 Task: Search one way flight ticket for 4 adults, 2 children, 2 infants in seat and 1 infant on lap in premium economy from Miami: Miami International Airport to Jacksonville: Albert J. Ellis Airport on 5-3-2023. Choice of flights is Royal air maroc. Number of bags: 1 carry on bag. Price is upto 89000. Outbound departure time preference is 5:30.
Action: Mouse moved to (386, 153)
Screenshot: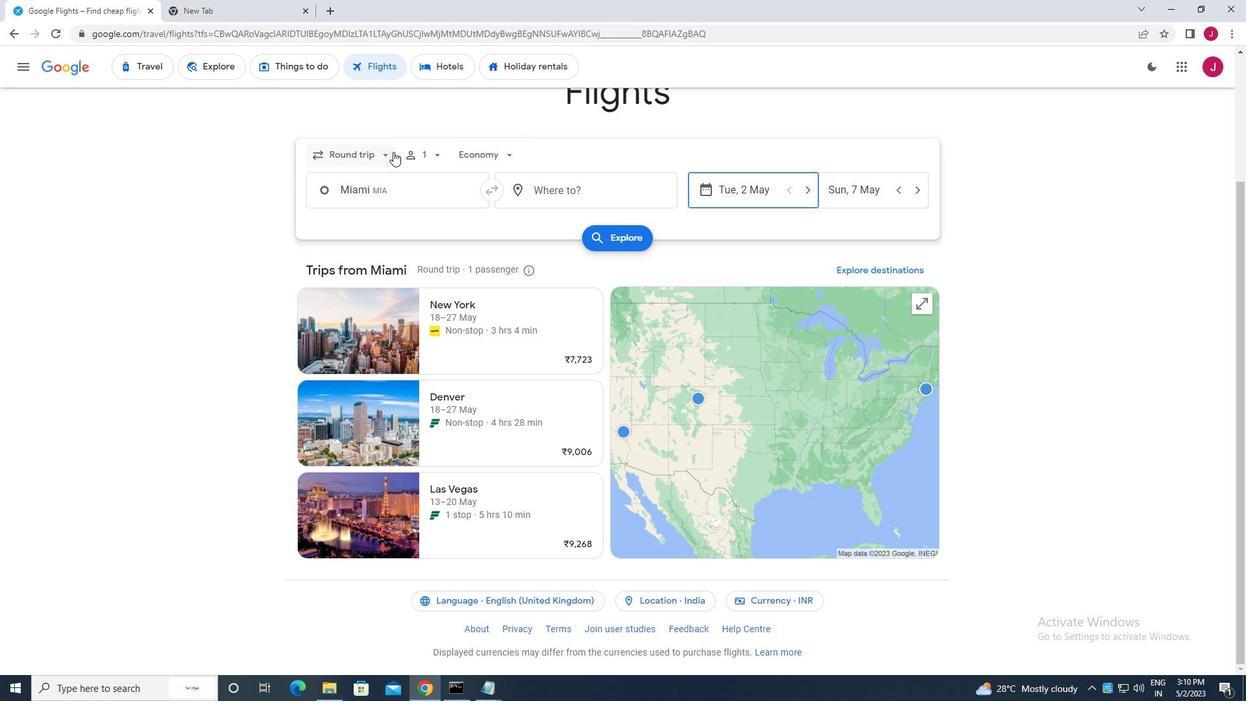 
Action: Mouse pressed left at (386, 153)
Screenshot: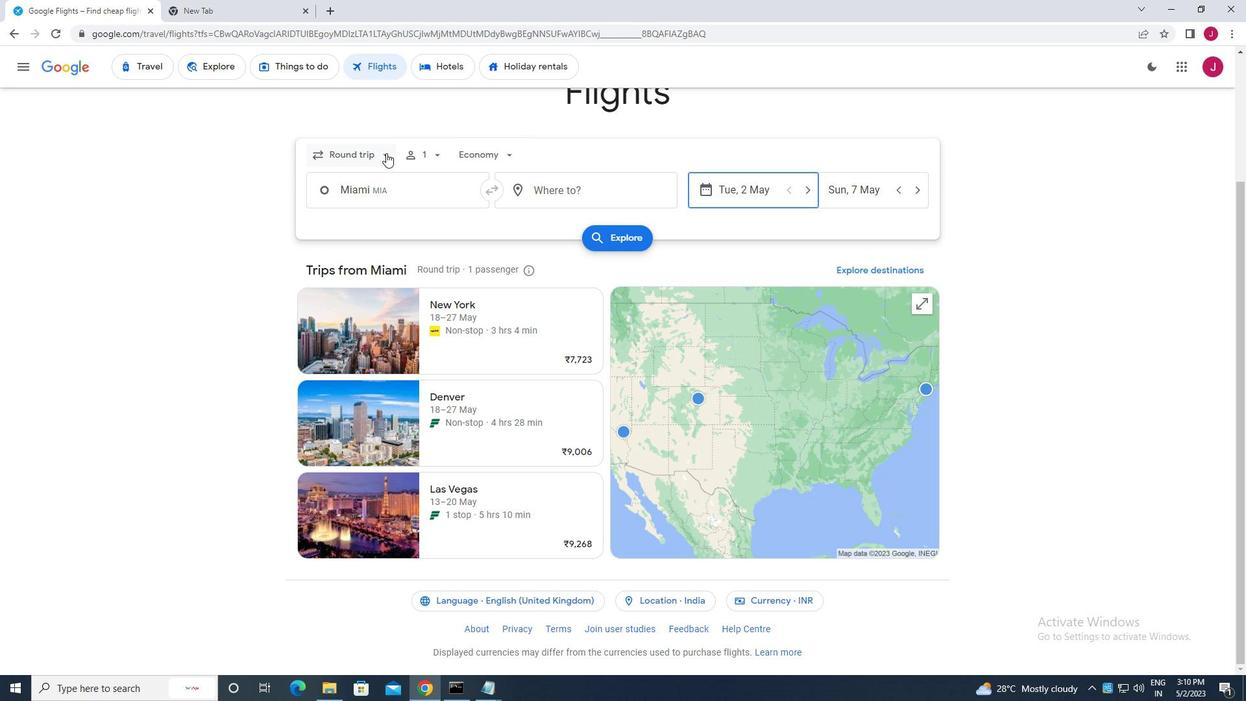 
Action: Mouse moved to (378, 214)
Screenshot: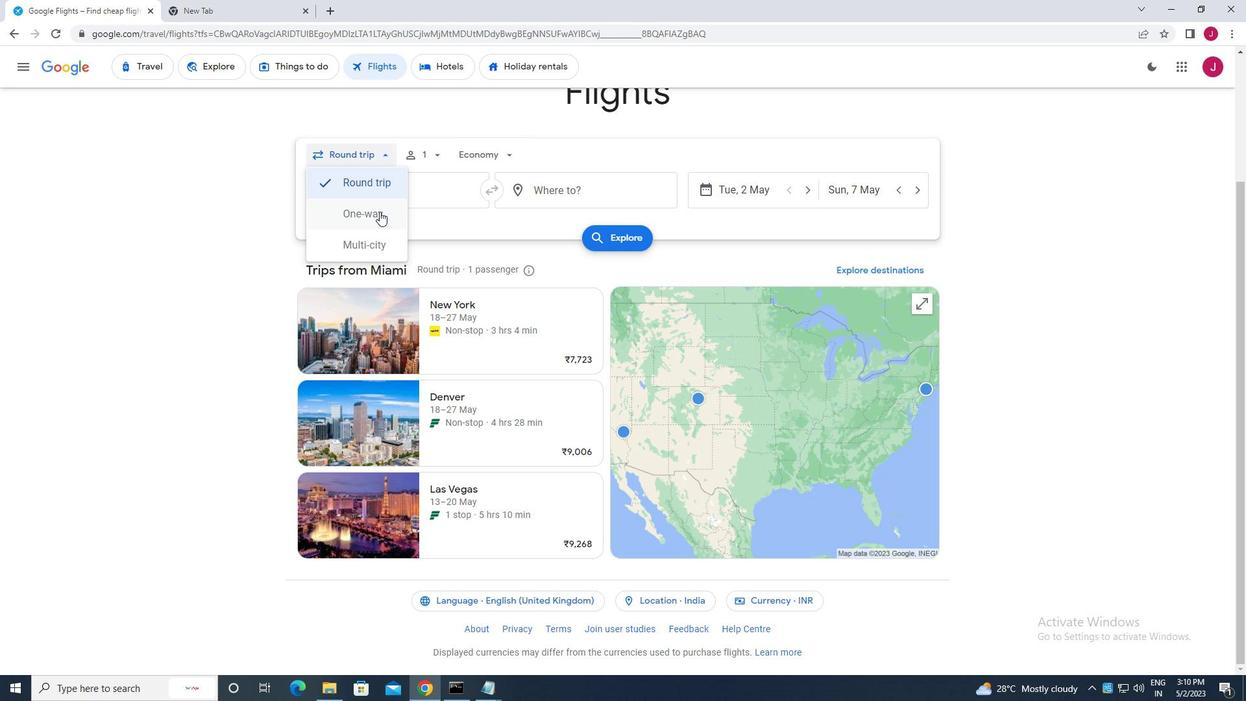 
Action: Mouse pressed left at (378, 214)
Screenshot: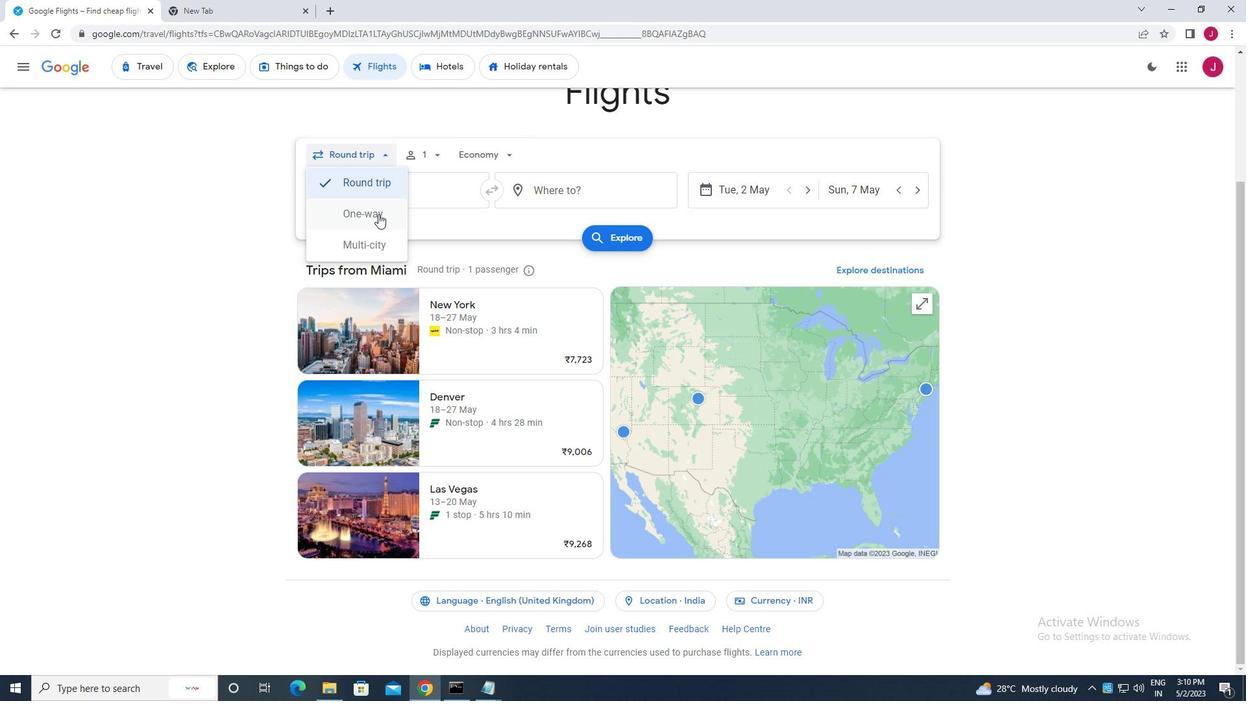 
Action: Mouse moved to (433, 155)
Screenshot: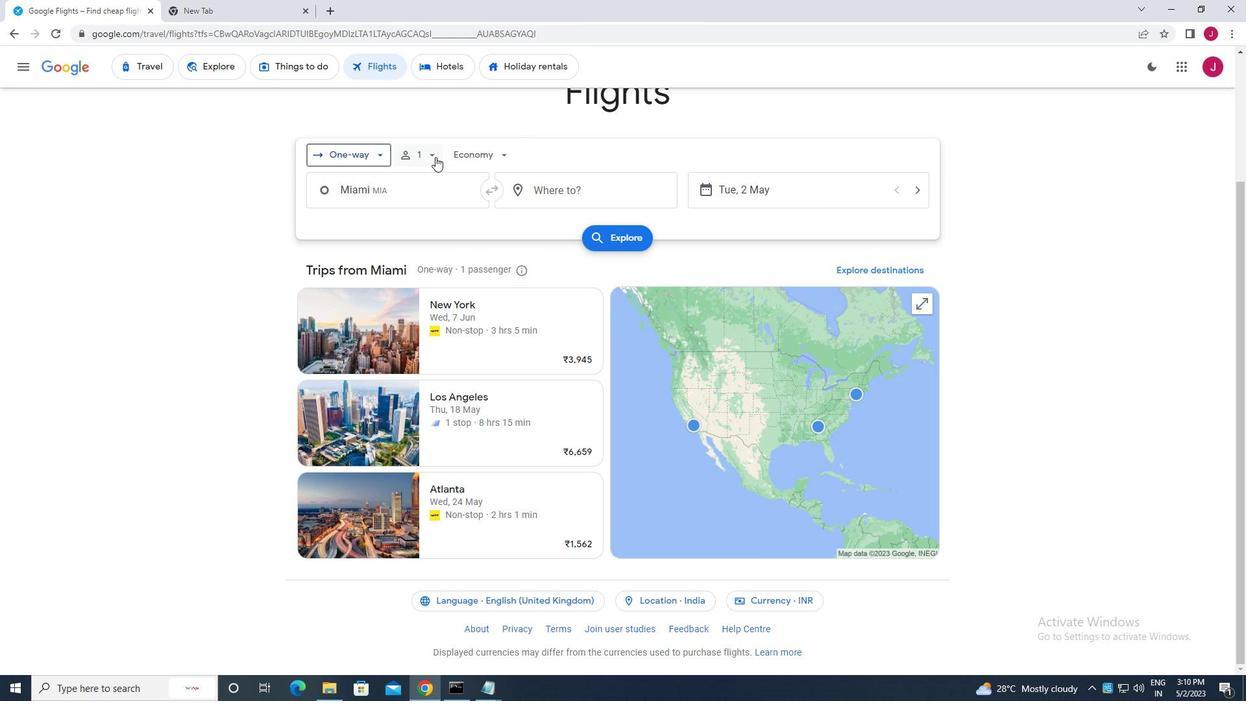
Action: Mouse pressed left at (433, 155)
Screenshot: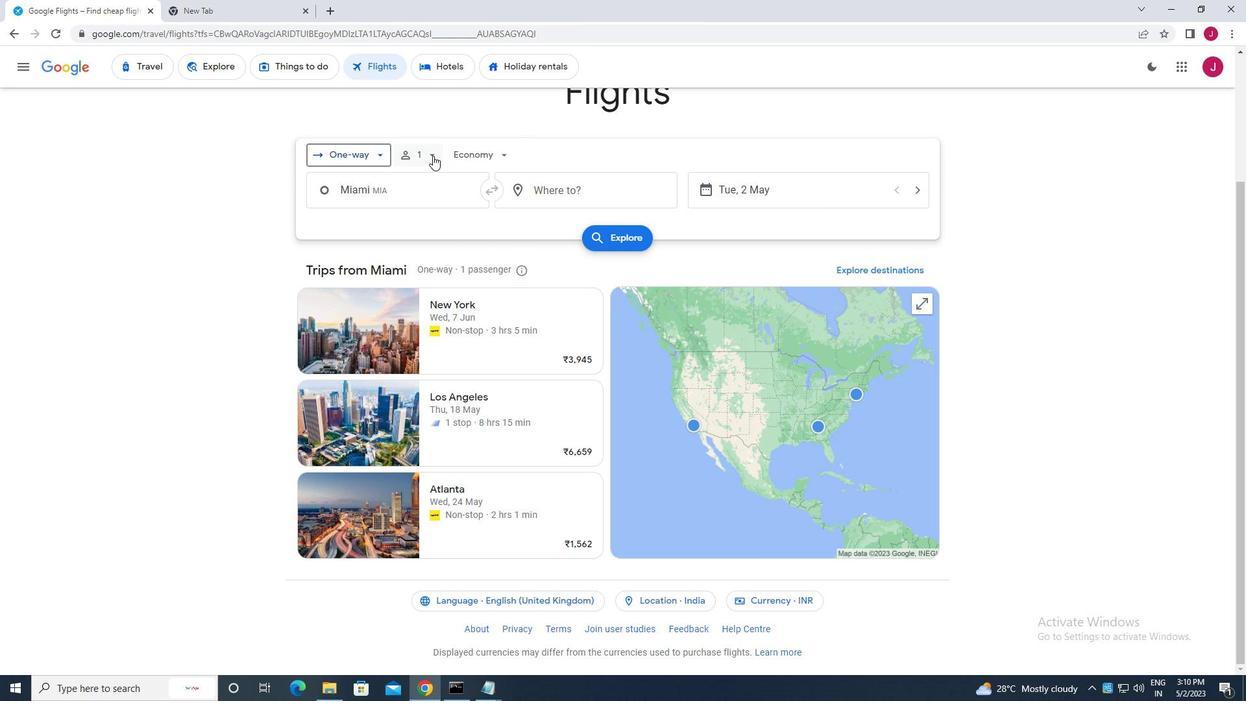 
Action: Mouse moved to (528, 184)
Screenshot: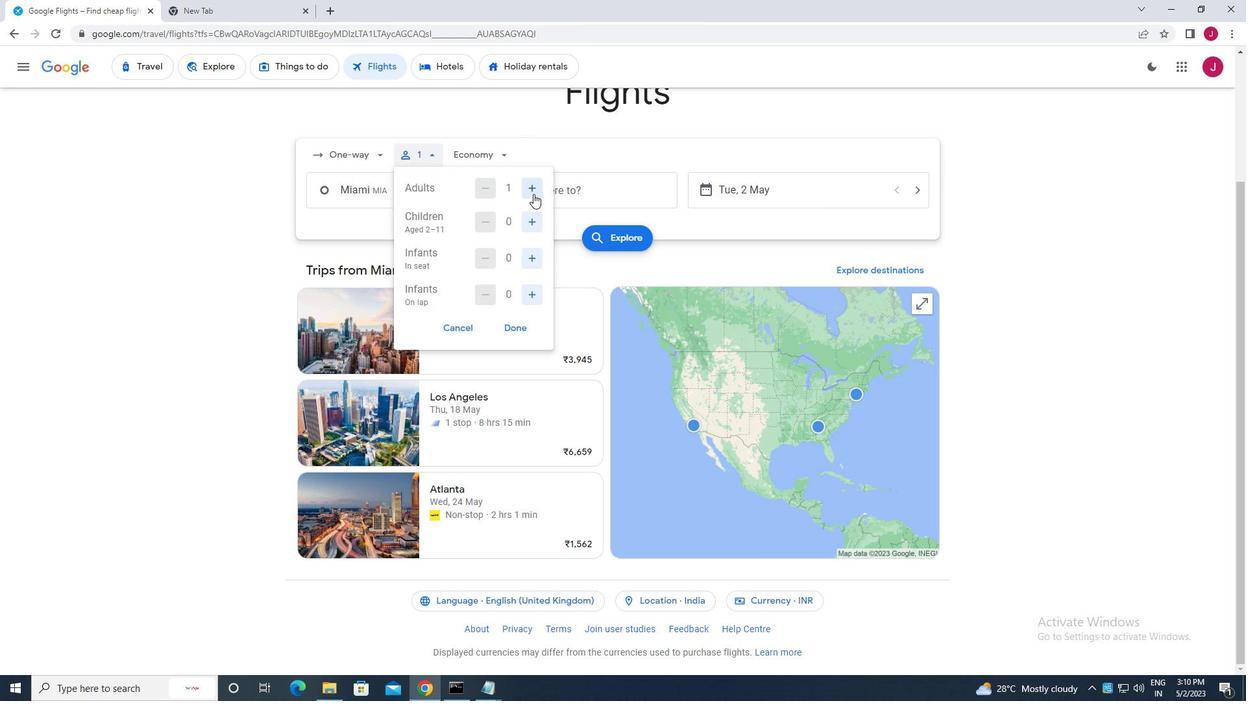 
Action: Mouse pressed left at (528, 184)
Screenshot: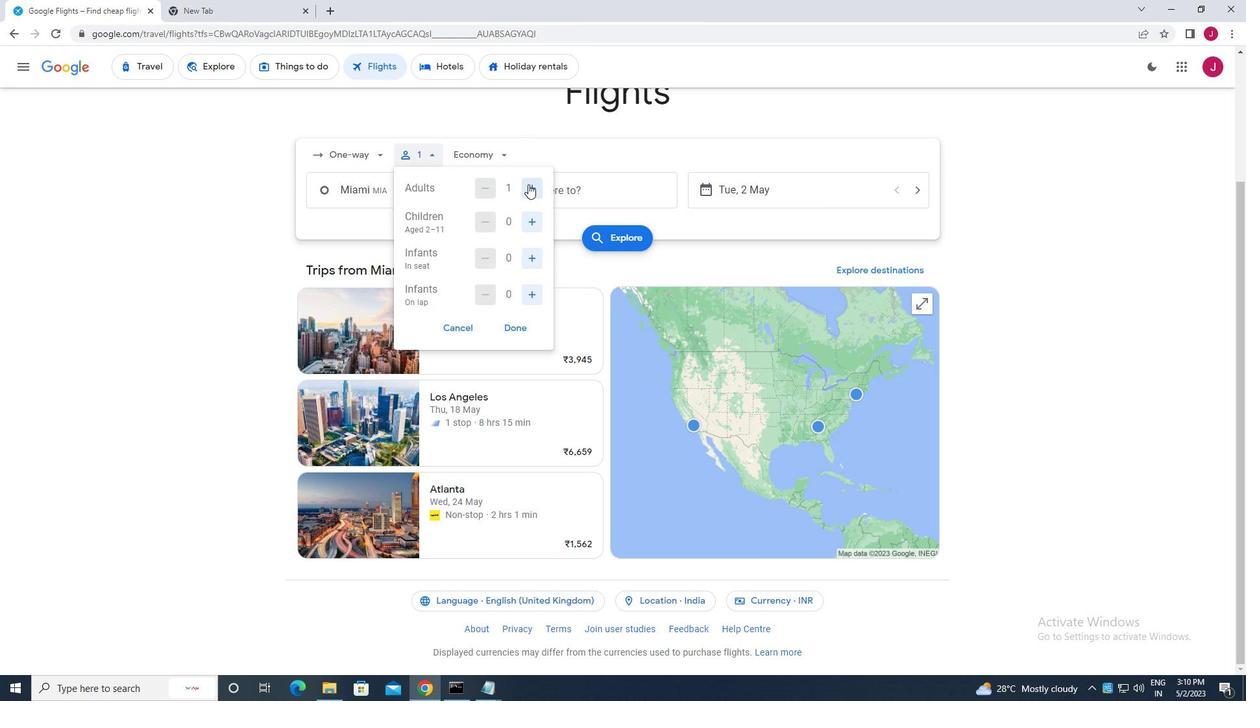 
Action: Mouse pressed left at (528, 184)
Screenshot: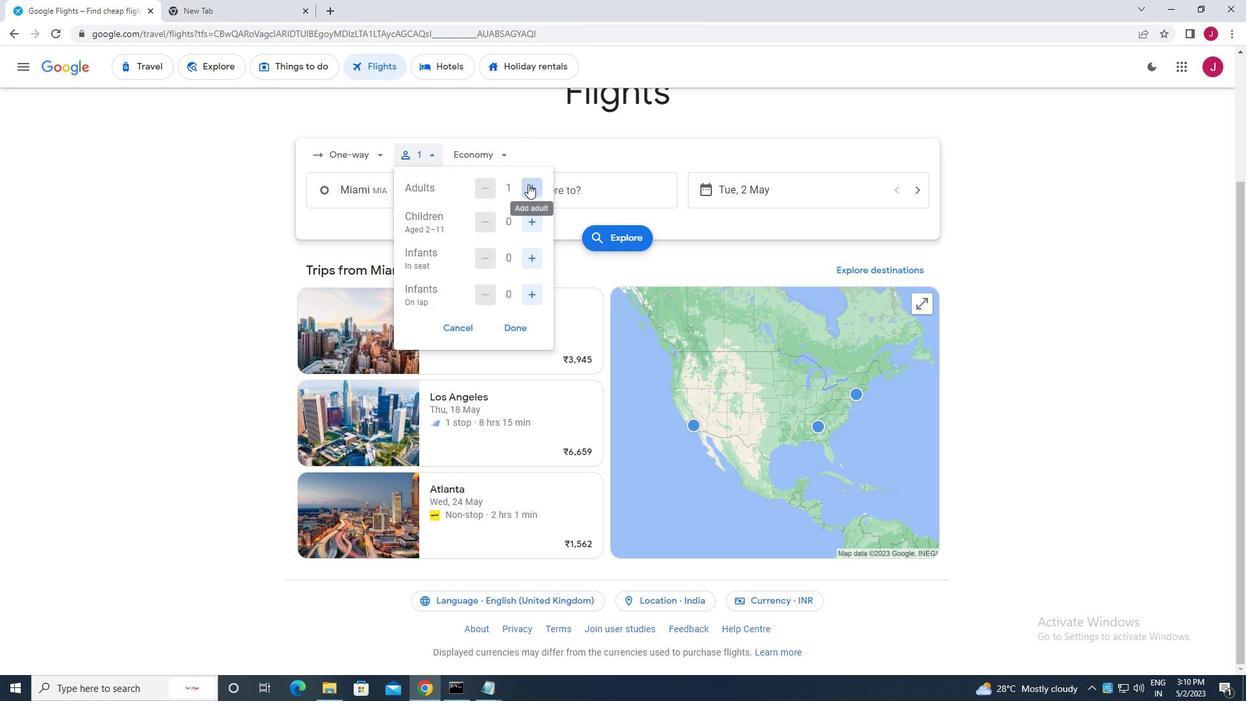 
Action: Mouse pressed left at (528, 184)
Screenshot: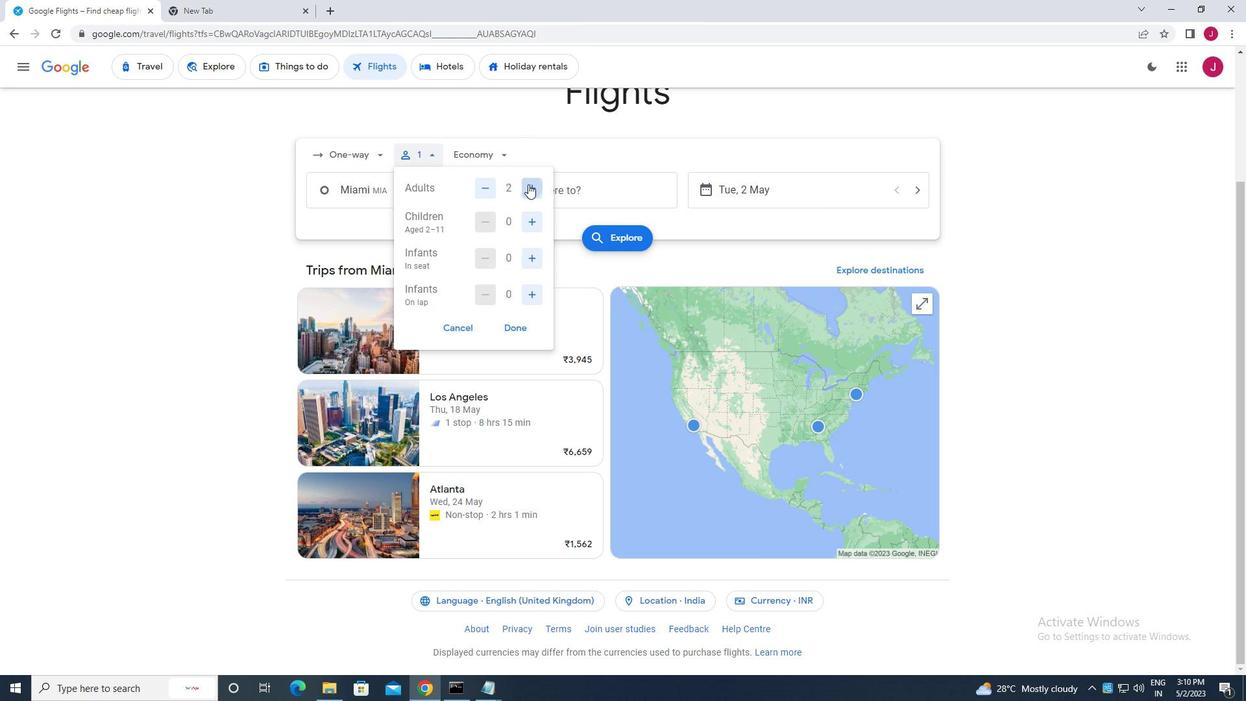 
Action: Mouse moved to (533, 220)
Screenshot: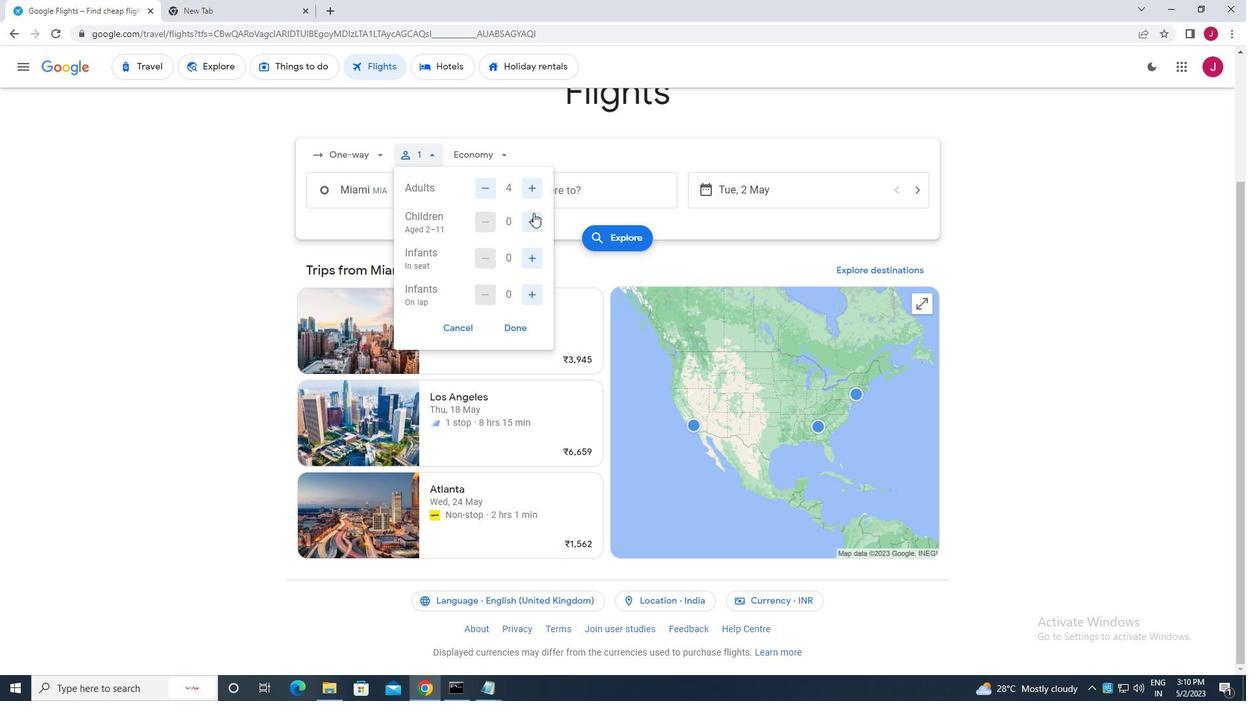 
Action: Mouse pressed left at (533, 220)
Screenshot: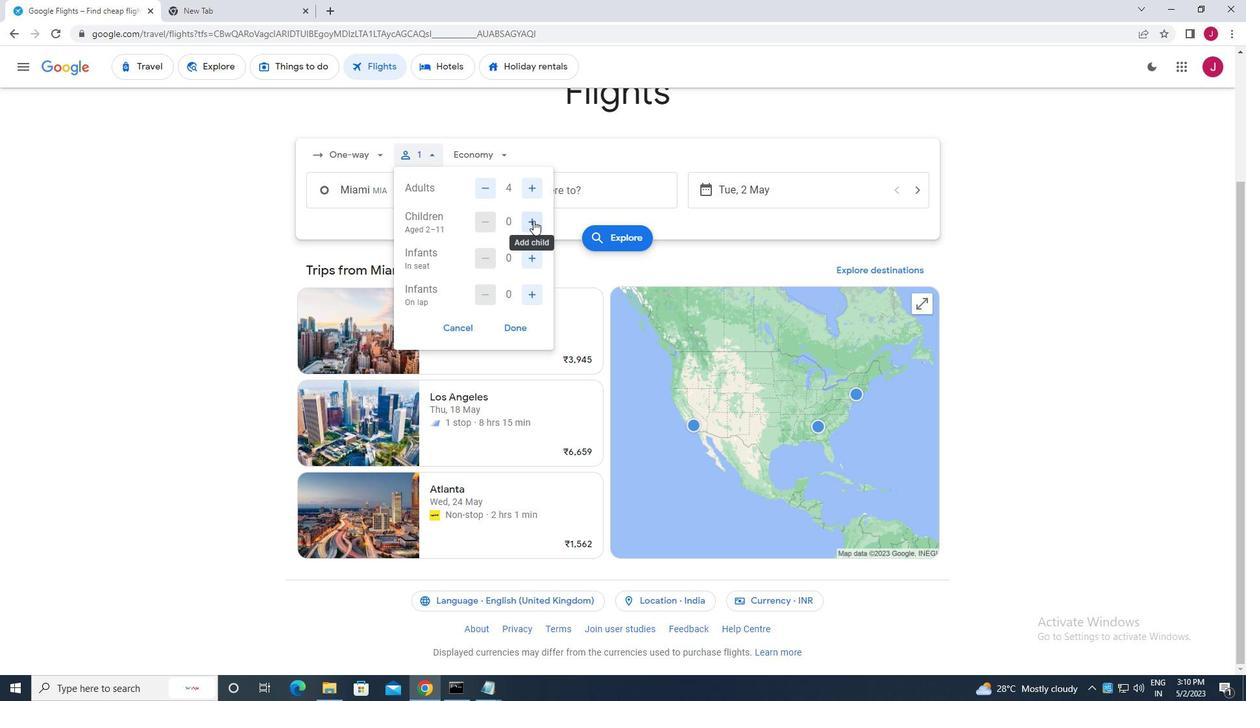 
Action: Mouse pressed left at (533, 220)
Screenshot: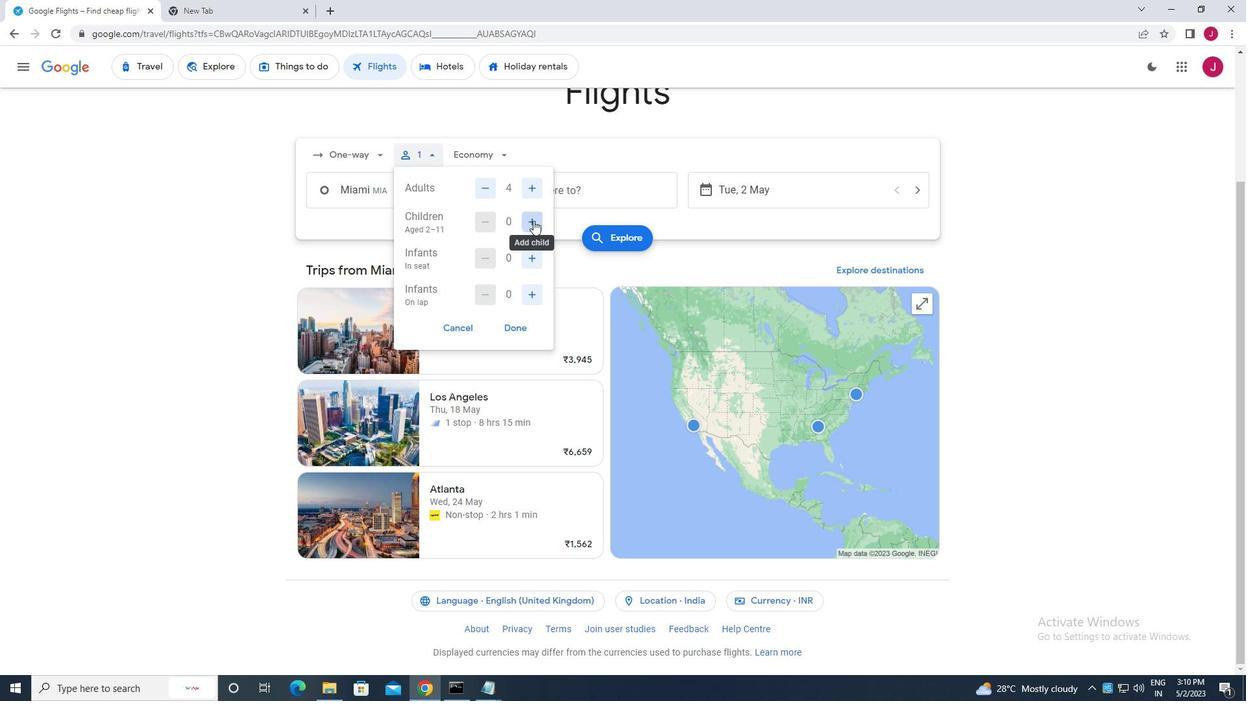 
Action: Mouse moved to (534, 260)
Screenshot: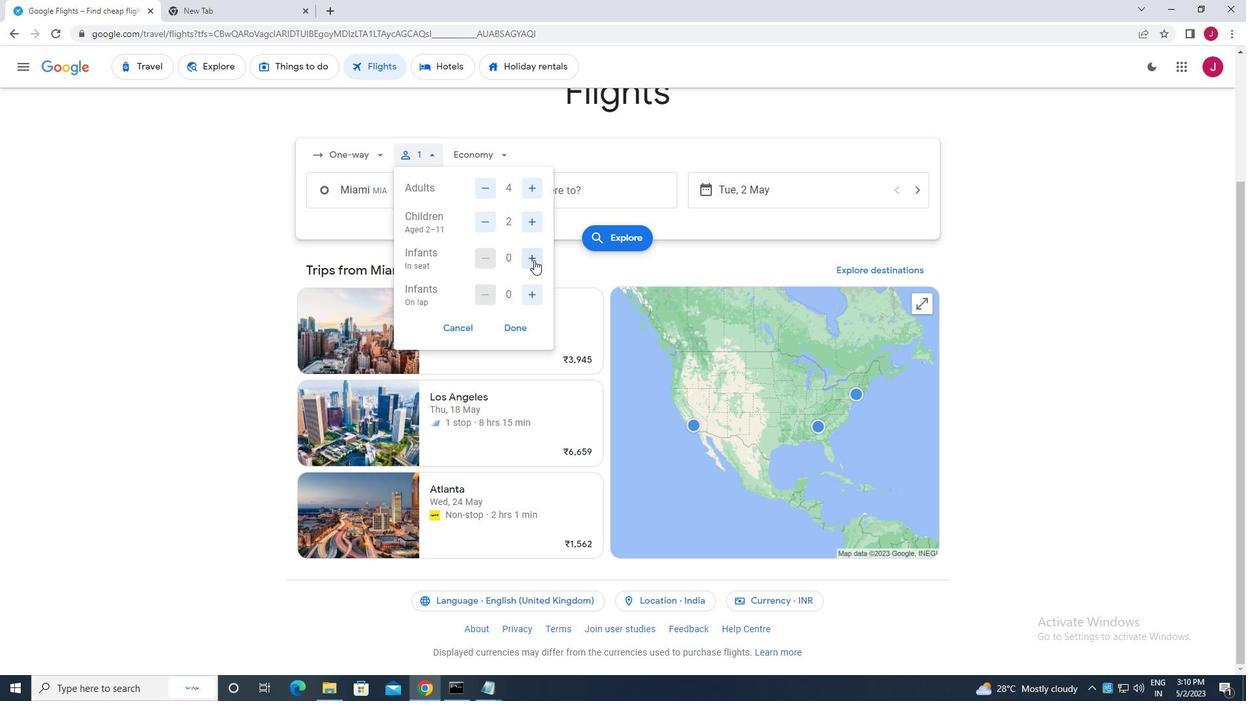 
Action: Mouse pressed left at (534, 260)
Screenshot: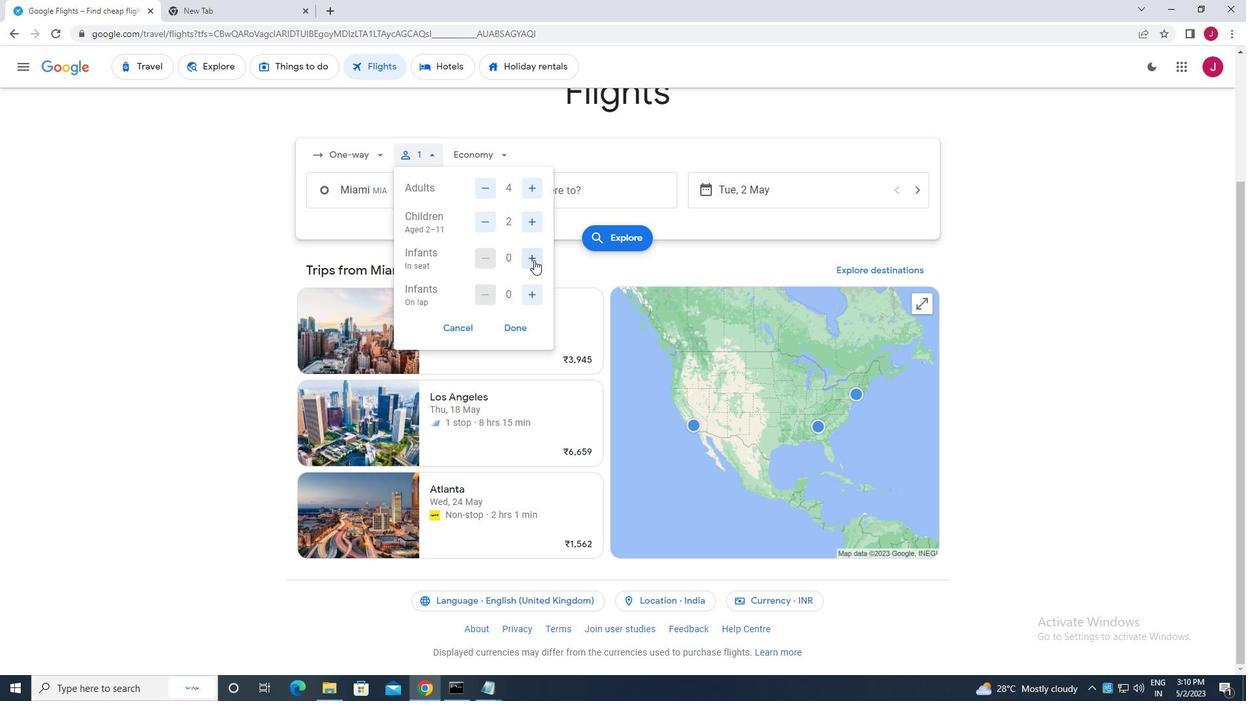 
Action: Mouse pressed left at (534, 260)
Screenshot: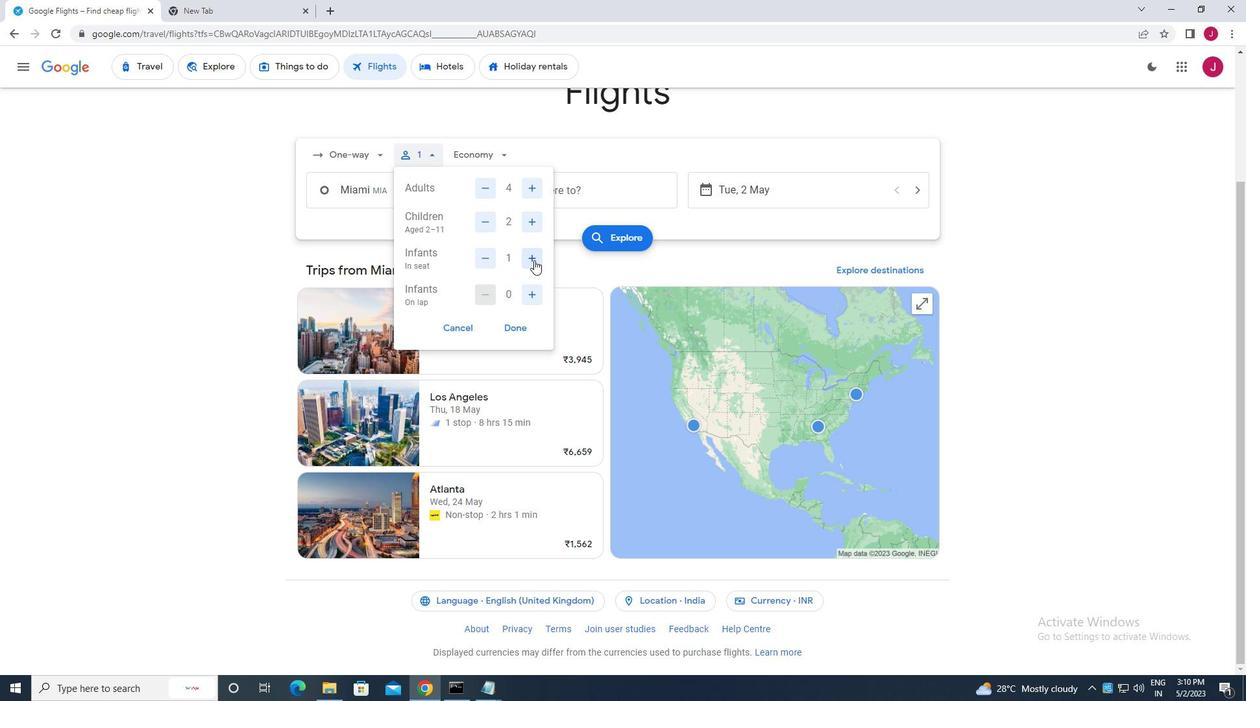 
Action: Mouse moved to (528, 295)
Screenshot: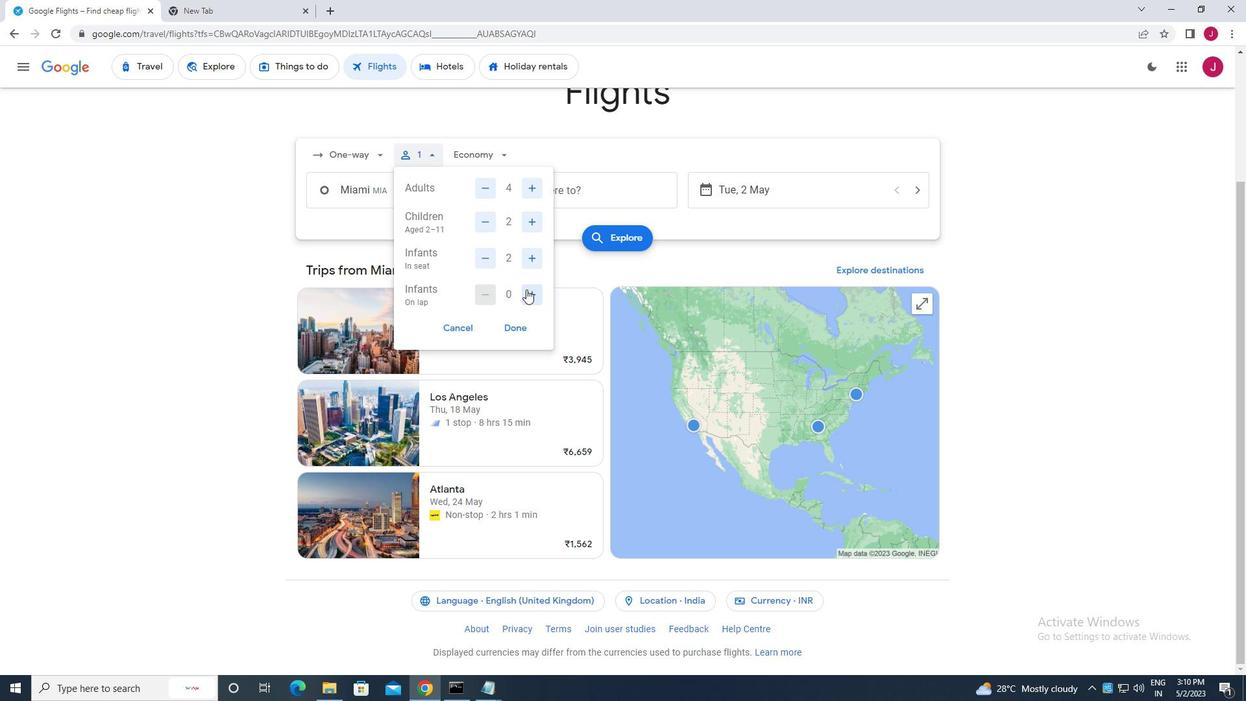 
Action: Mouse pressed left at (528, 295)
Screenshot: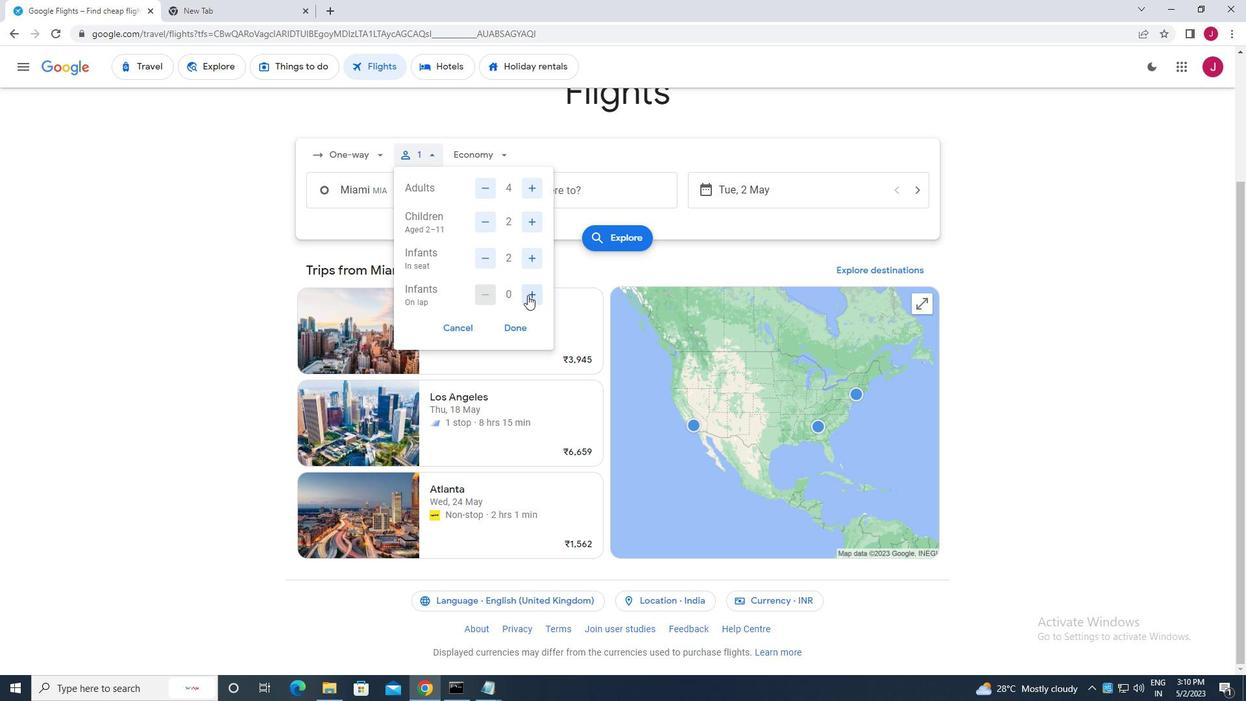 
Action: Mouse moved to (512, 327)
Screenshot: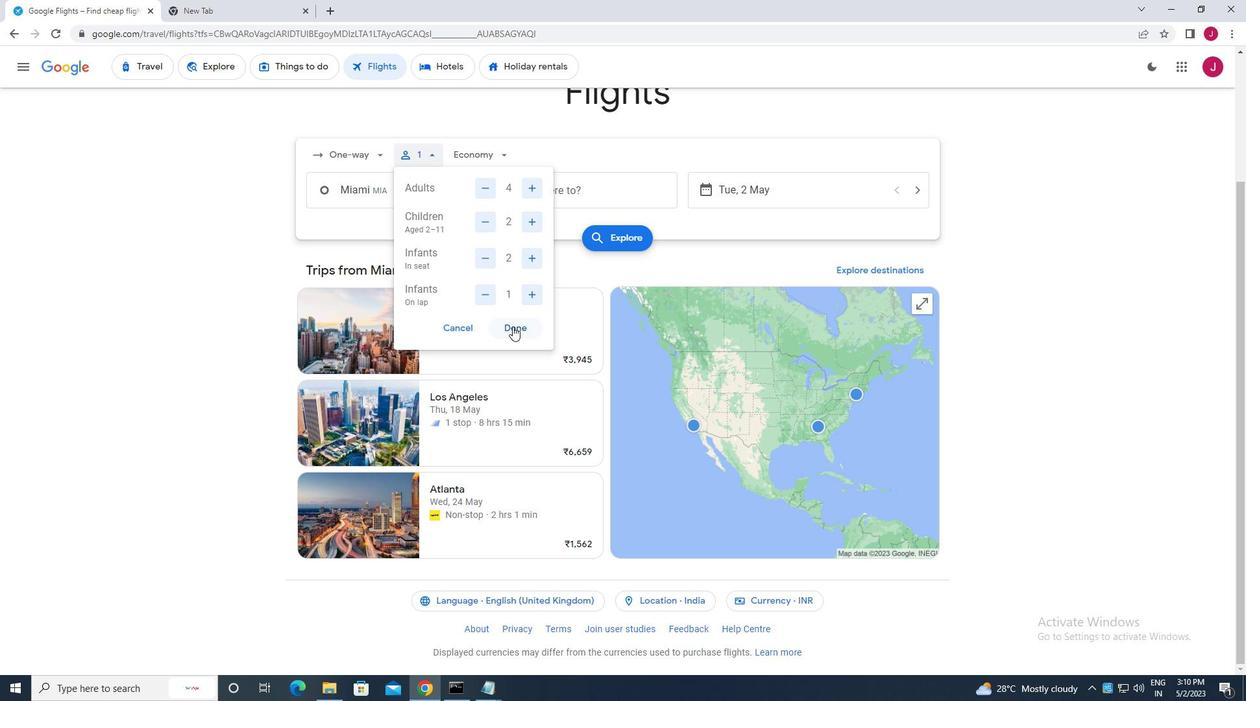 
Action: Mouse pressed left at (512, 327)
Screenshot: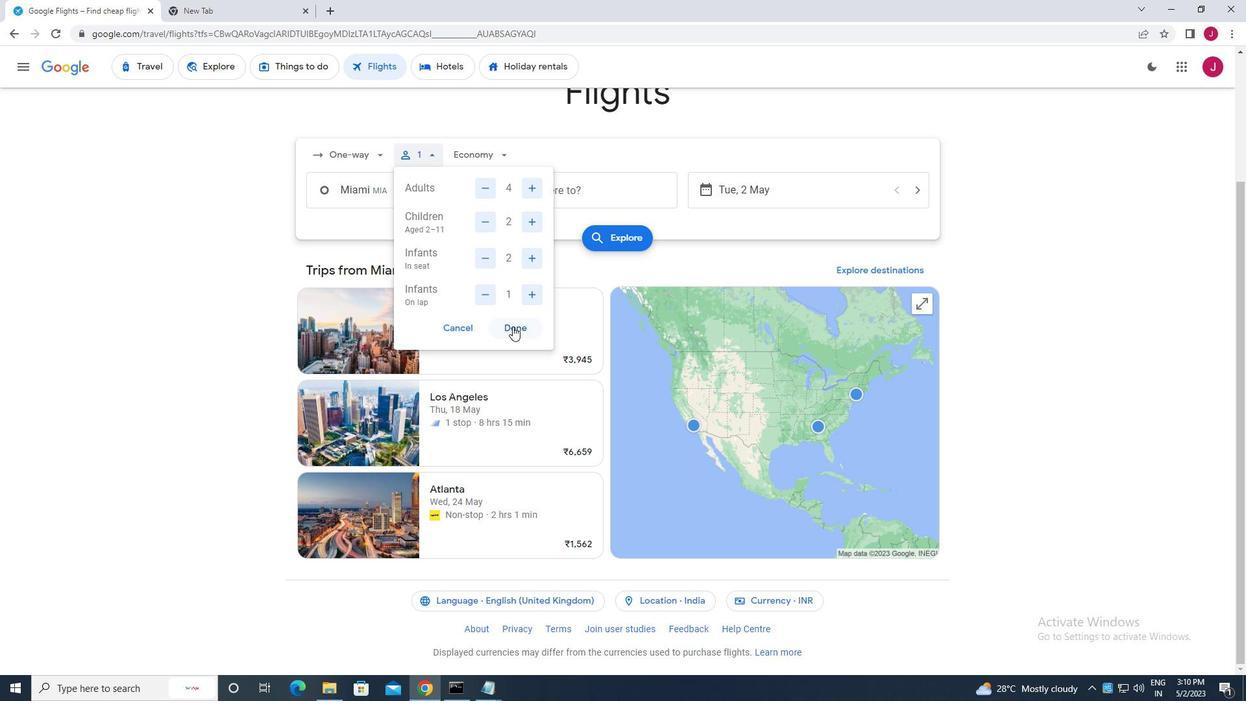 
Action: Mouse moved to (488, 157)
Screenshot: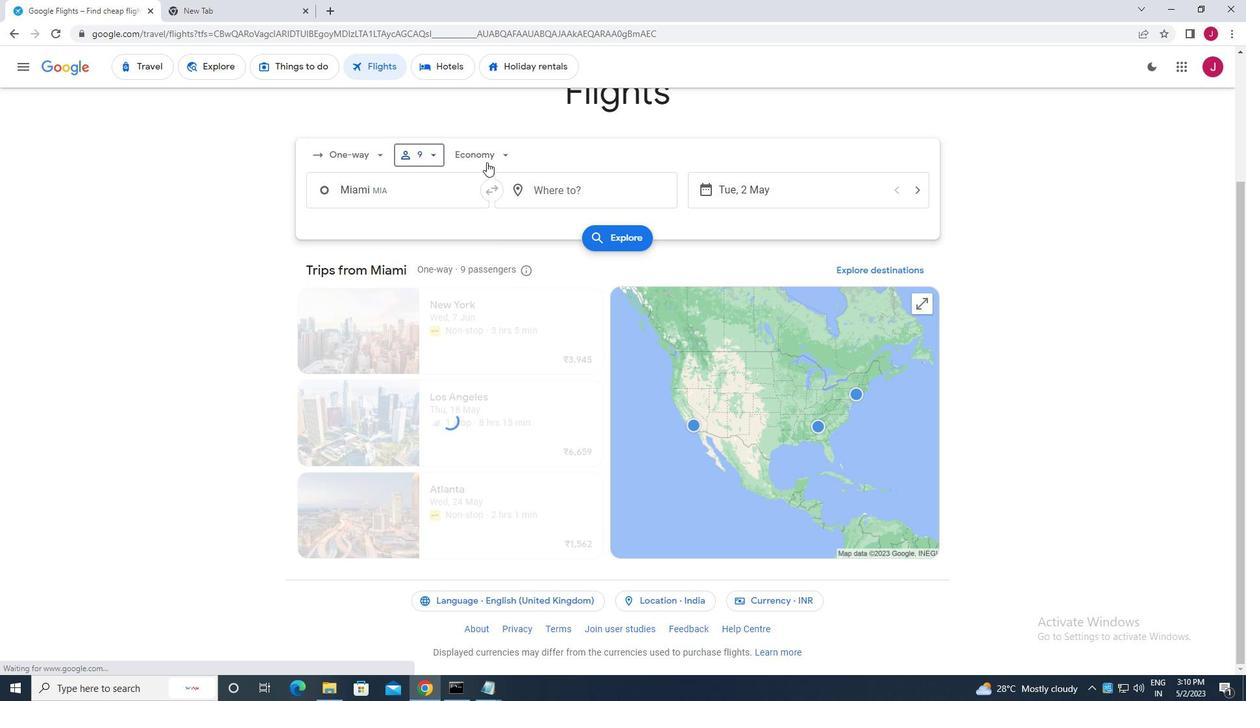 
Action: Mouse pressed left at (488, 157)
Screenshot: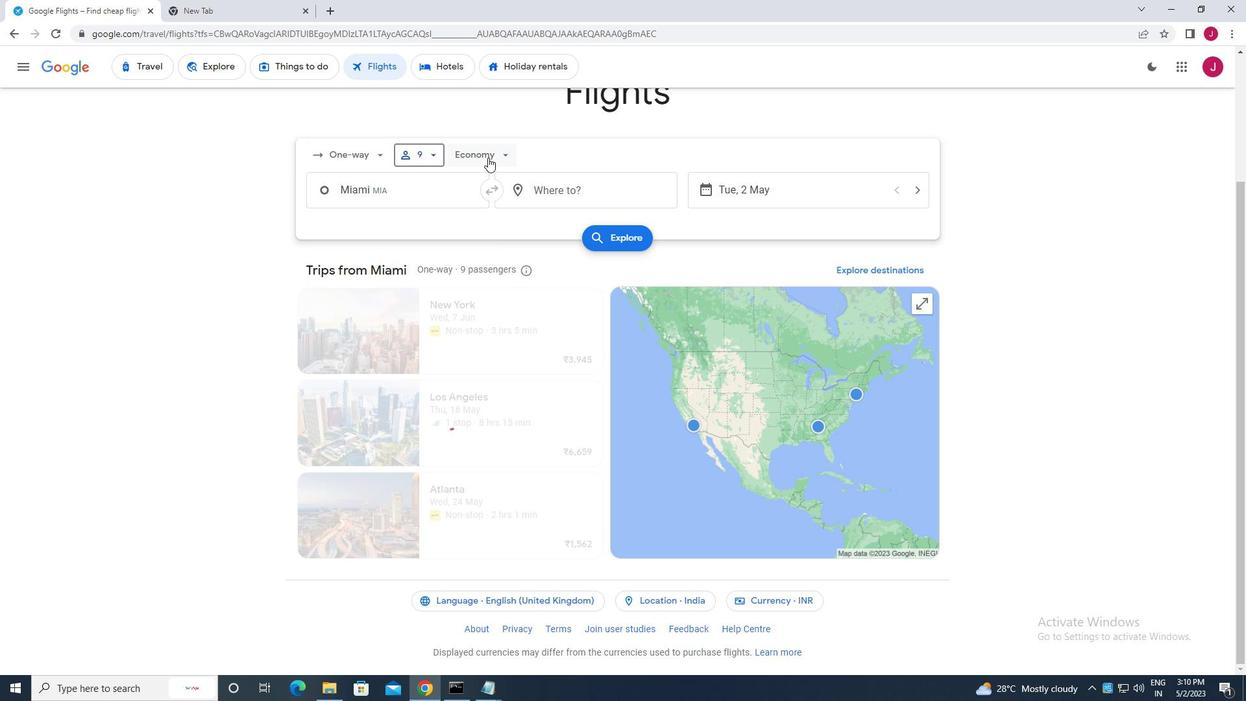 
Action: Mouse moved to (502, 218)
Screenshot: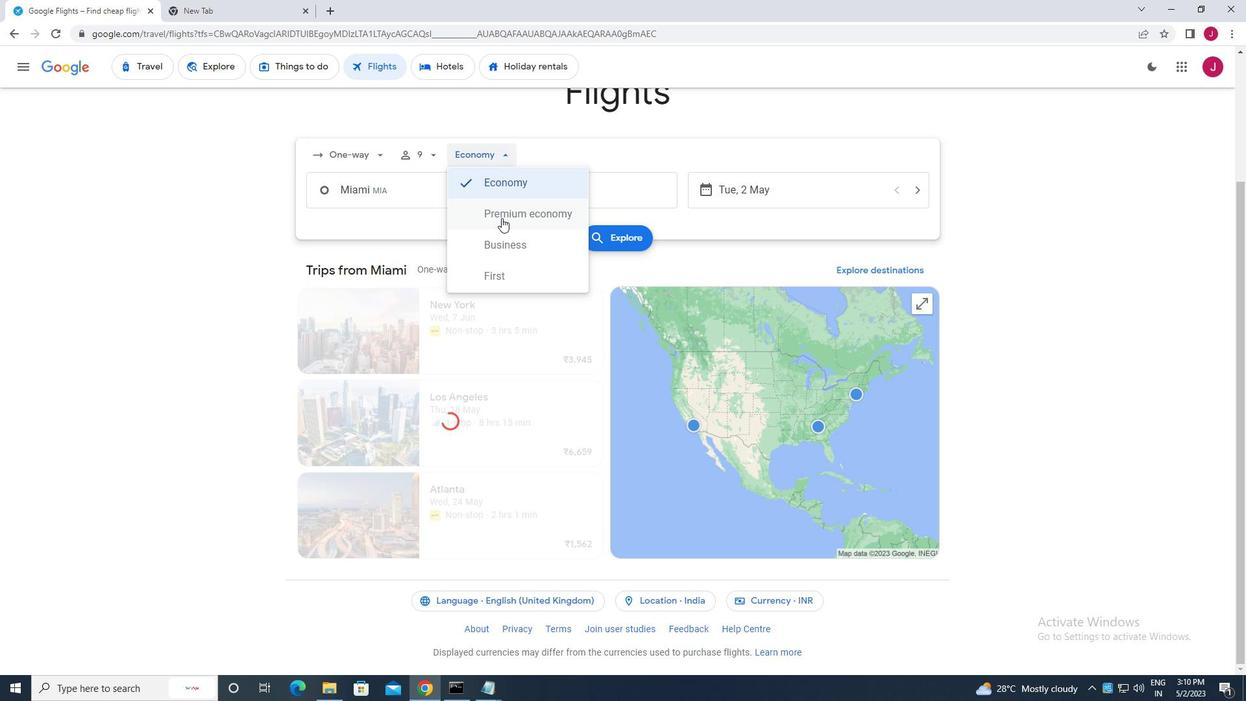 
Action: Mouse pressed left at (502, 218)
Screenshot: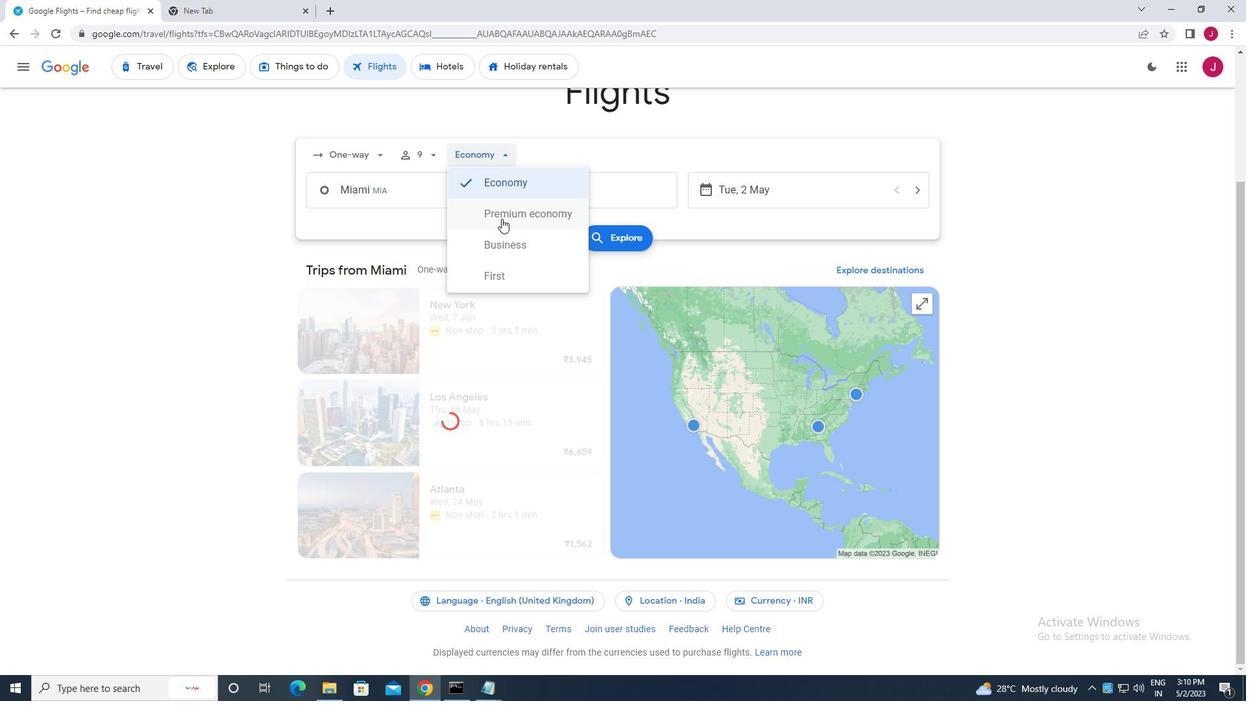 
Action: Mouse moved to (446, 193)
Screenshot: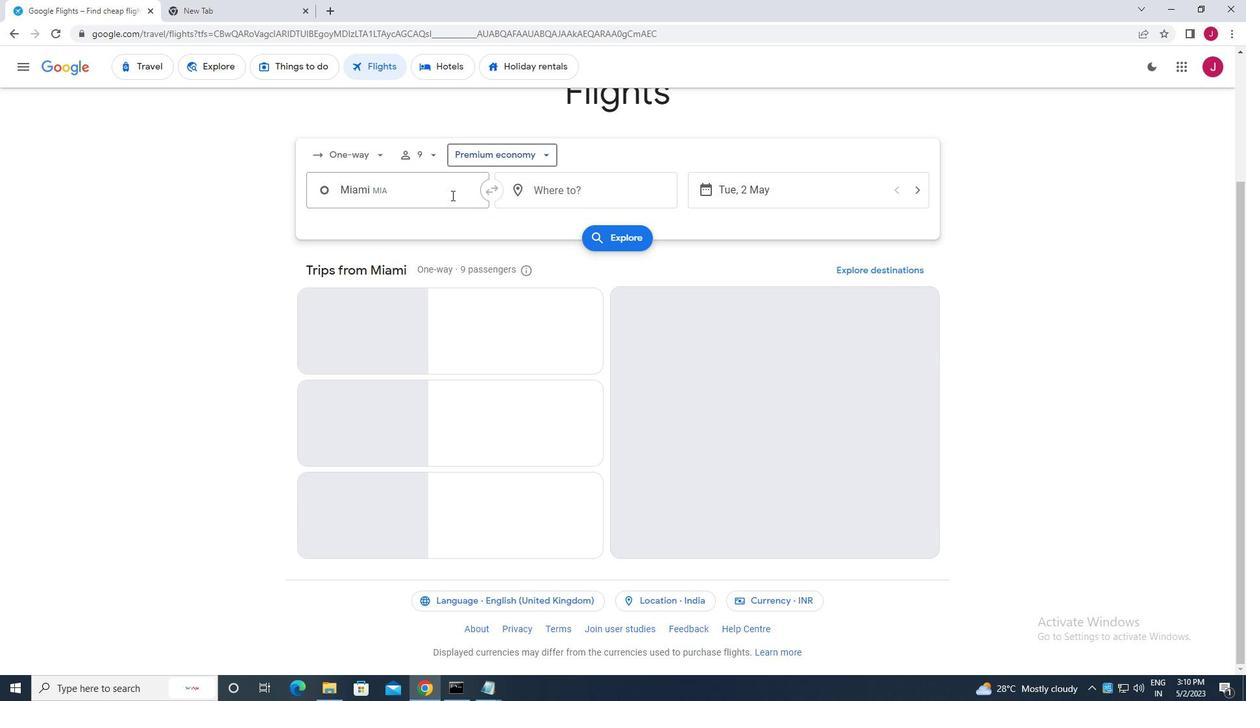 
Action: Mouse pressed left at (446, 193)
Screenshot: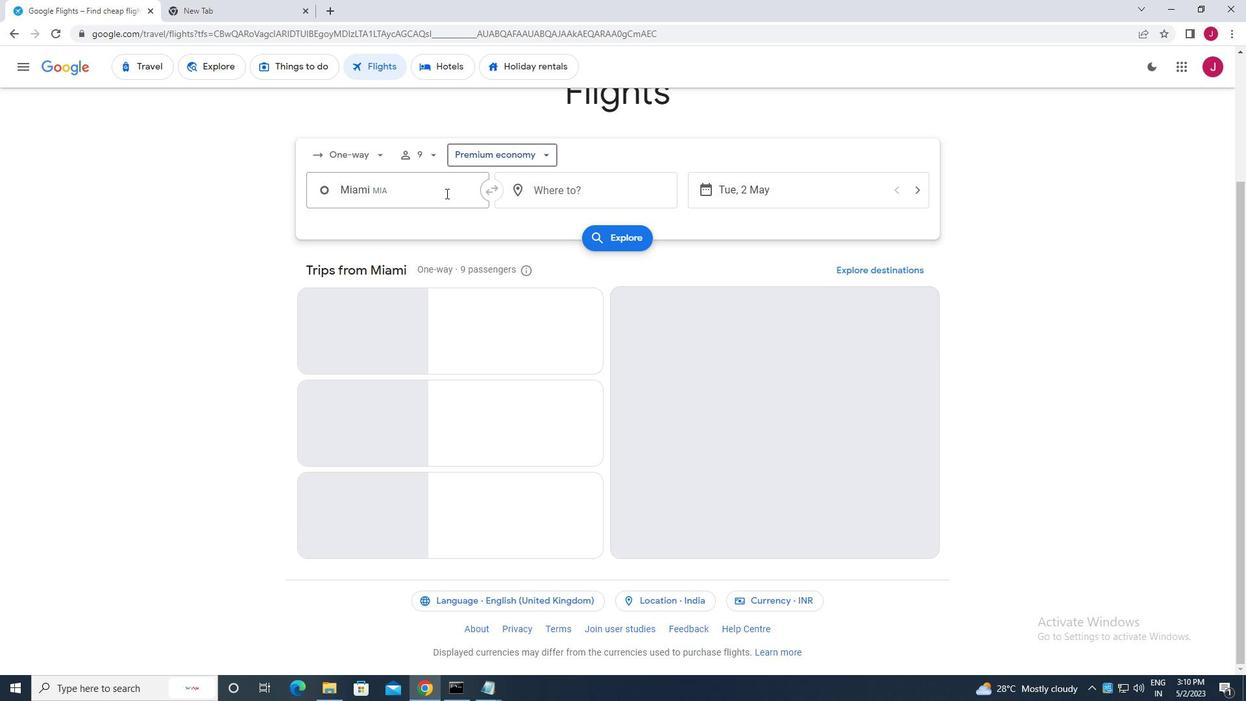 
Action: Key pressed miami
Screenshot: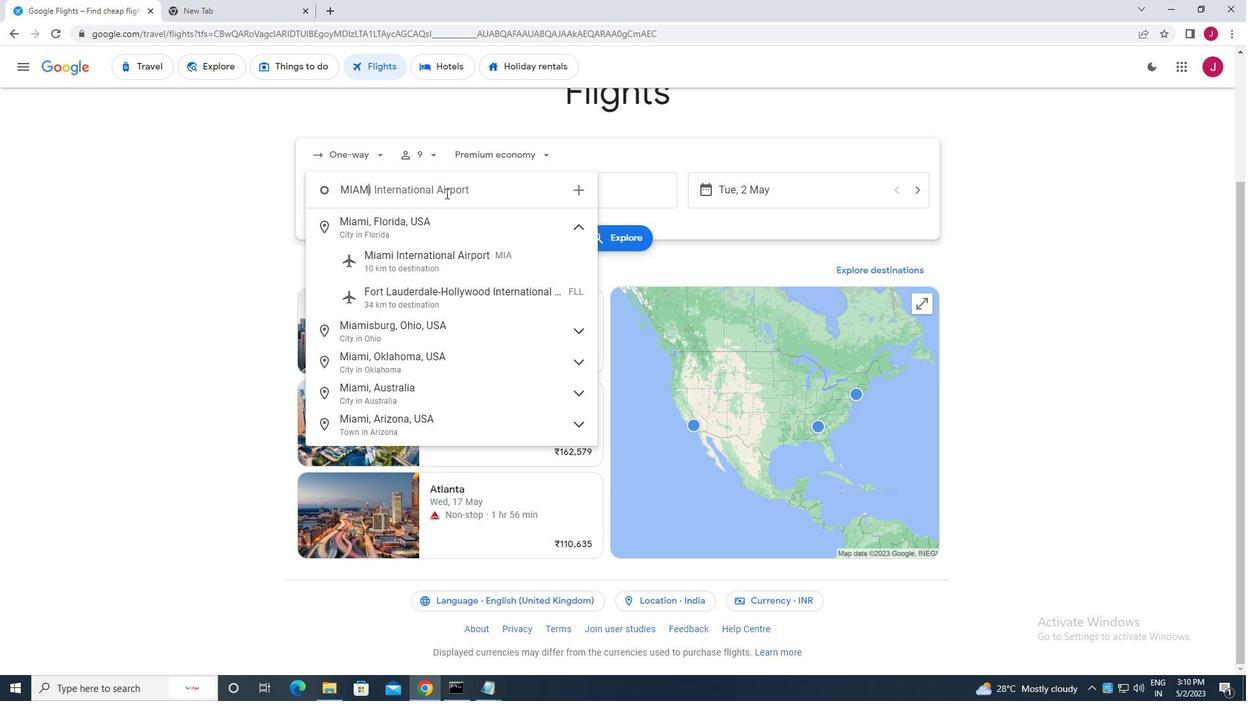 
Action: Mouse moved to (449, 262)
Screenshot: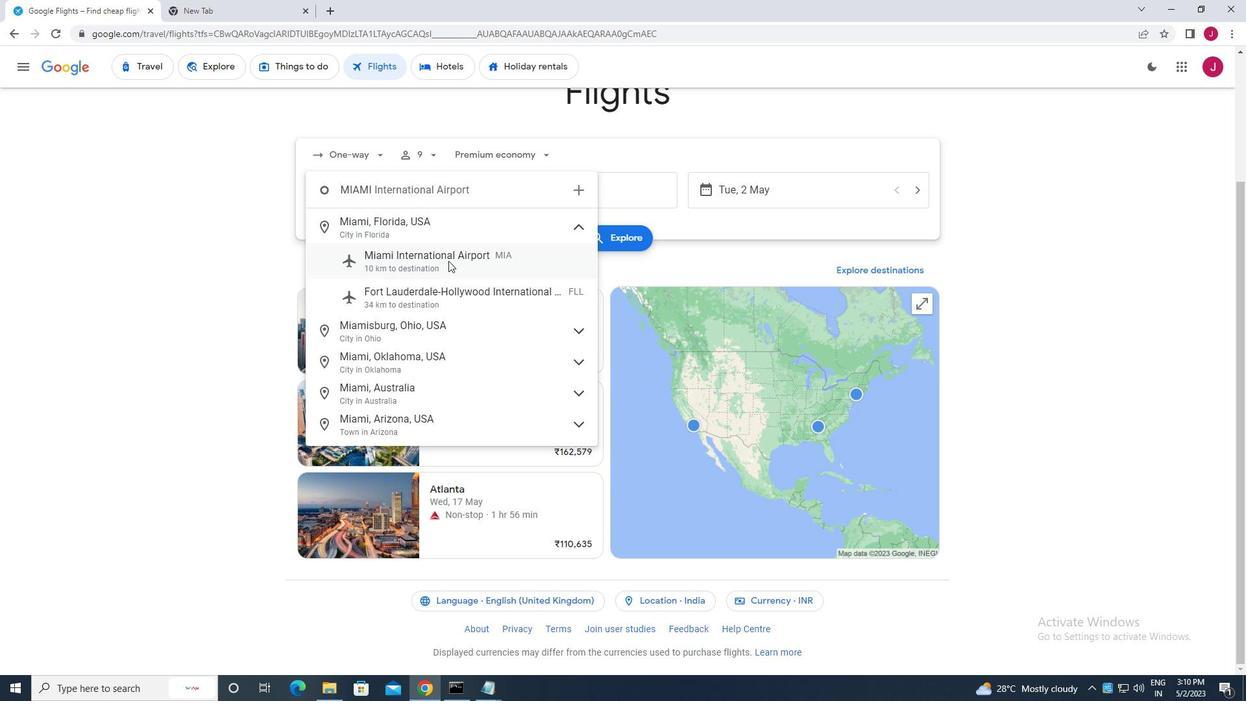 
Action: Mouse pressed left at (449, 262)
Screenshot: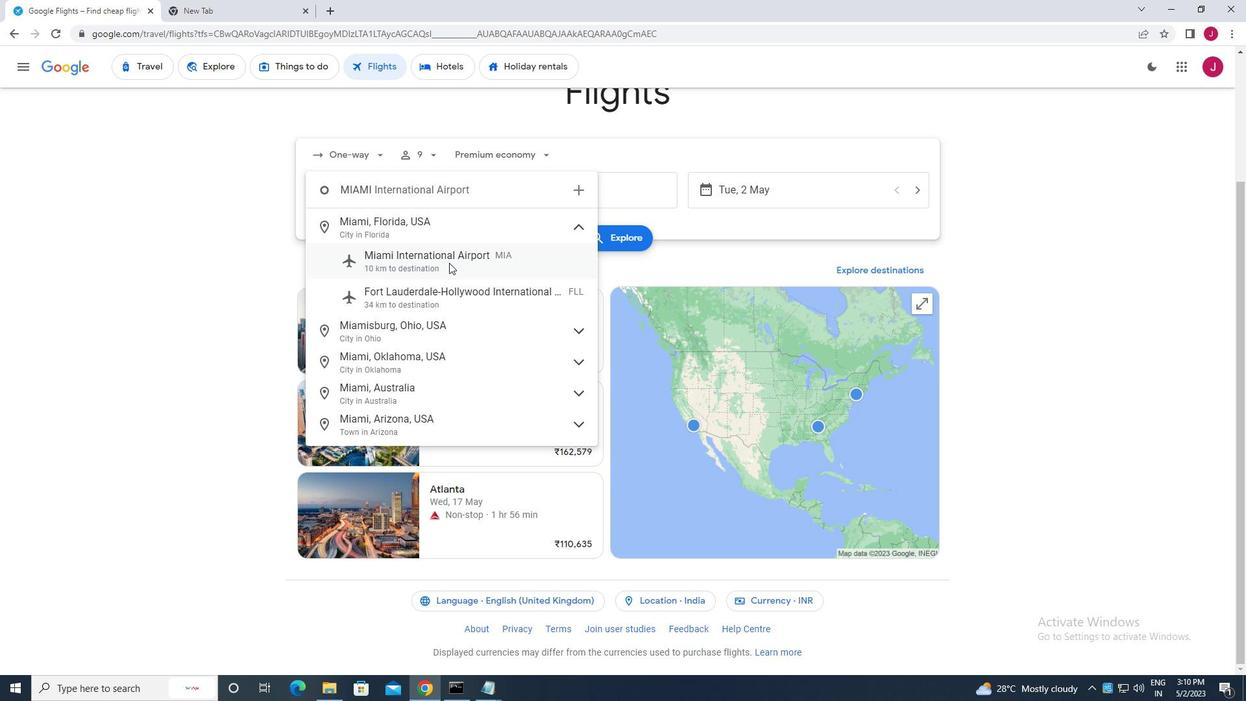 
Action: Mouse moved to (566, 192)
Screenshot: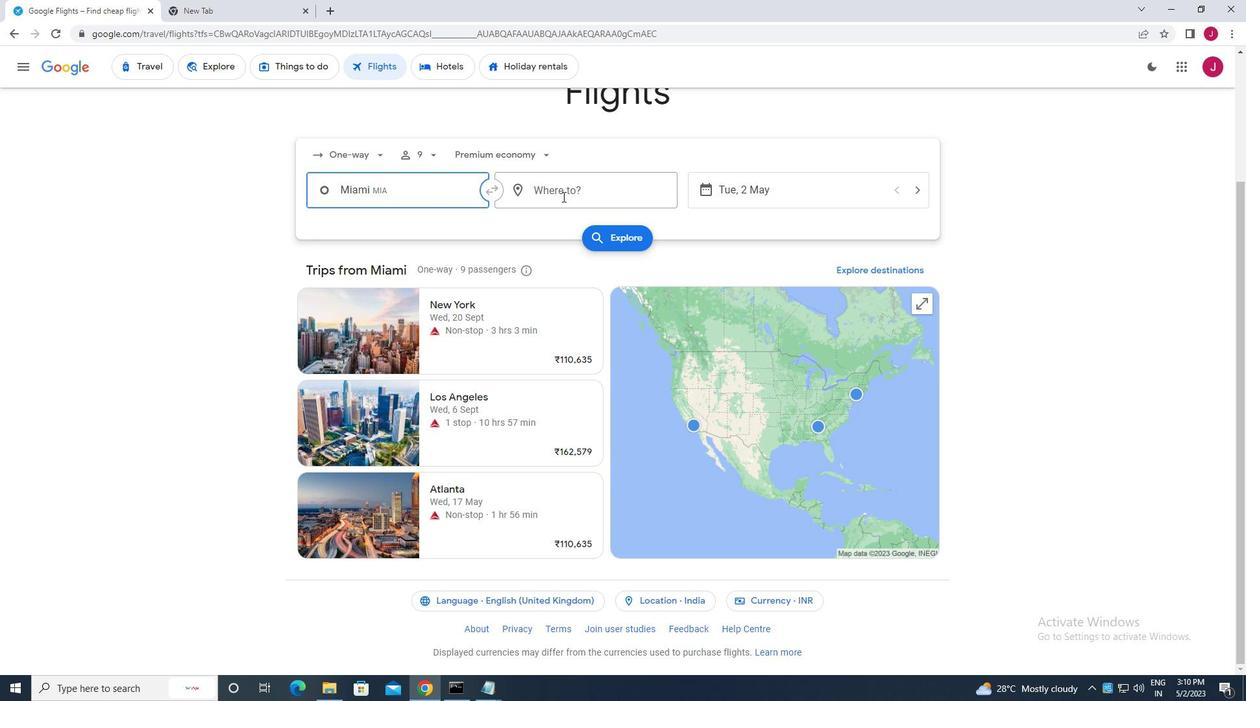 
Action: Mouse pressed left at (566, 192)
Screenshot: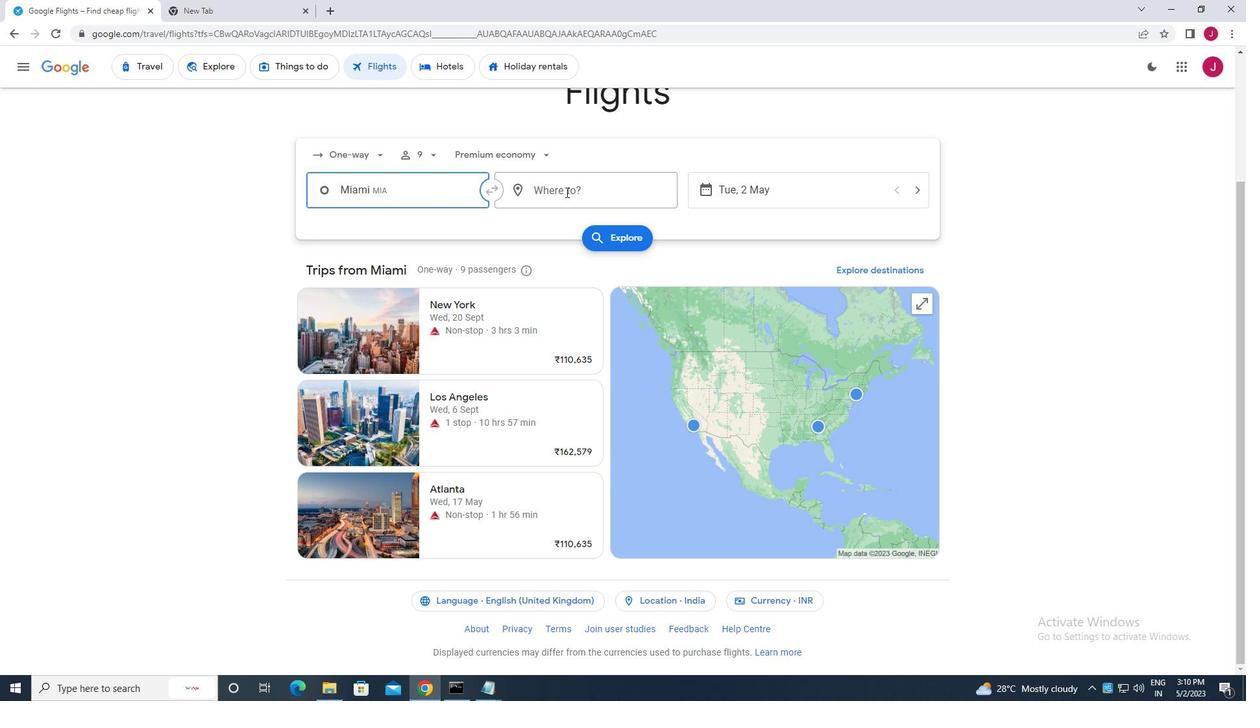 
Action: Key pressed albert<Key.space>
Screenshot: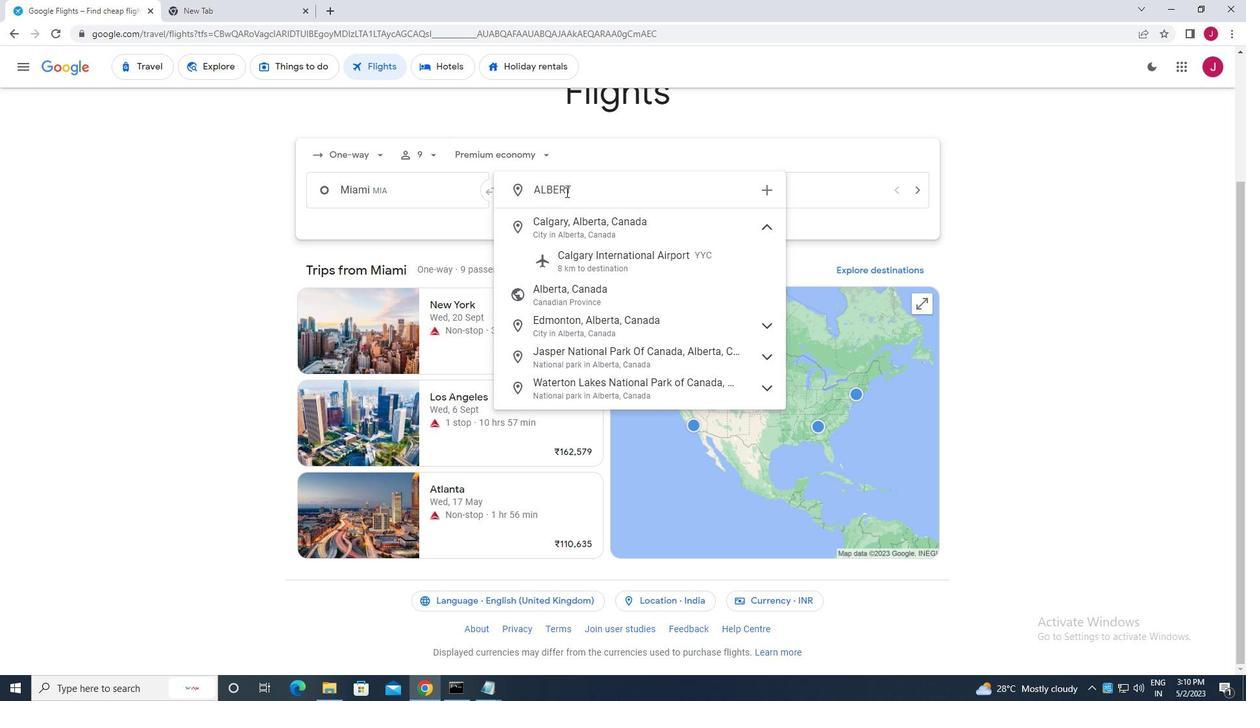 
Action: Mouse moved to (579, 226)
Screenshot: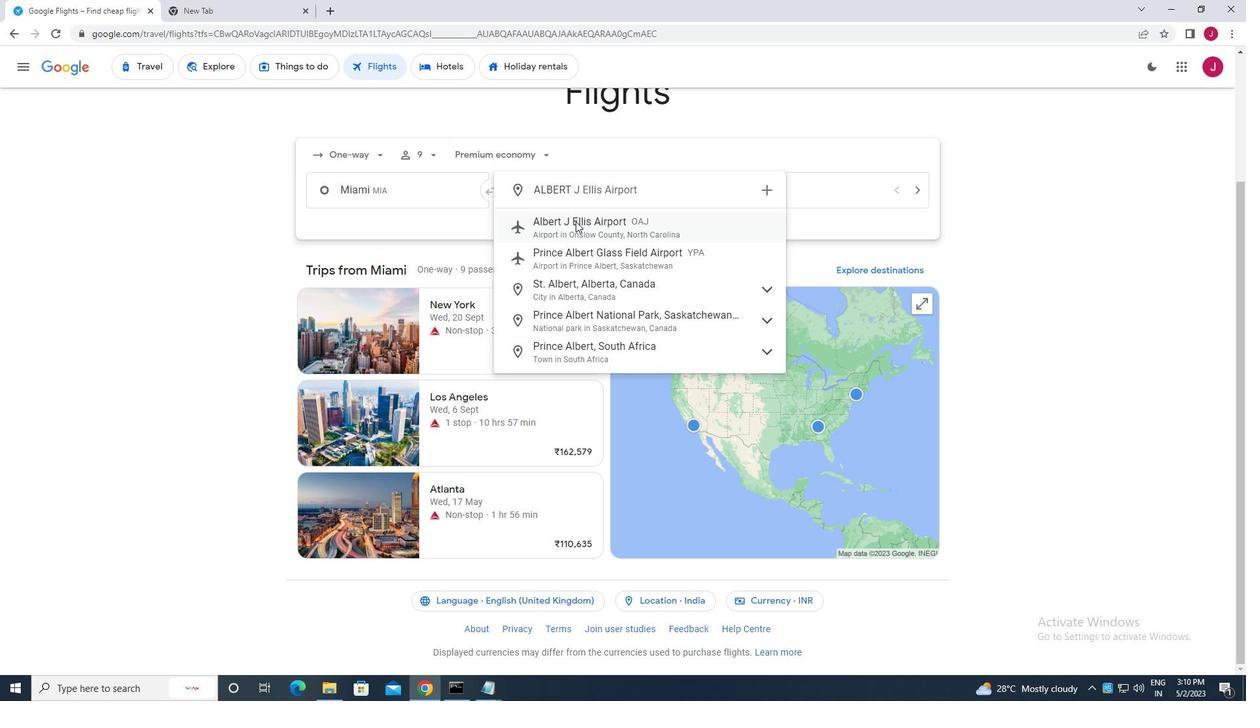 
Action: Mouse pressed left at (579, 226)
Screenshot: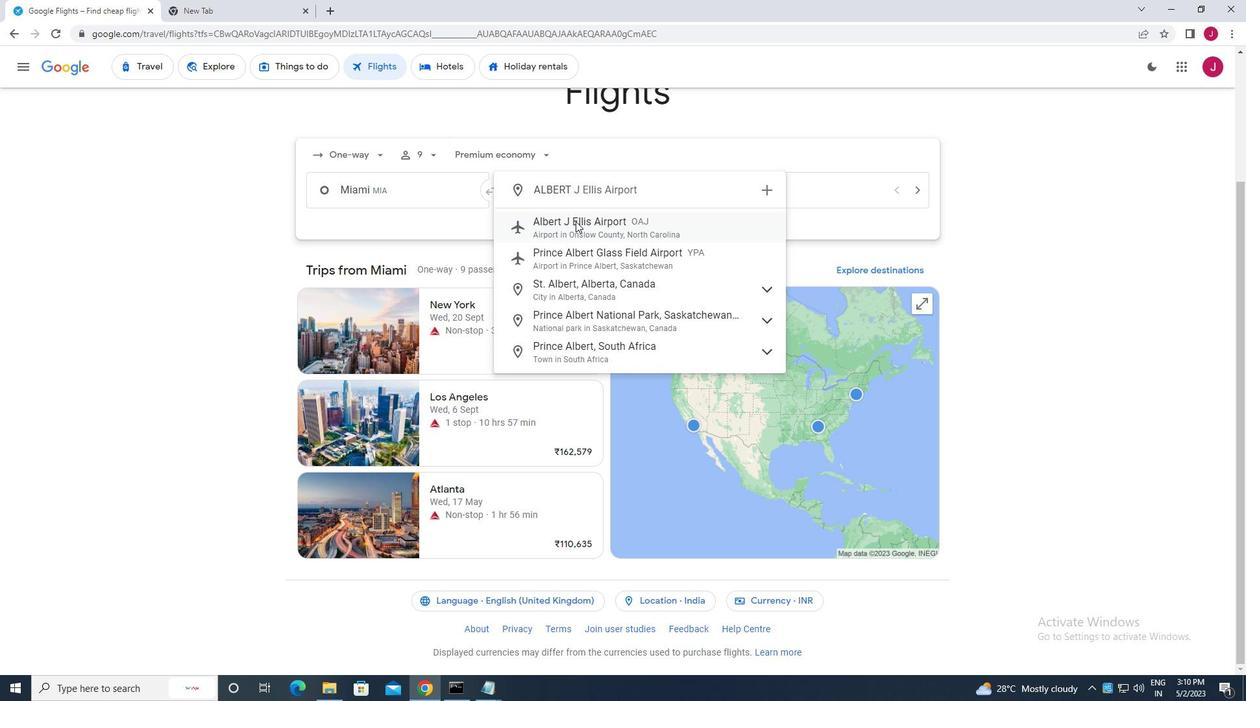 
Action: Mouse moved to (780, 190)
Screenshot: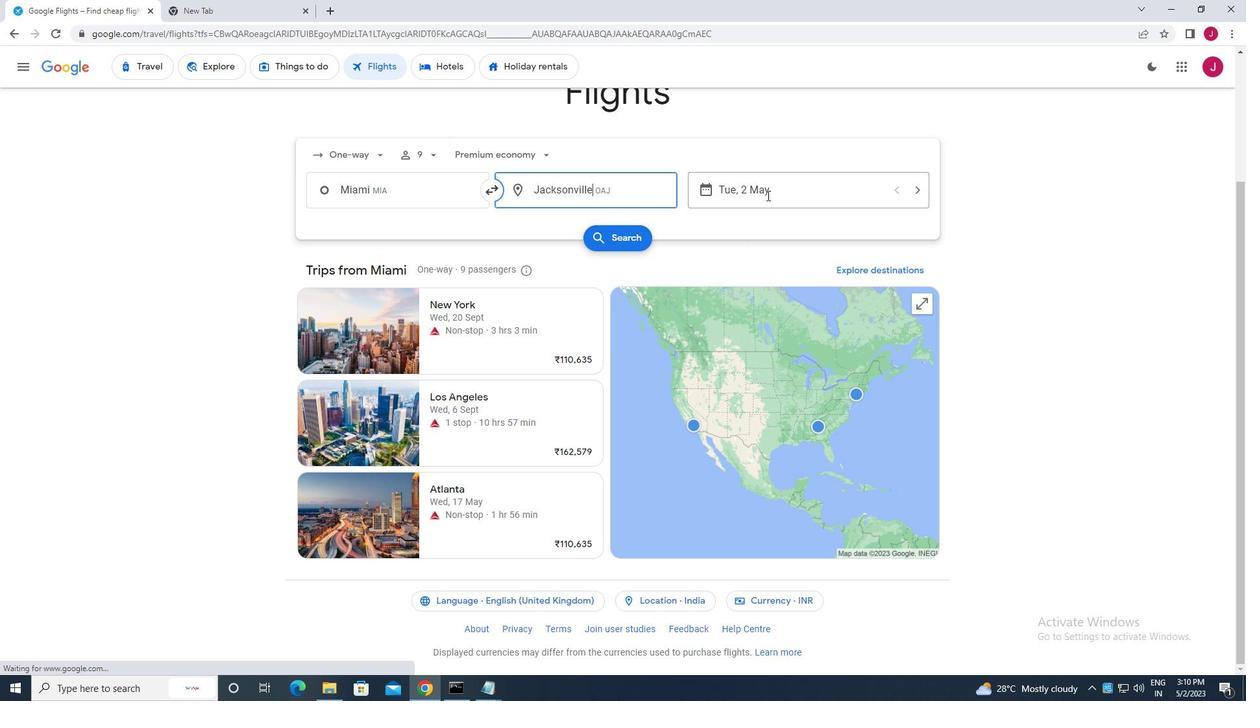 
Action: Mouse pressed left at (780, 190)
Screenshot: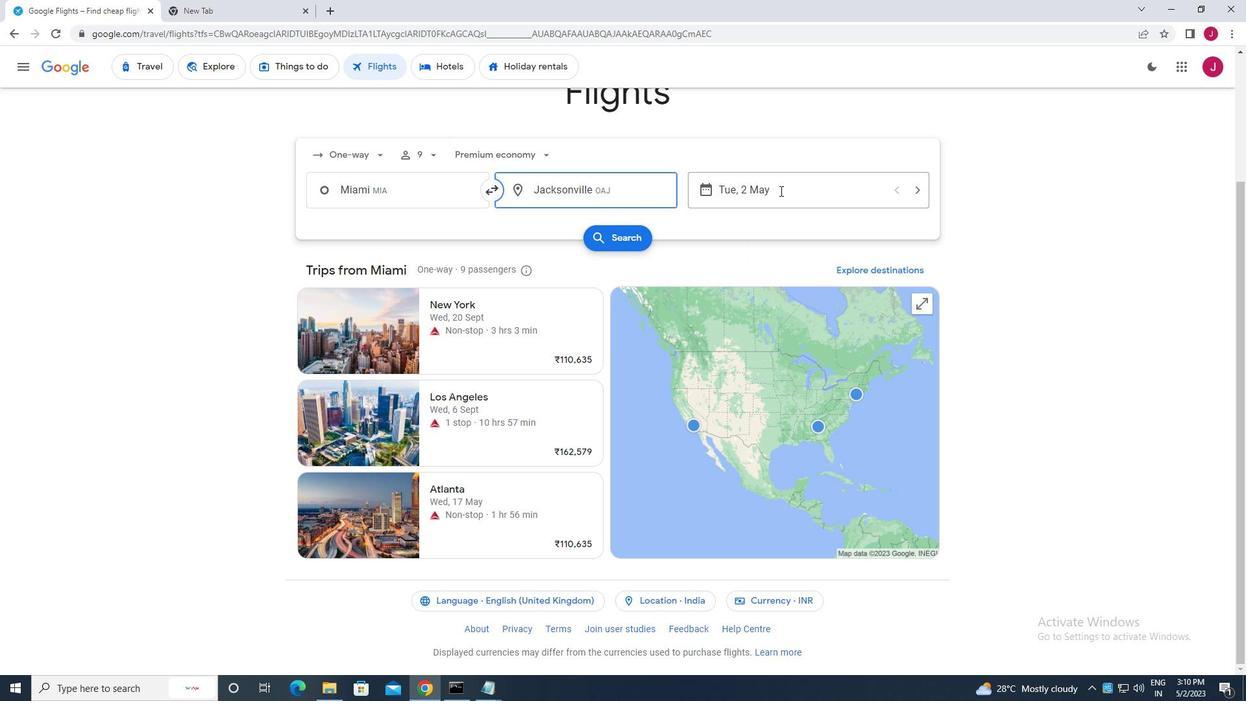 
Action: Mouse moved to (569, 293)
Screenshot: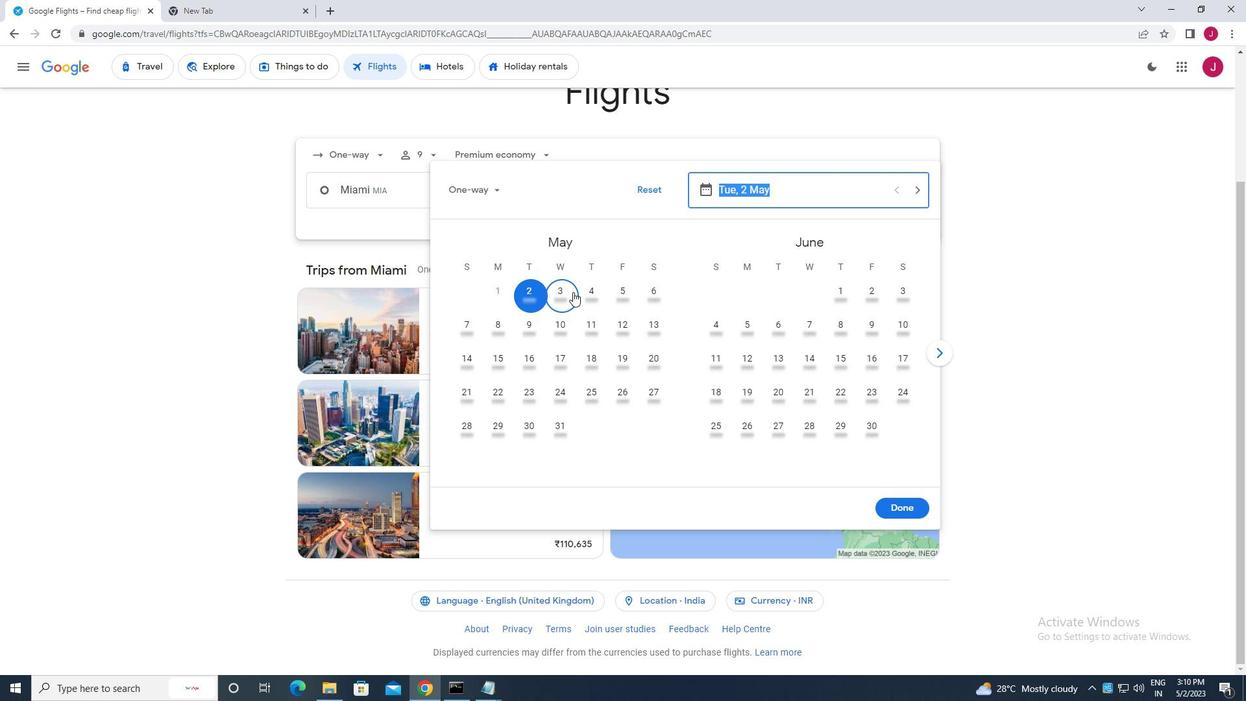 
Action: Mouse pressed left at (569, 293)
Screenshot: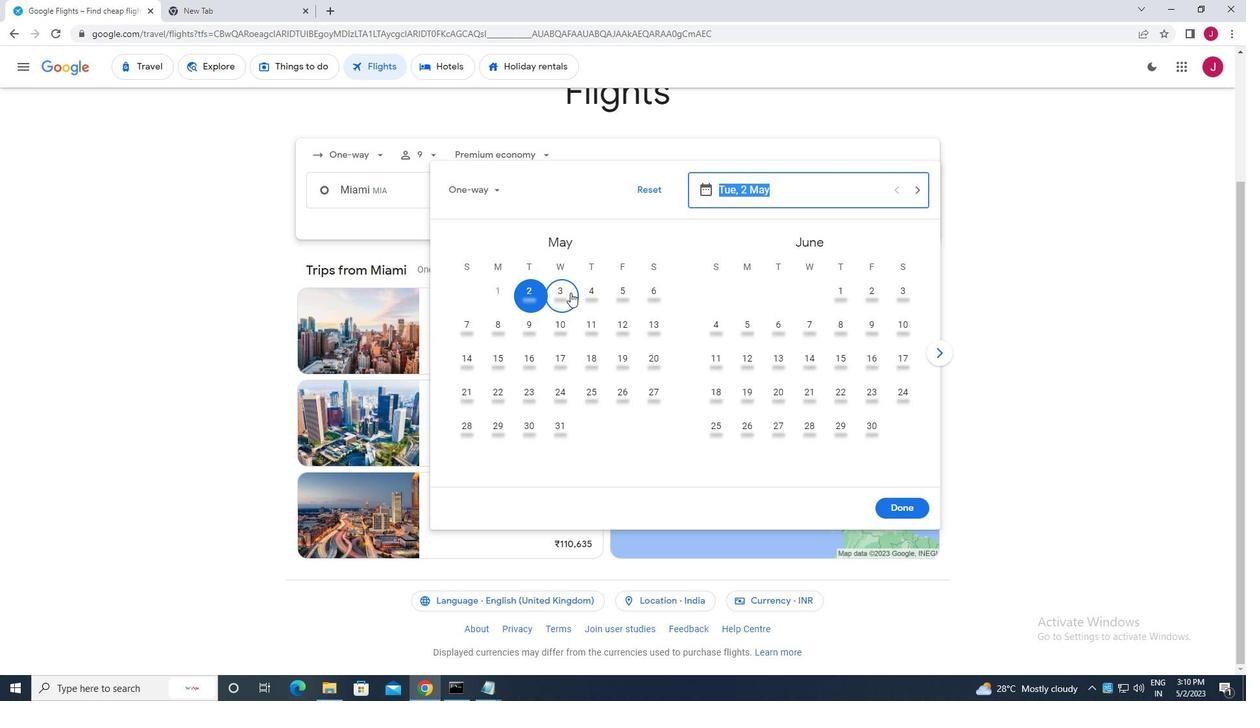 
Action: Mouse moved to (894, 503)
Screenshot: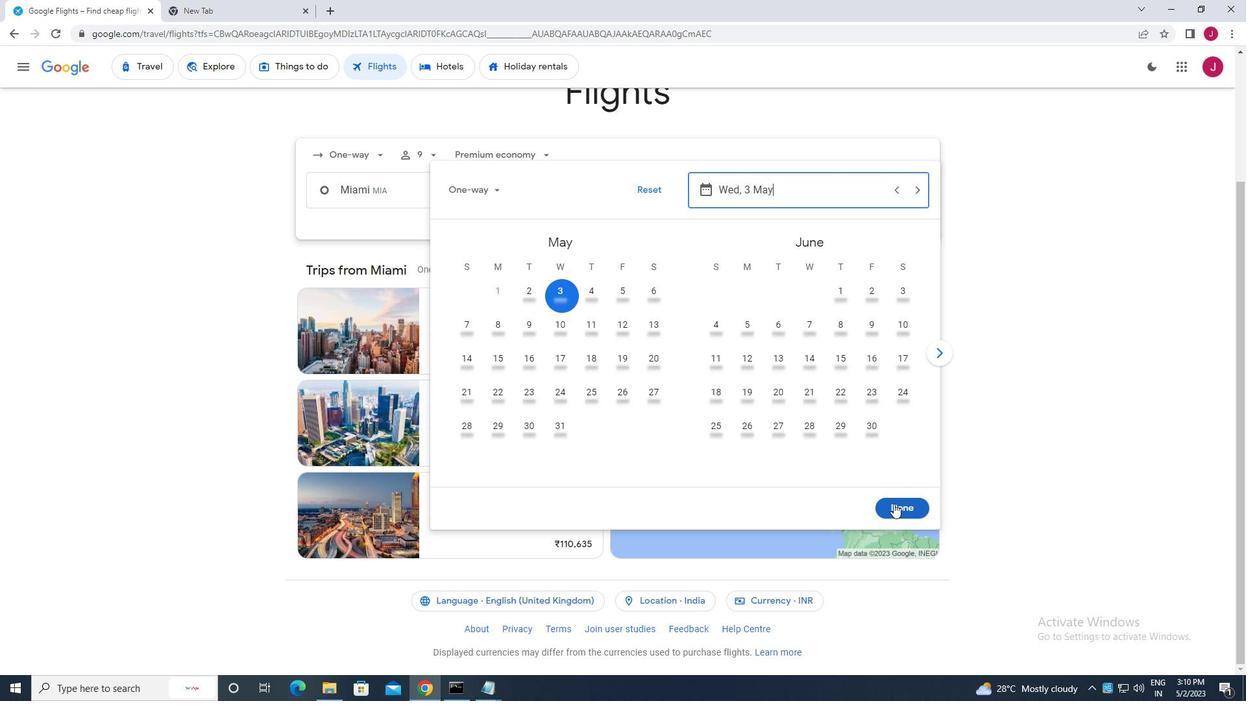 
Action: Mouse pressed left at (894, 503)
Screenshot: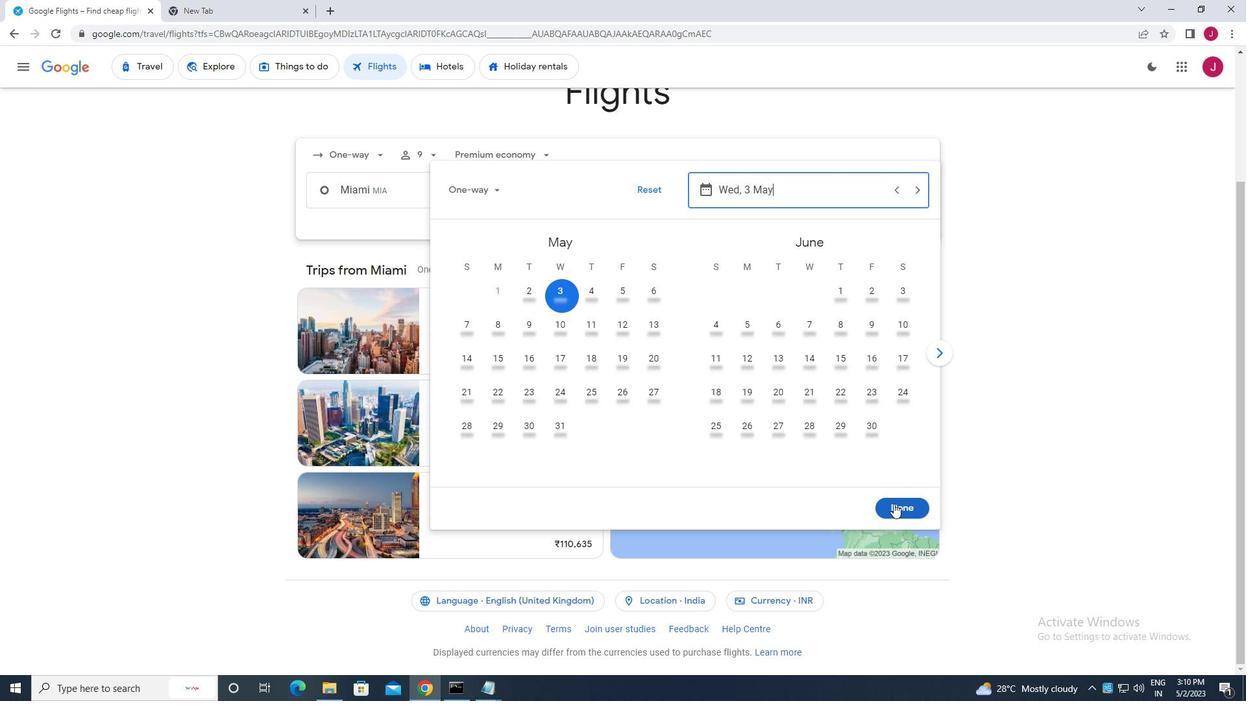 
Action: Mouse moved to (625, 235)
Screenshot: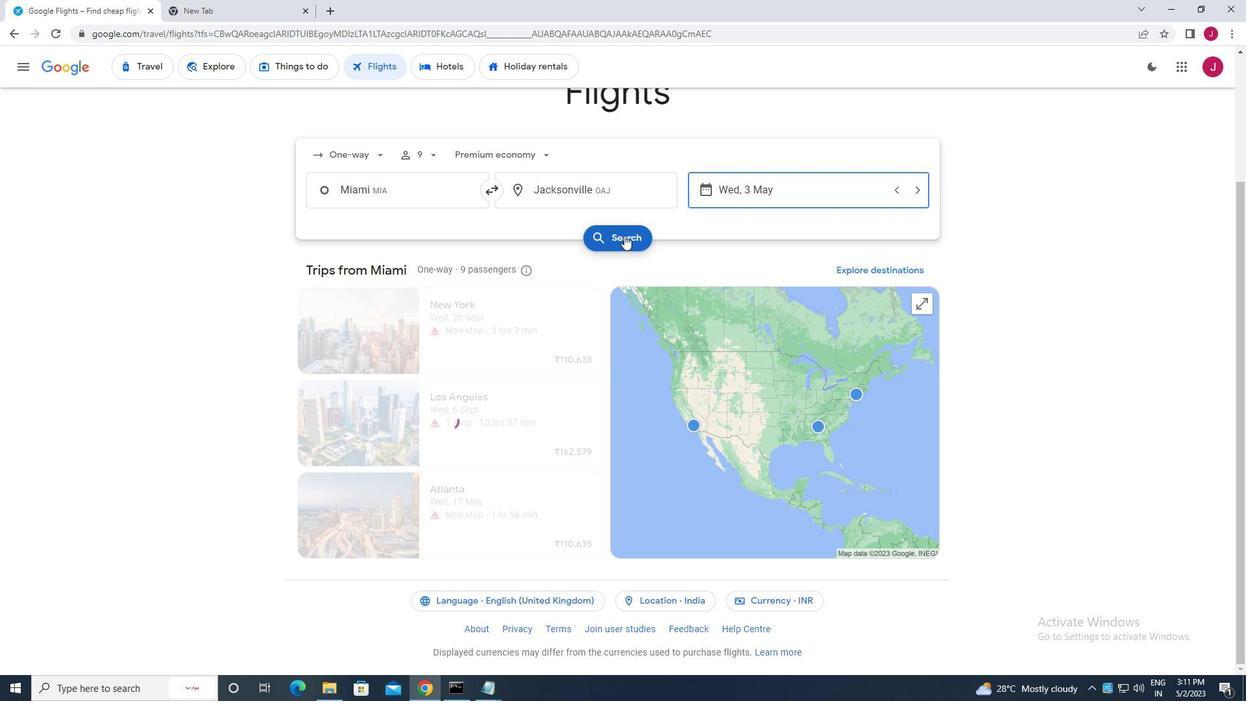 
Action: Mouse pressed left at (625, 235)
Screenshot: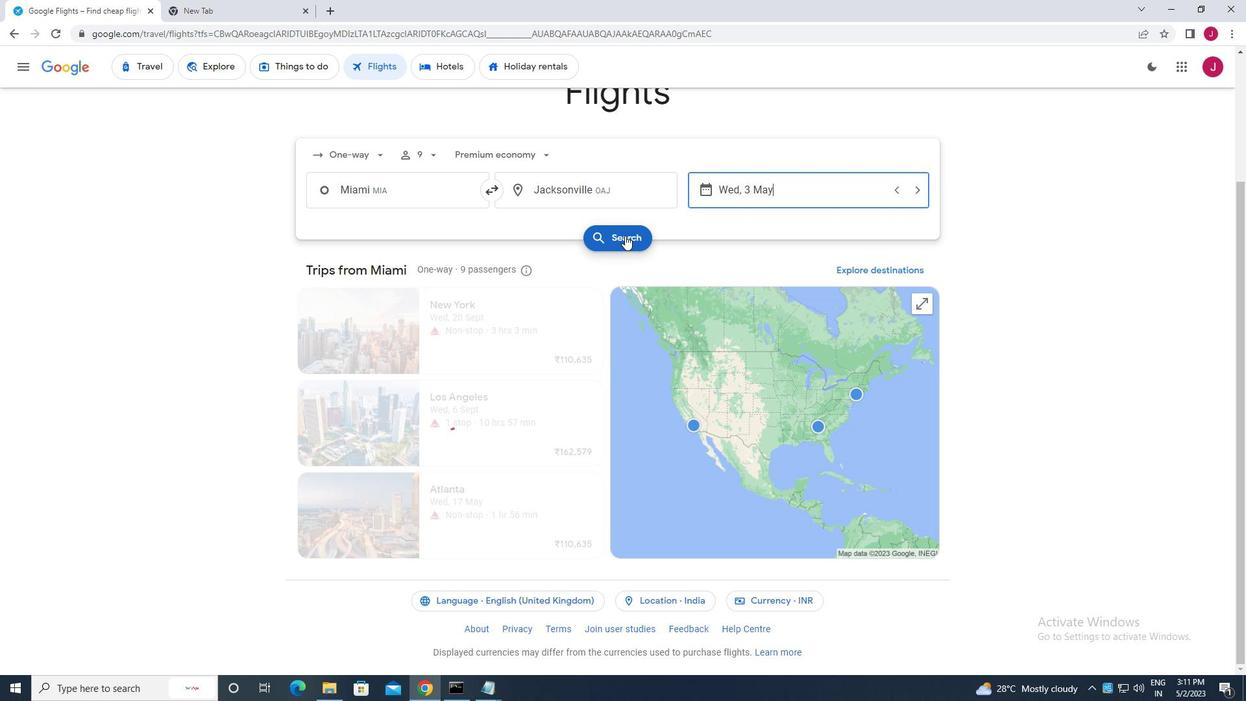 
Action: Mouse moved to (320, 183)
Screenshot: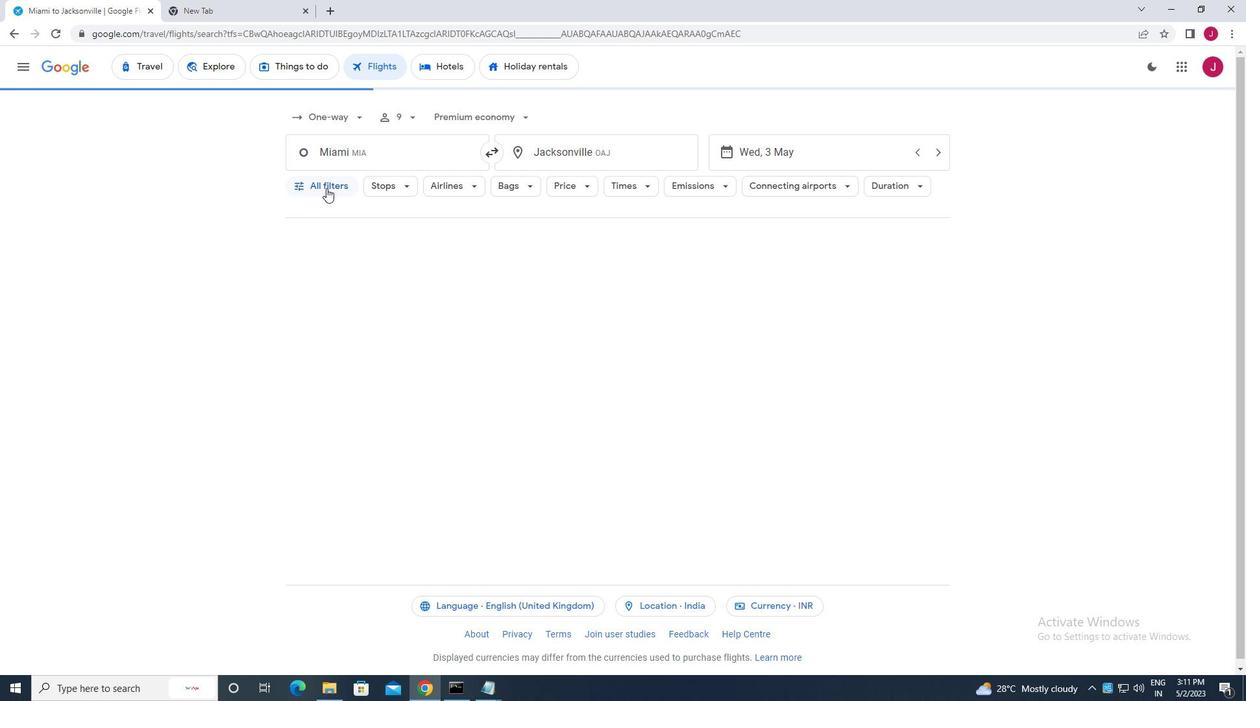 
Action: Mouse pressed left at (320, 183)
Screenshot: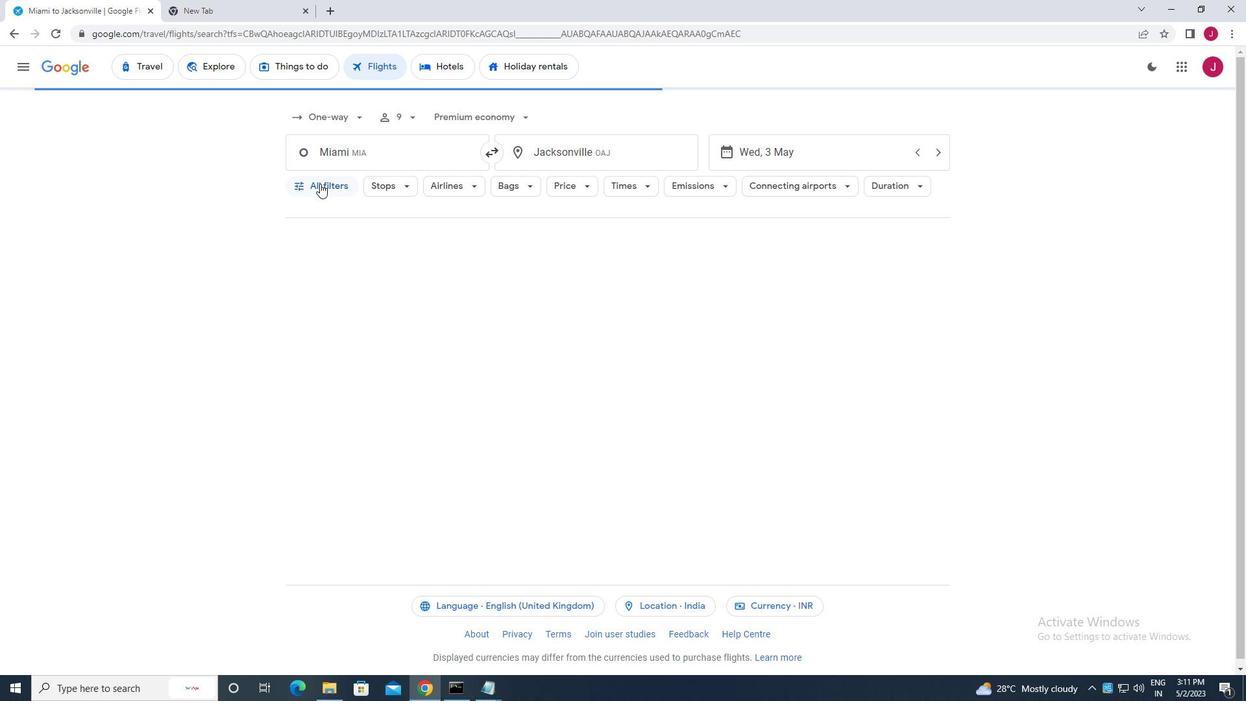 
Action: Mouse moved to (380, 237)
Screenshot: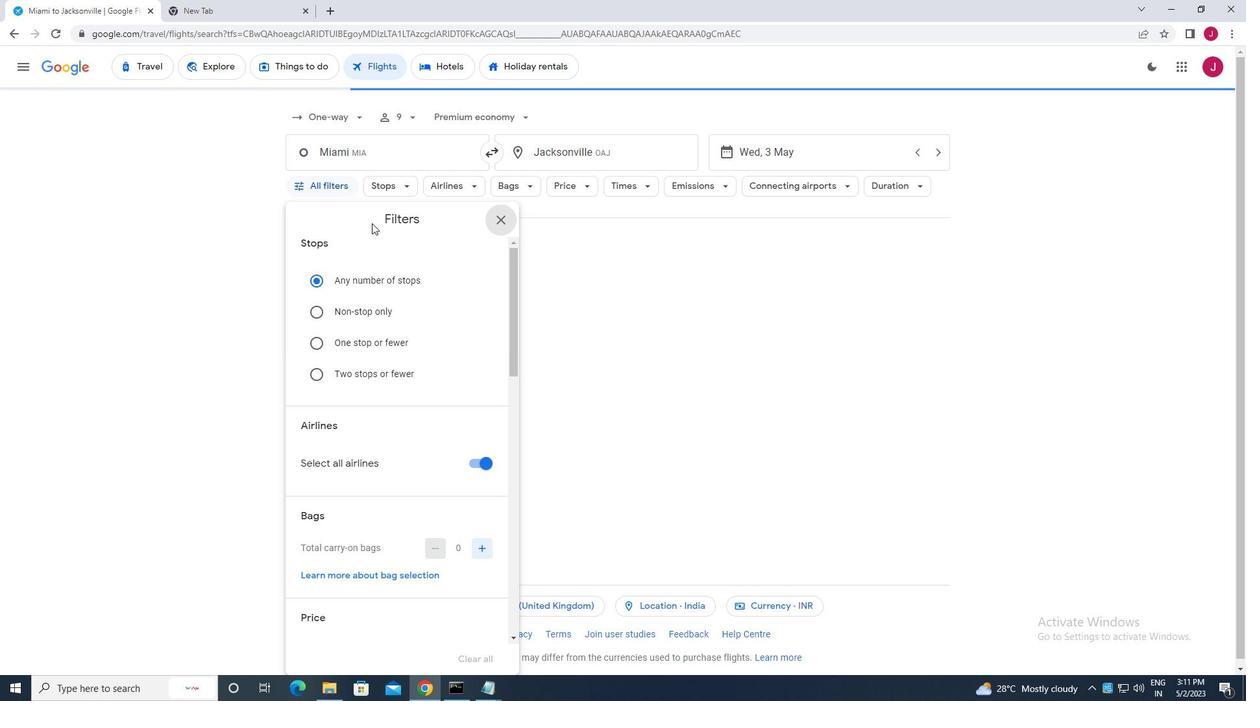
Action: Mouse scrolled (380, 236) with delta (0, 0)
Screenshot: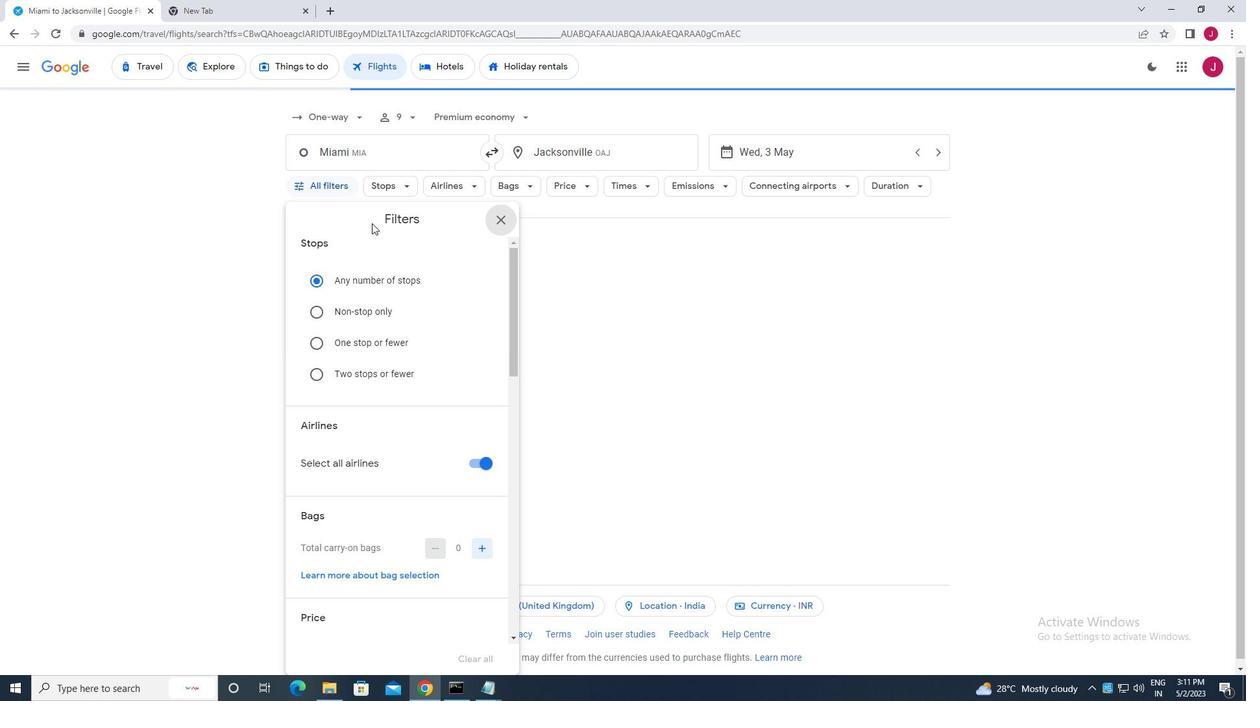 
Action: Mouse moved to (381, 240)
Screenshot: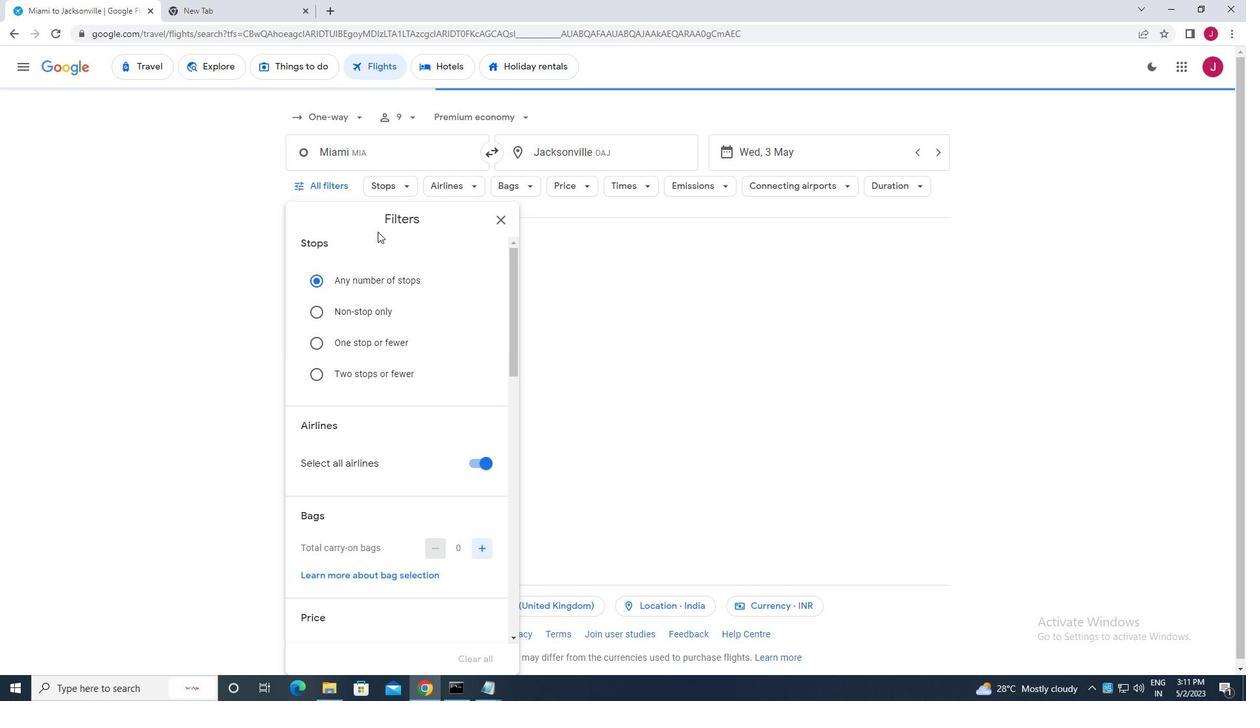 
Action: Mouse scrolled (381, 239) with delta (0, 0)
Screenshot: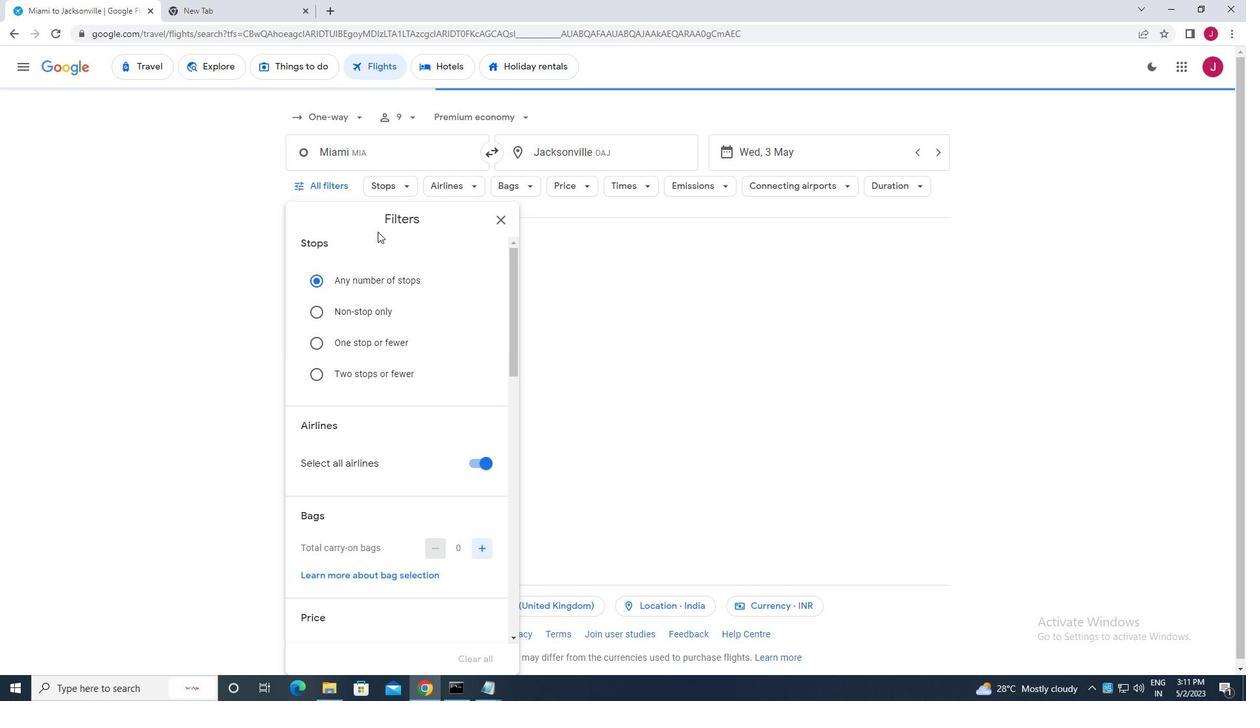 
Action: Mouse moved to (387, 252)
Screenshot: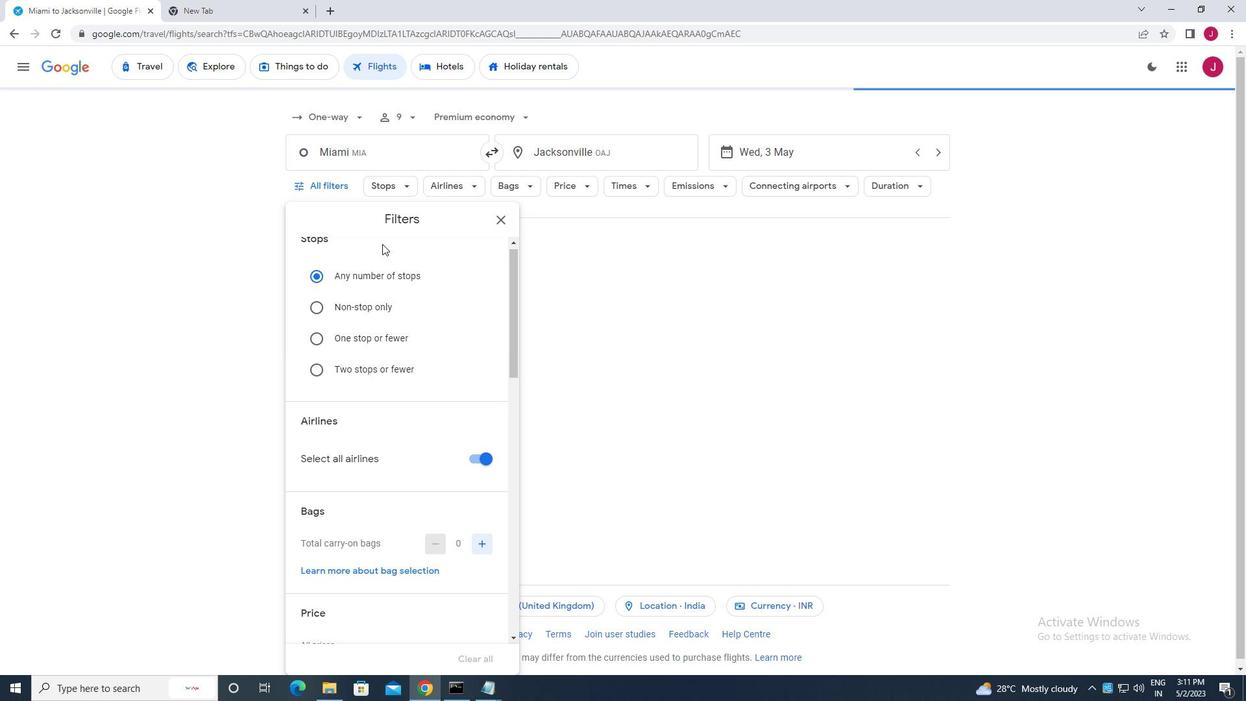 
Action: Mouse scrolled (387, 251) with delta (0, 0)
Screenshot: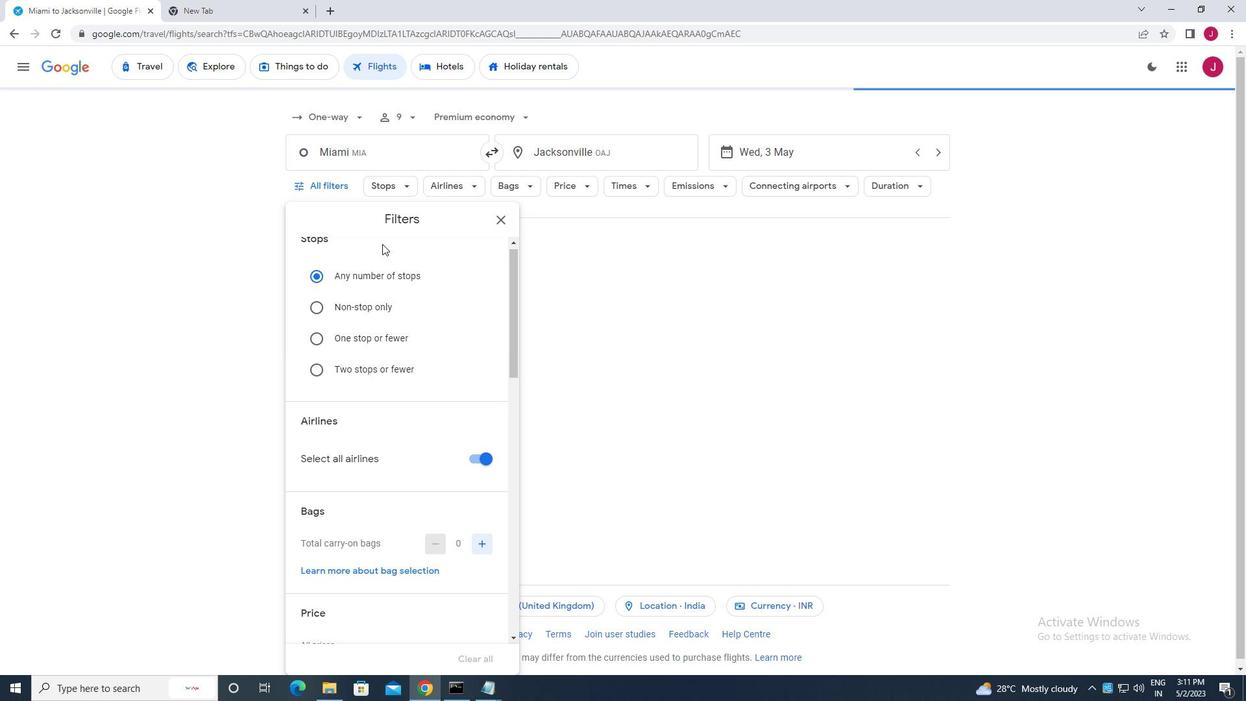 
Action: Mouse moved to (476, 267)
Screenshot: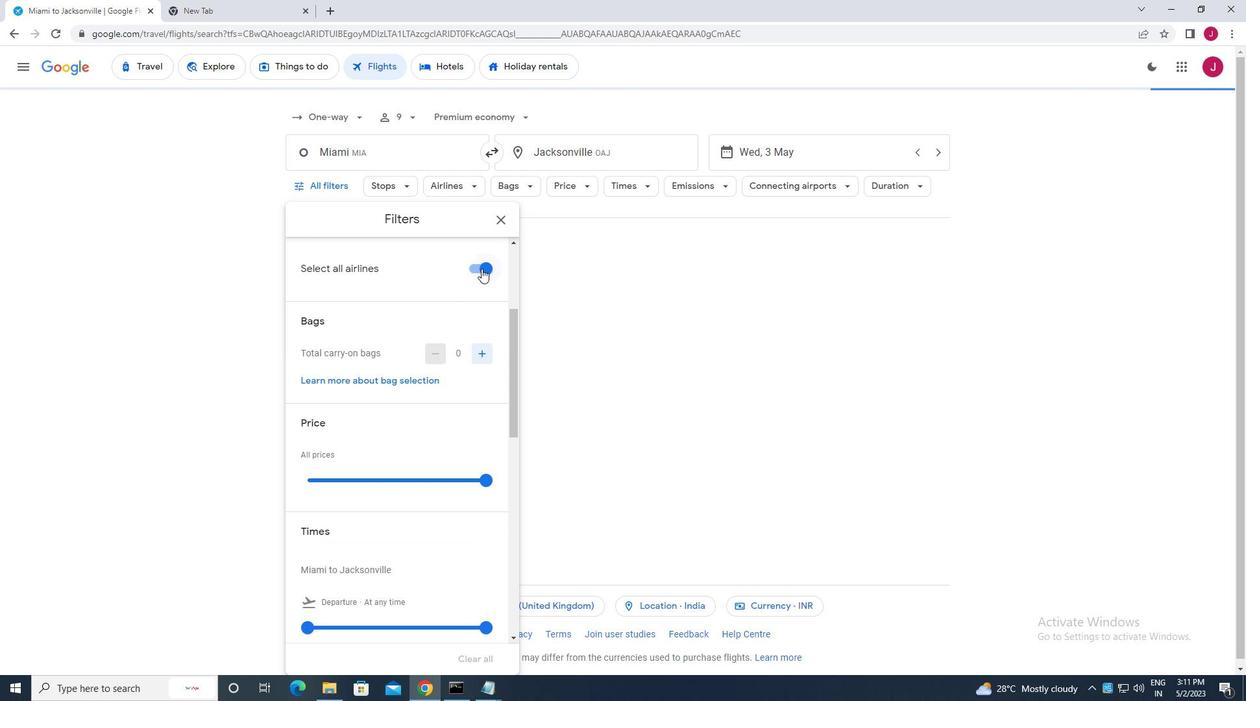 
Action: Mouse pressed left at (476, 267)
Screenshot: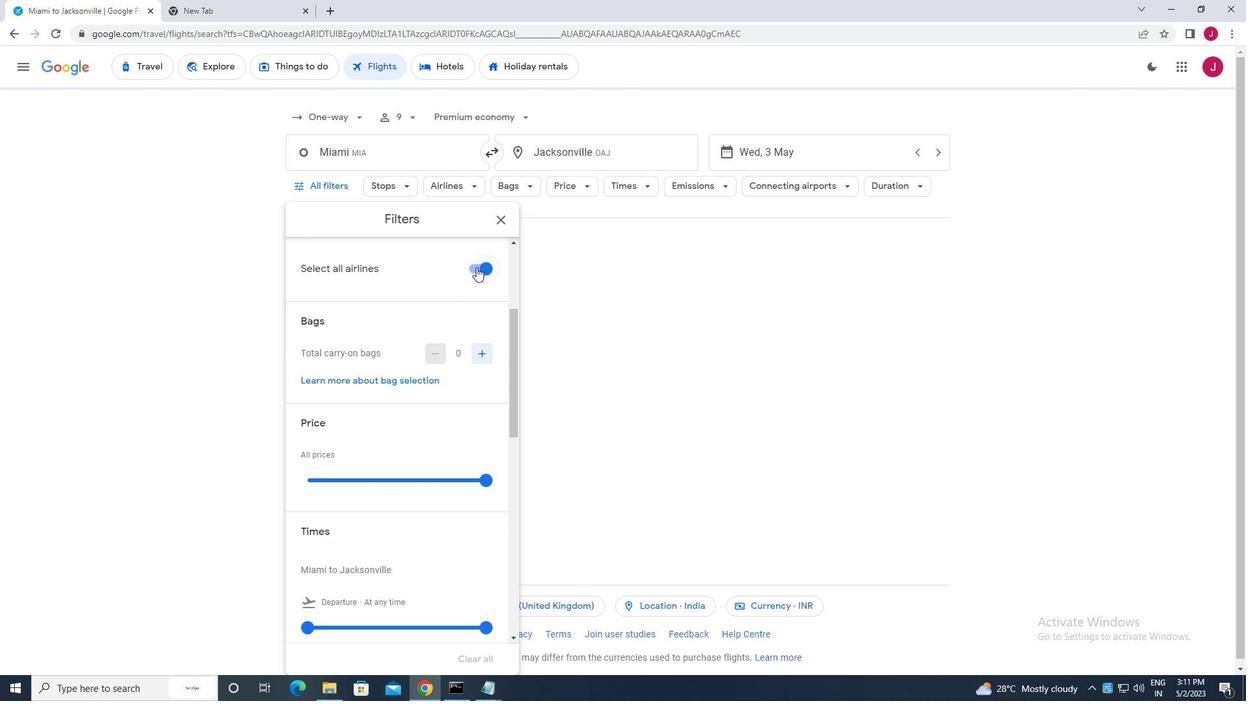 
Action: Mouse moved to (415, 350)
Screenshot: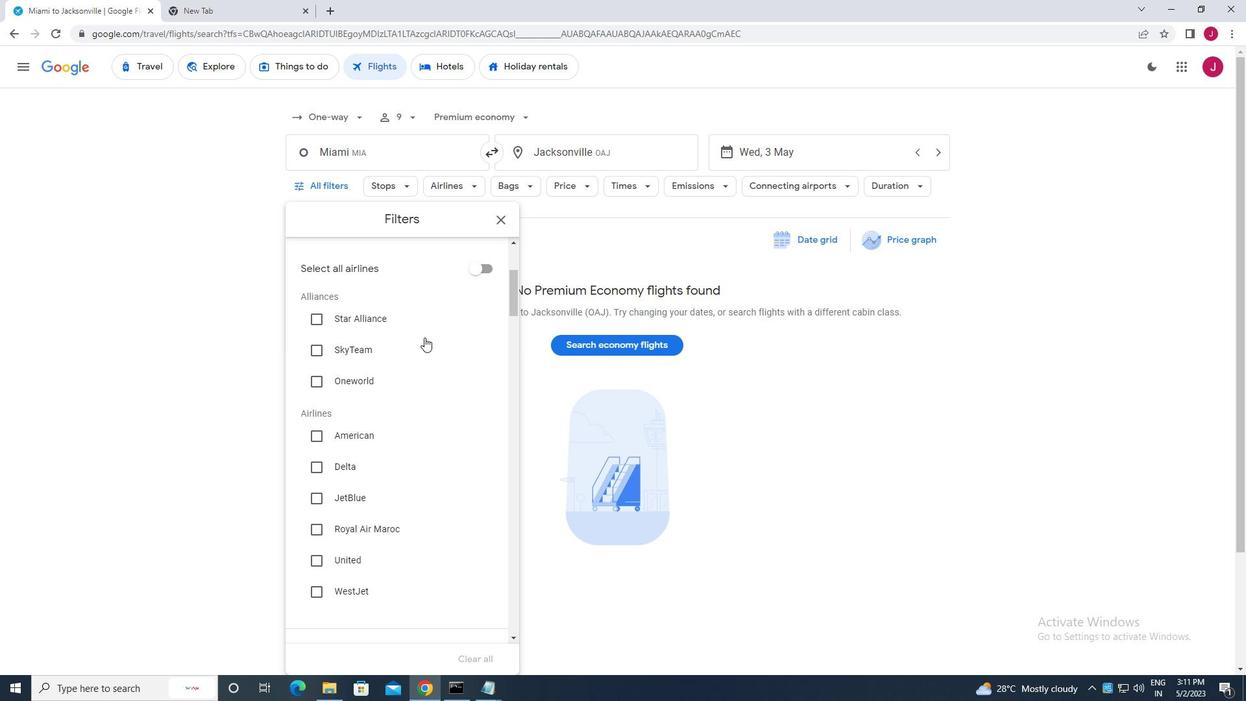 
Action: Mouse scrolled (415, 349) with delta (0, 0)
Screenshot: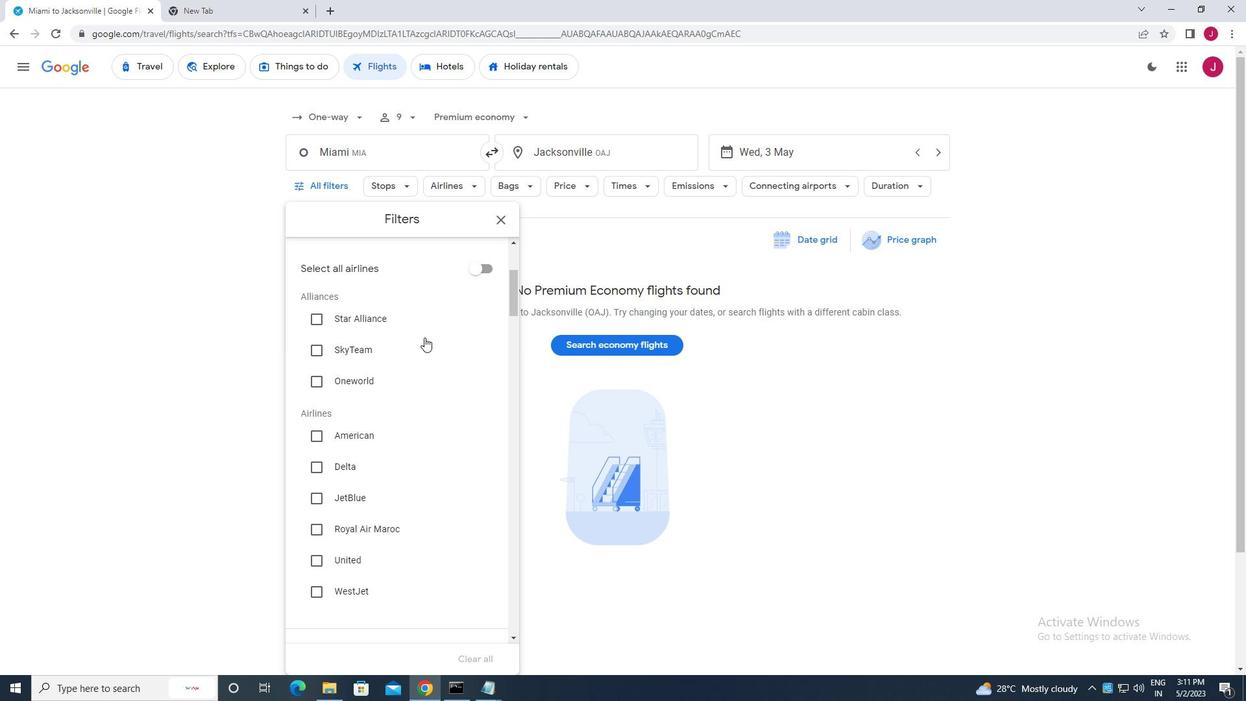 
Action: Mouse moved to (413, 354)
Screenshot: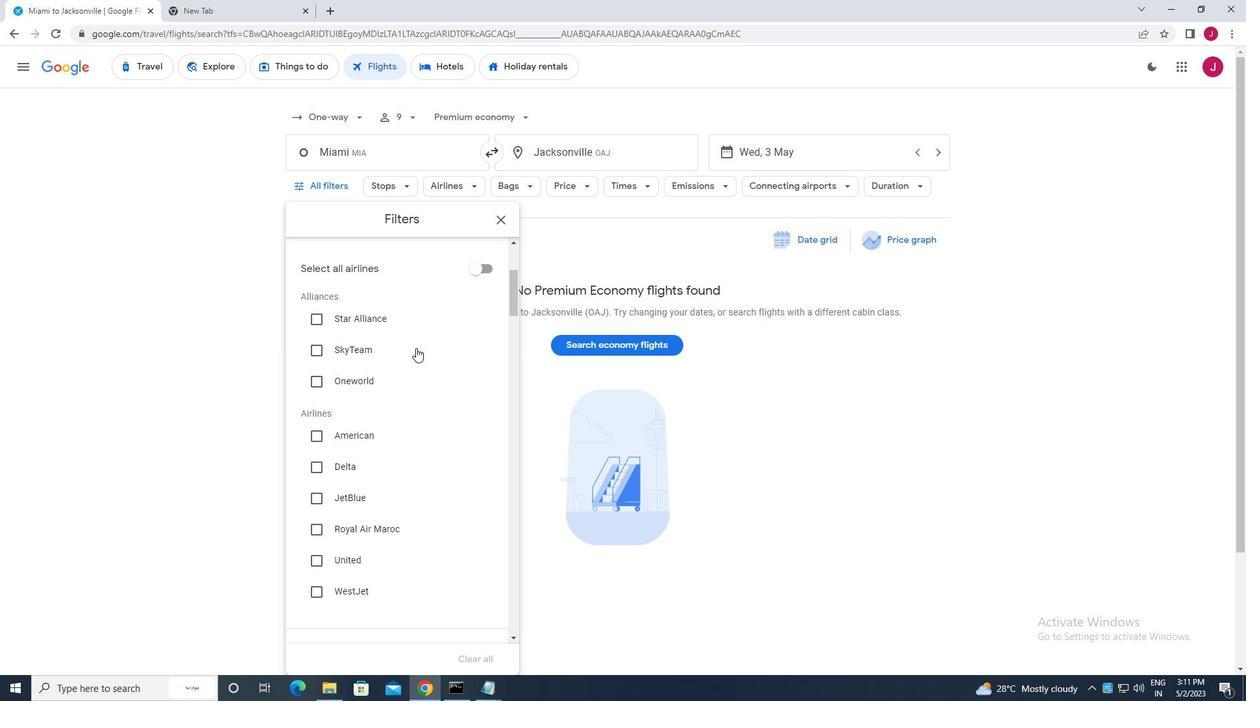 
Action: Mouse scrolled (413, 353) with delta (0, 0)
Screenshot: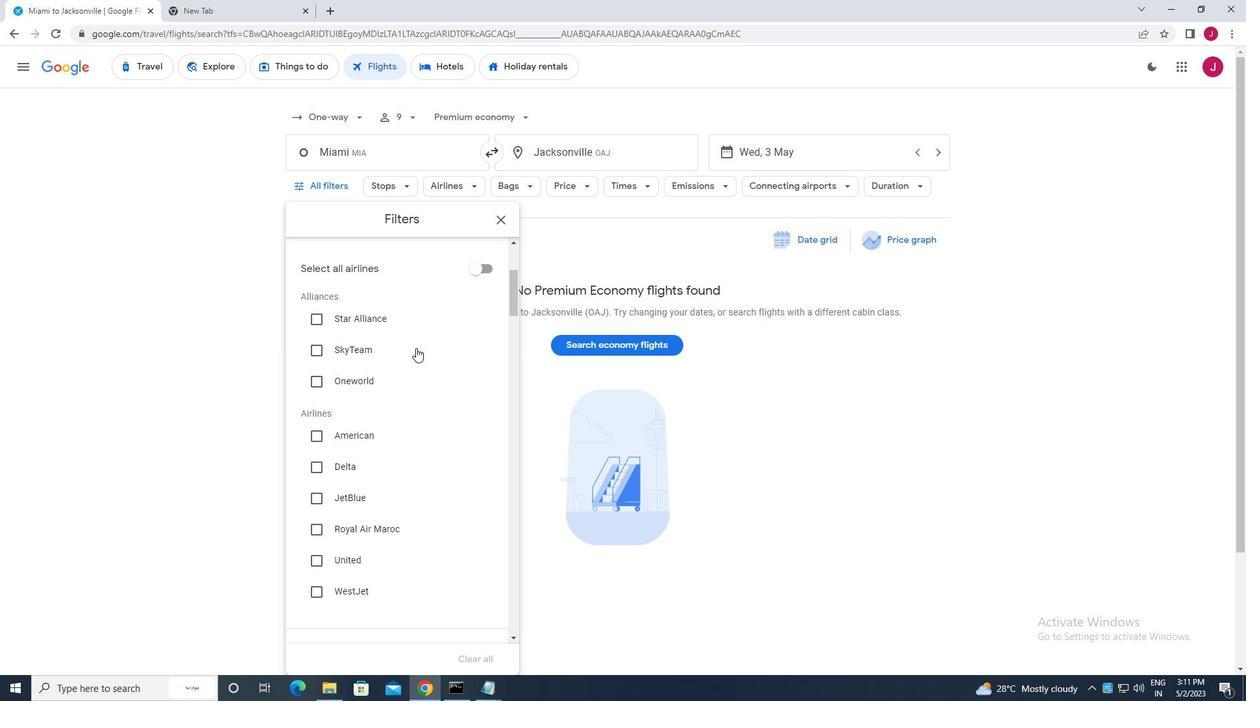 
Action: Mouse moved to (413, 355)
Screenshot: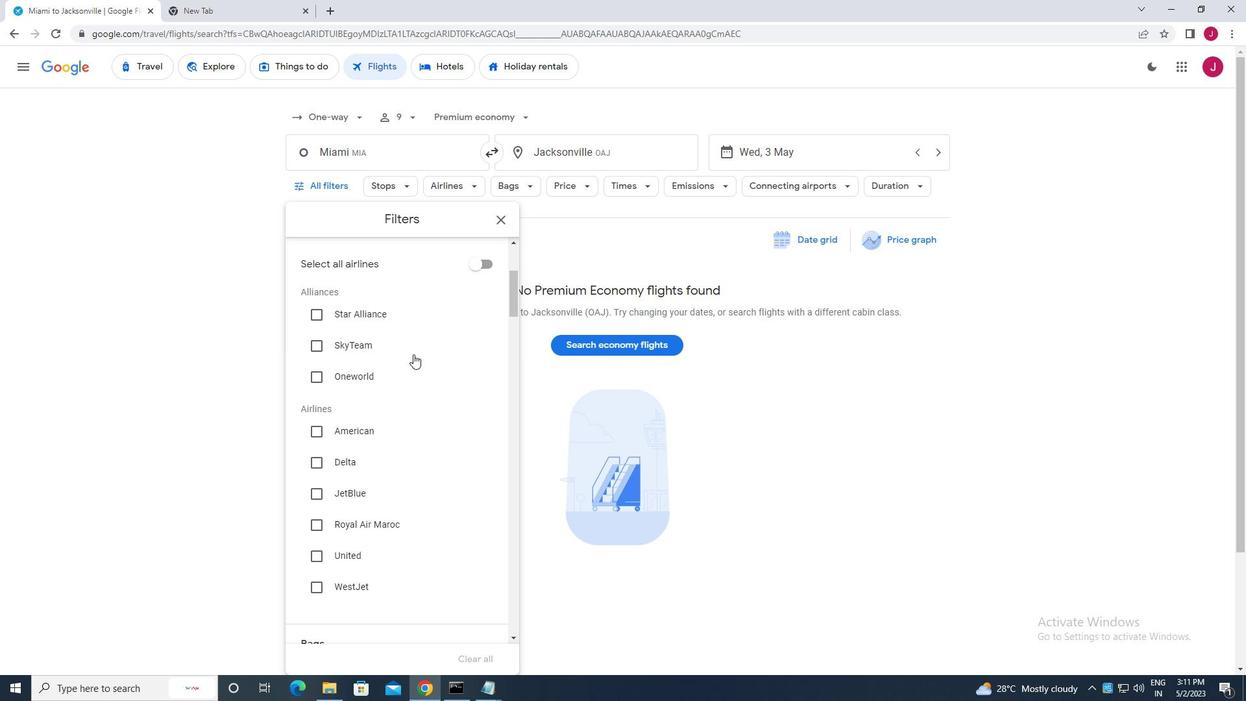 
Action: Mouse scrolled (413, 354) with delta (0, 0)
Screenshot: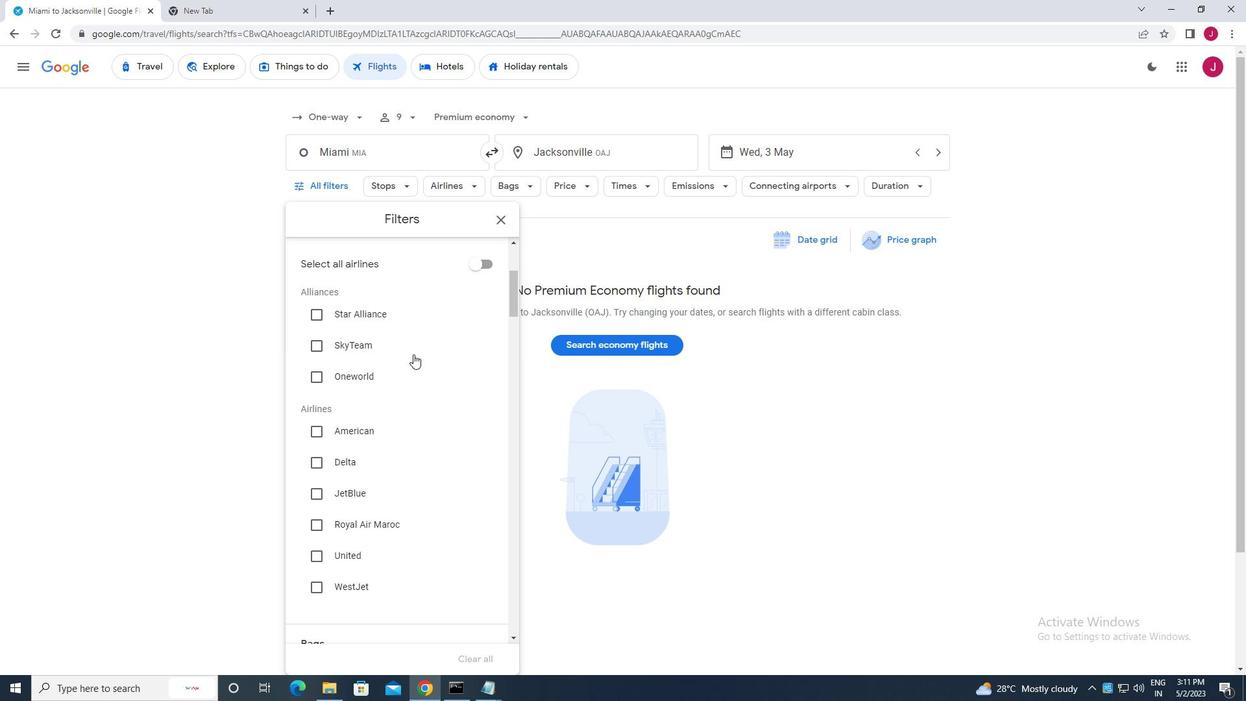 
Action: Mouse moved to (318, 335)
Screenshot: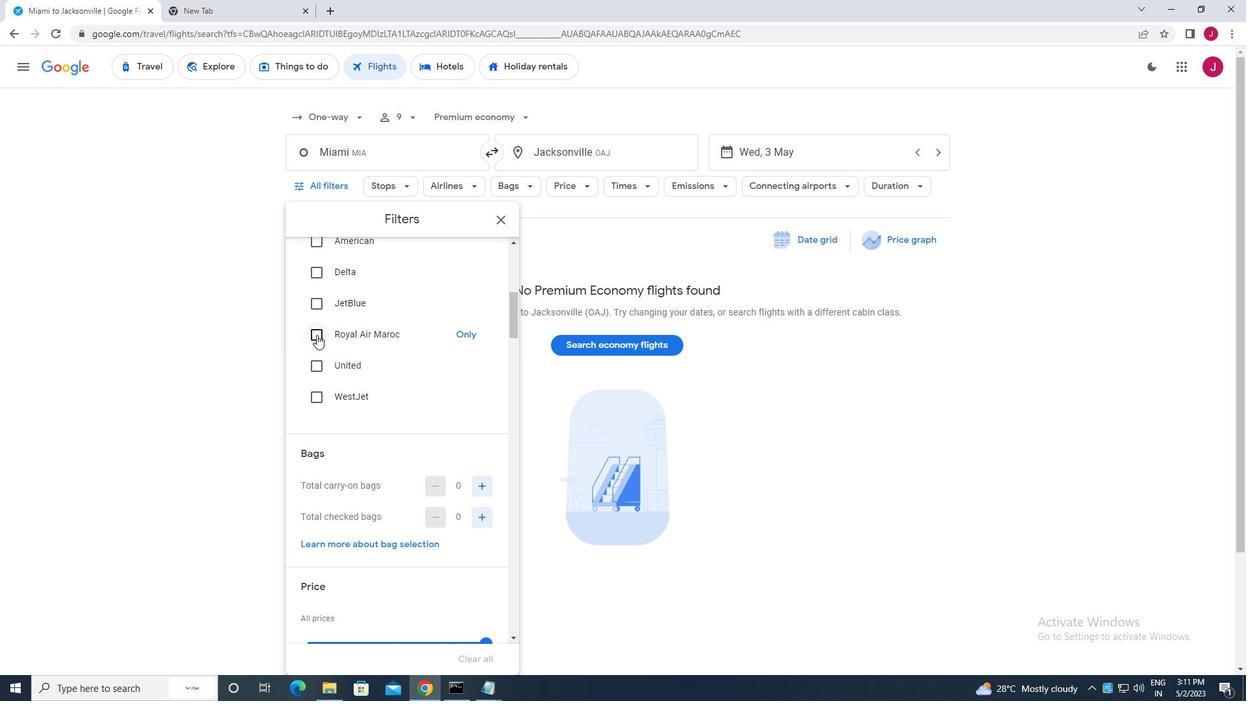 
Action: Mouse pressed left at (318, 335)
Screenshot: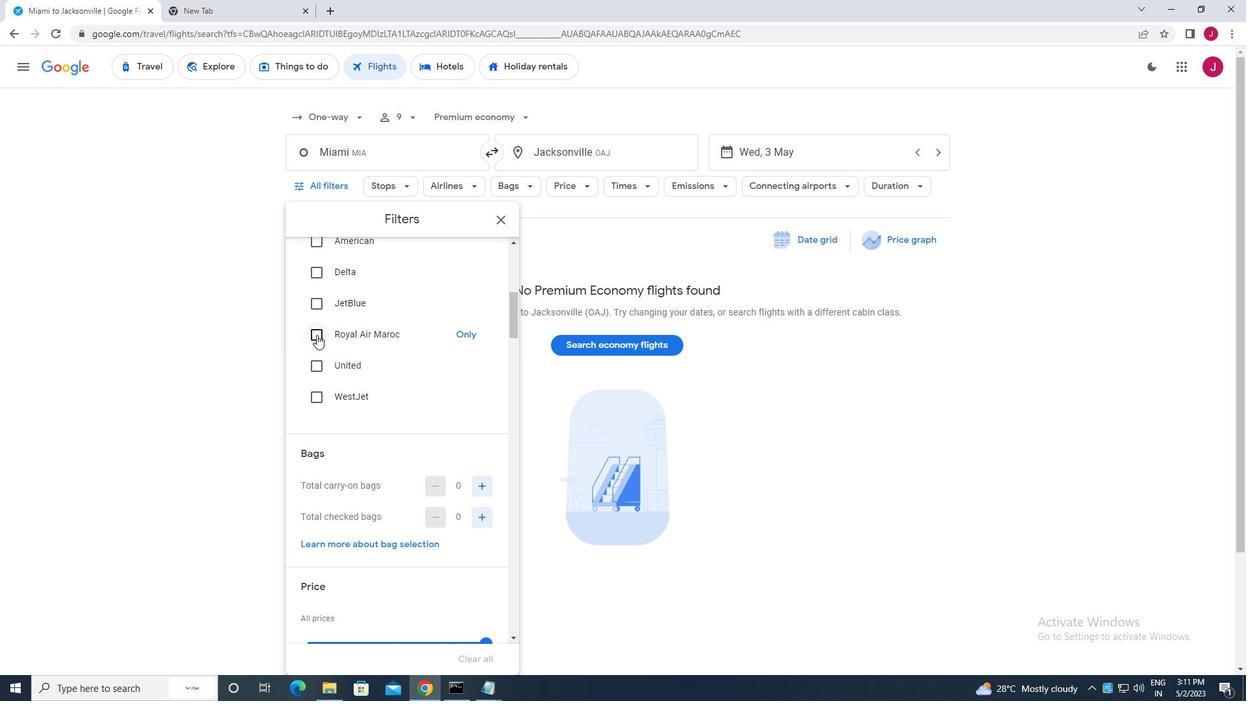 
Action: Mouse moved to (389, 346)
Screenshot: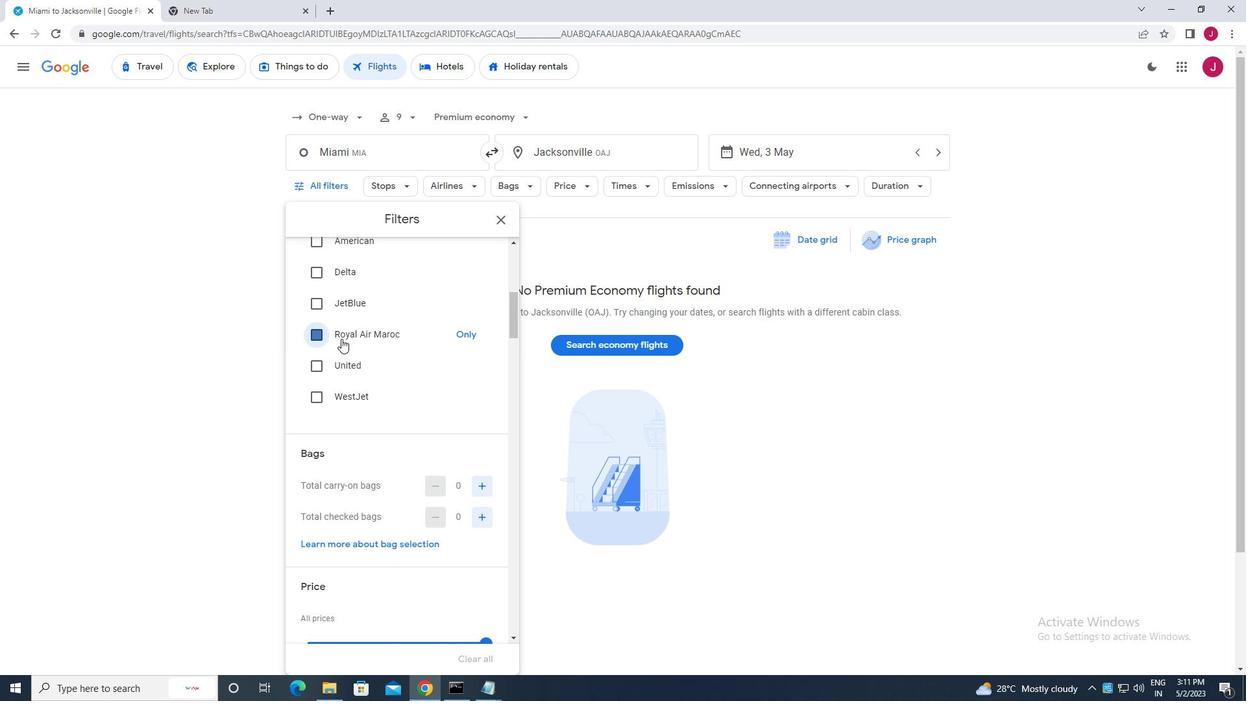 
Action: Mouse scrolled (389, 346) with delta (0, 0)
Screenshot: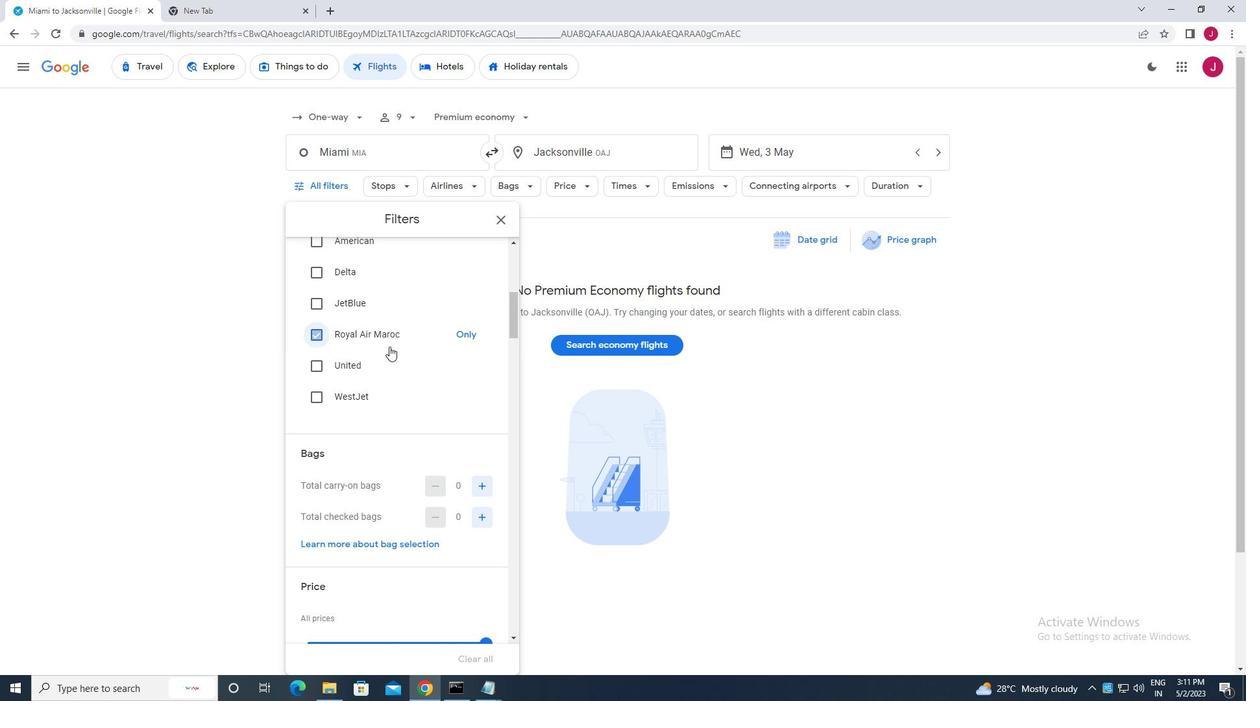 
Action: Mouse moved to (389, 347)
Screenshot: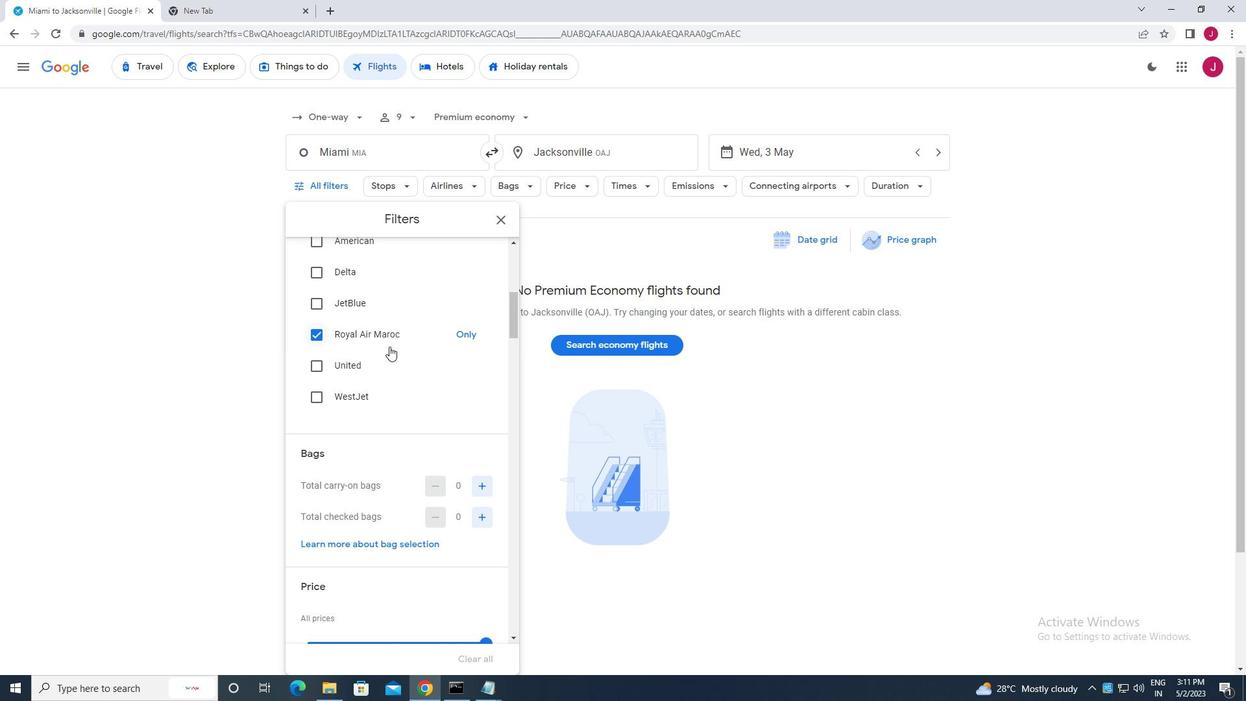 
Action: Mouse scrolled (389, 346) with delta (0, 0)
Screenshot: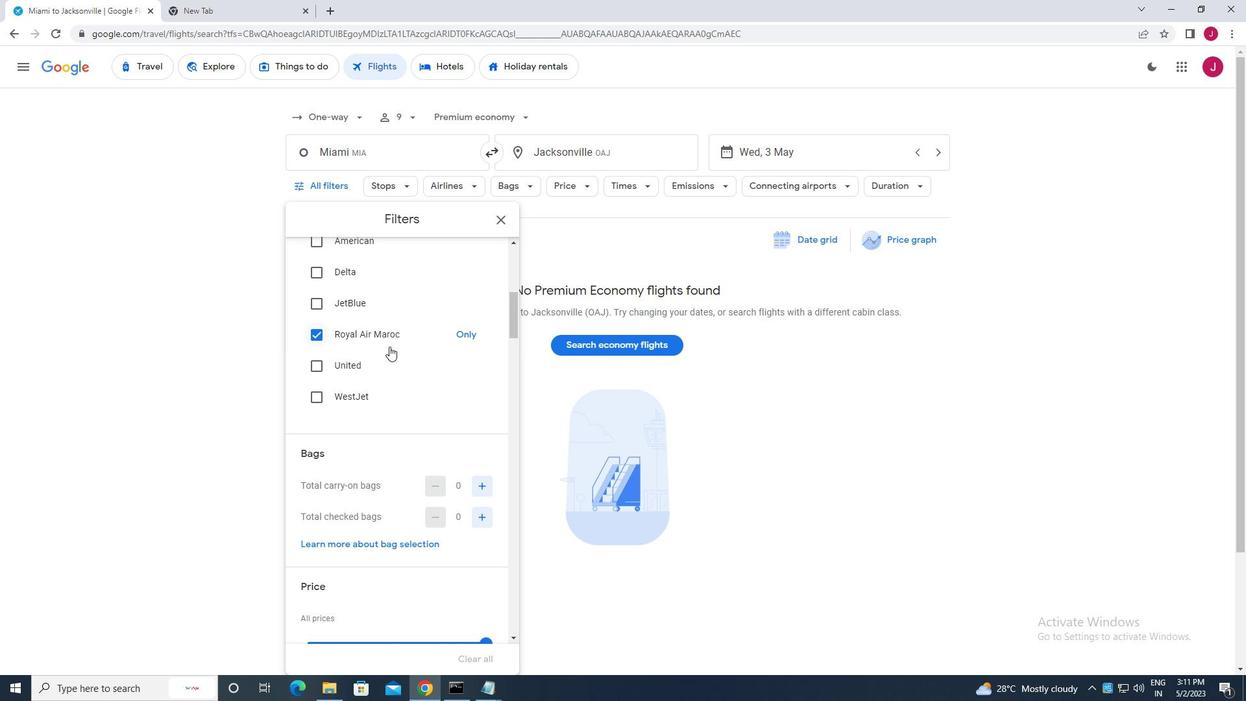 
Action: Mouse scrolled (389, 346) with delta (0, 0)
Screenshot: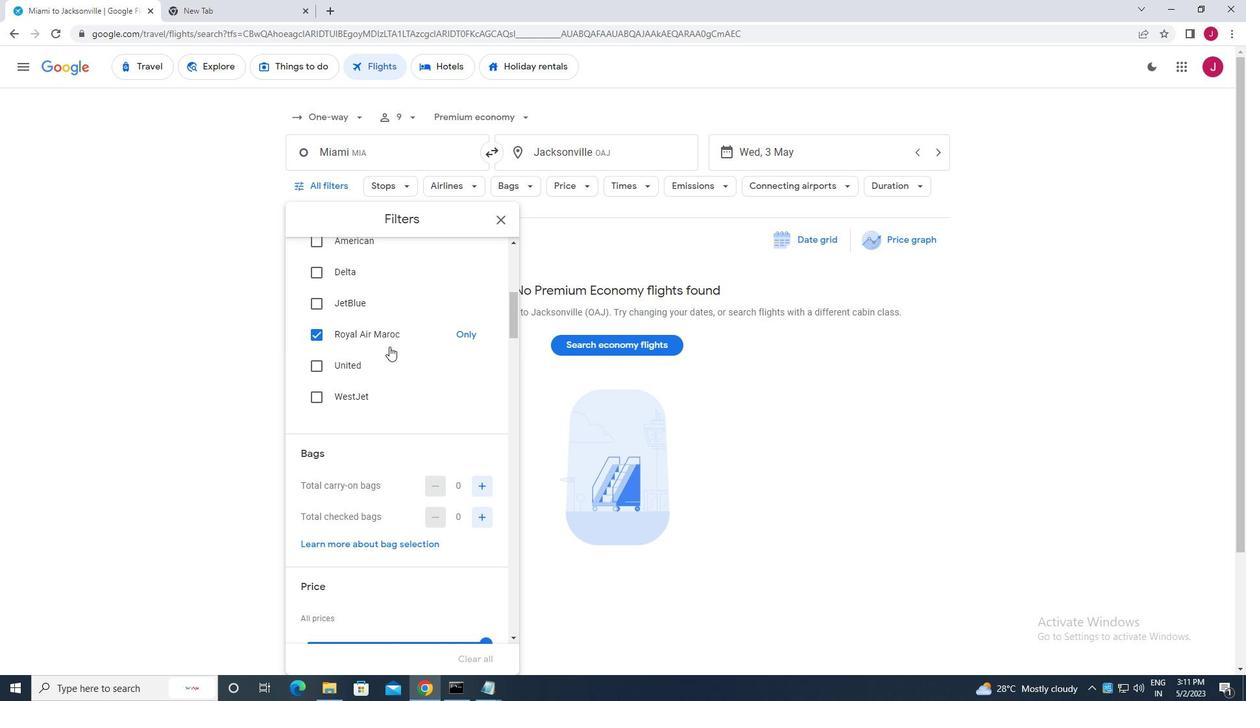 
Action: Mouse moved to (477, 296)
Screenshot: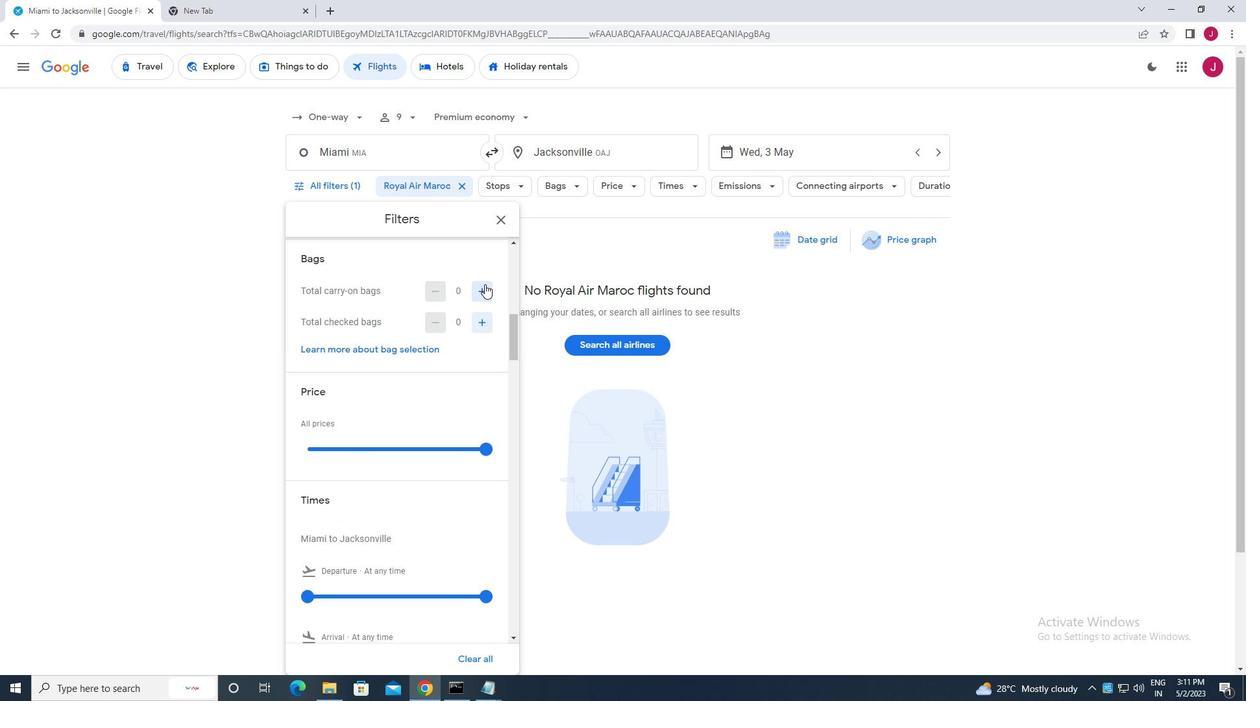 
Action: Mouse pressed left at (477, 296)
Screenshot: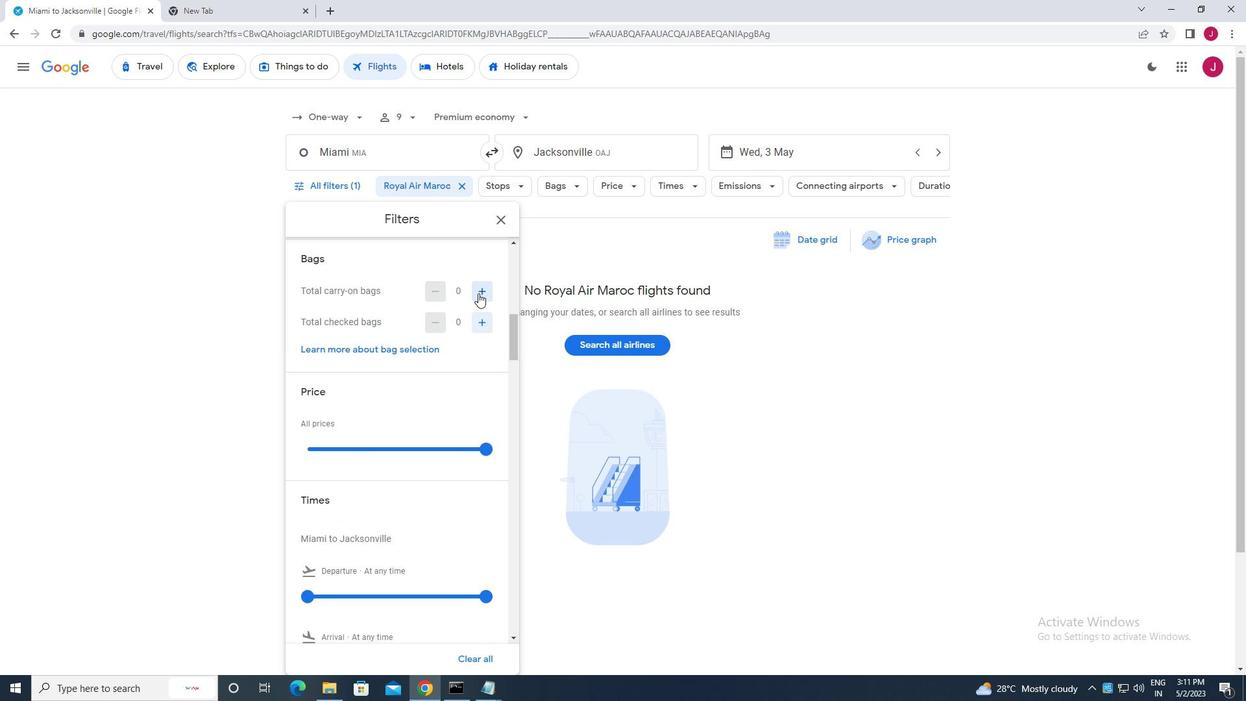 
Action: Mouse moved to (487, 452)
Screenshot: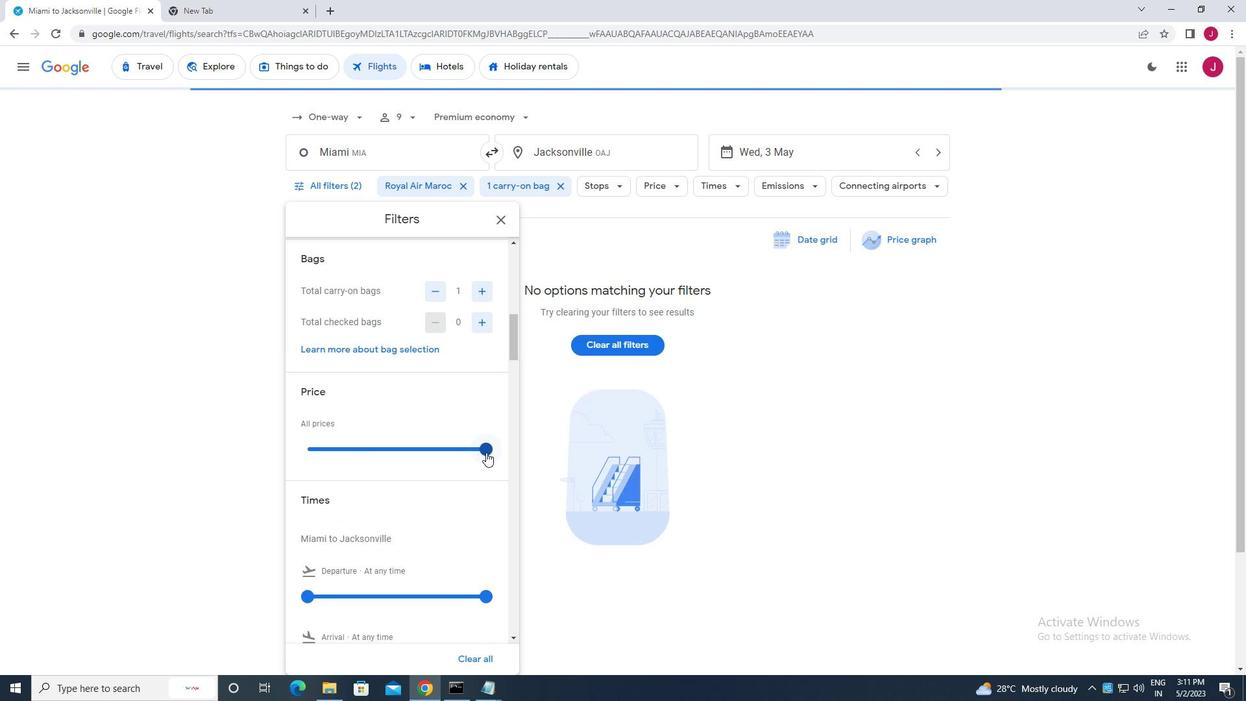 
Action: Mouse pressed left at (487, 452)
Screenshot: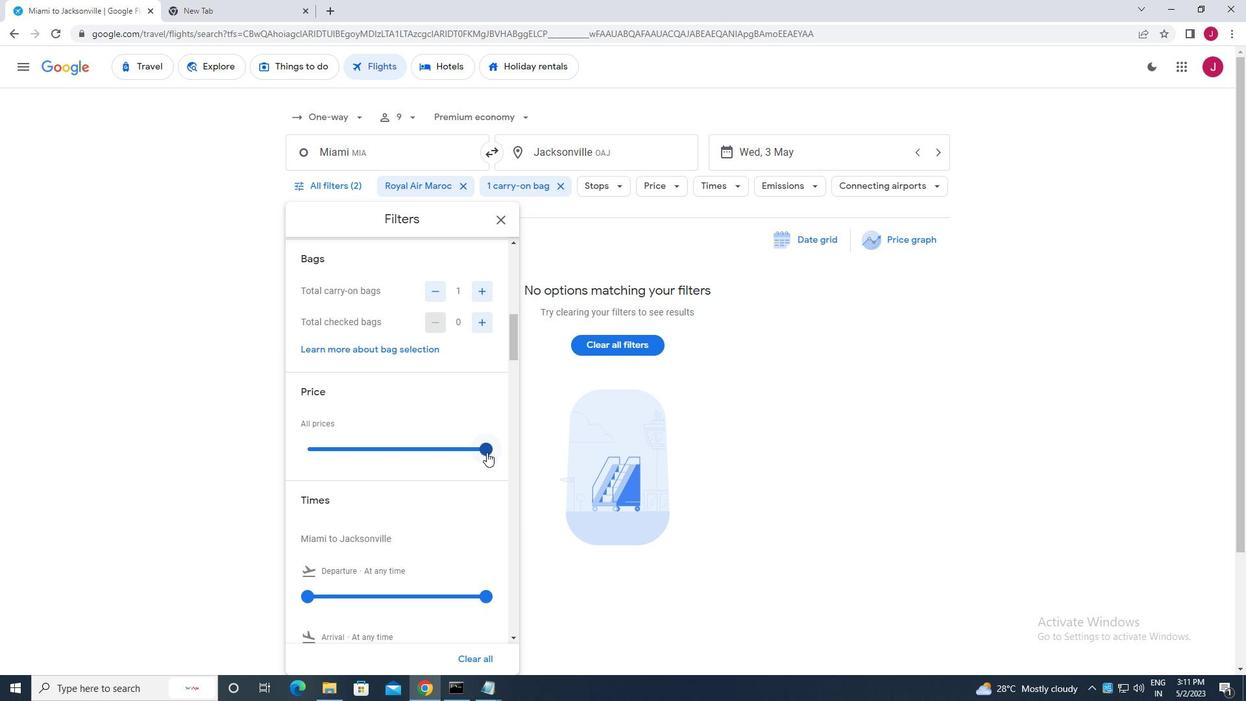 
Action: Mouse moved to (411, 454)
Screenshot: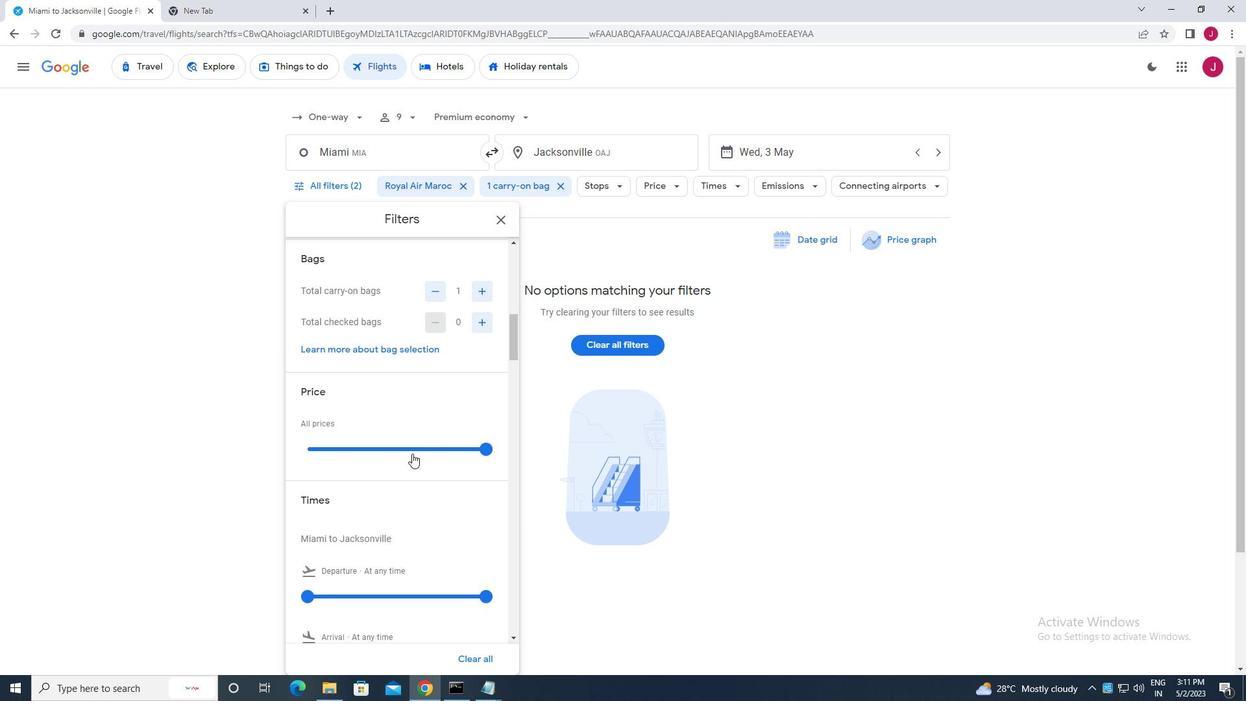 
Action: Mouse scrolled (411, 453) with delta (0, 0)
Screenshot: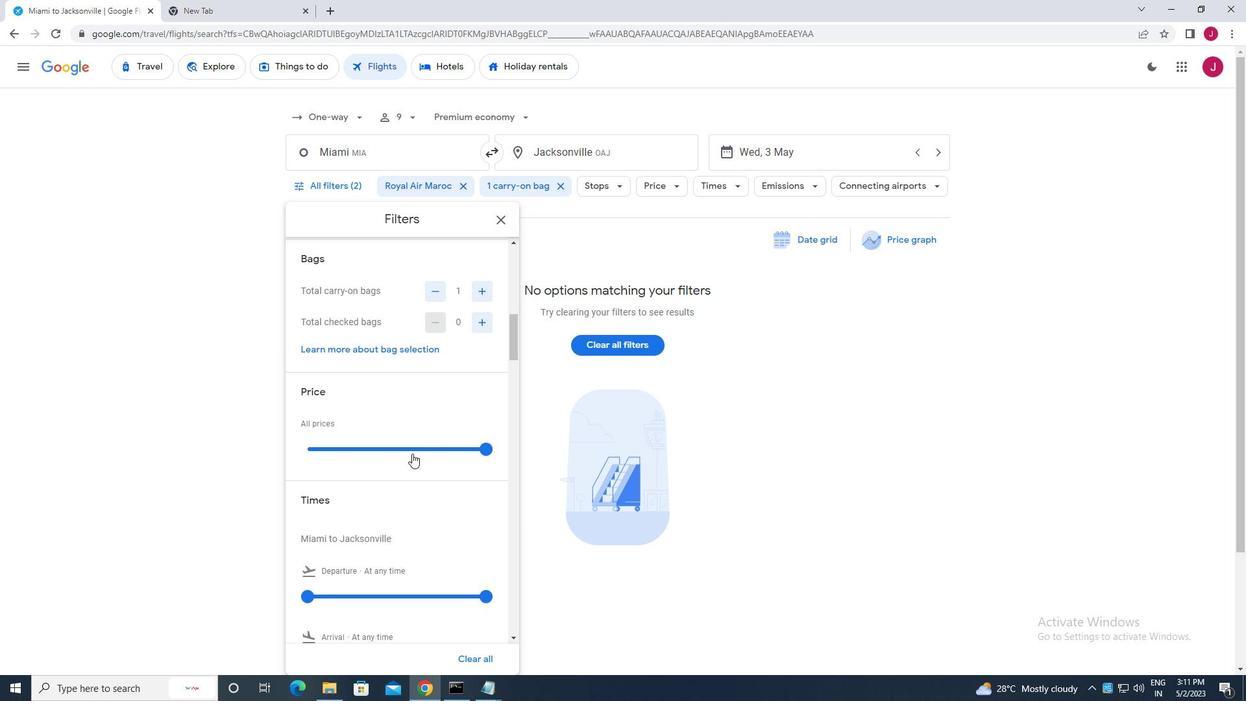 
Action: Mouse moved to (411, 455)
Screenshot: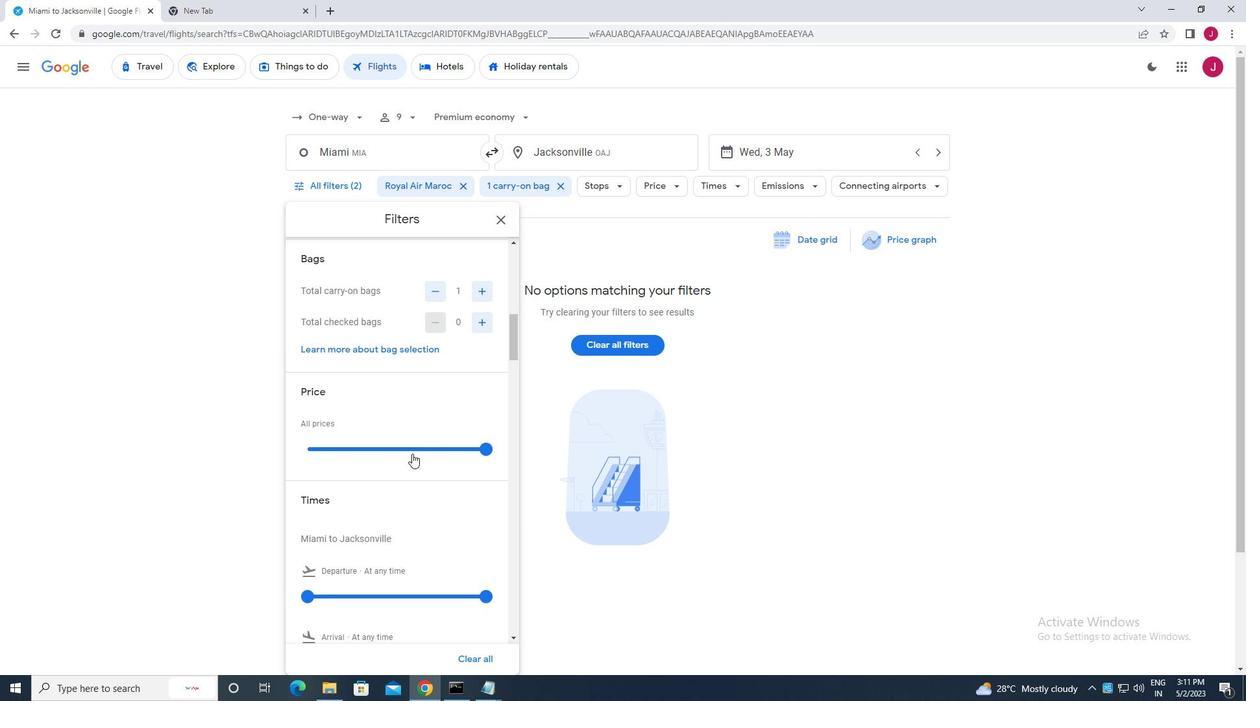 
Action: Mouse scrolled (411, 455) with delta (0, 0)
Screenshot: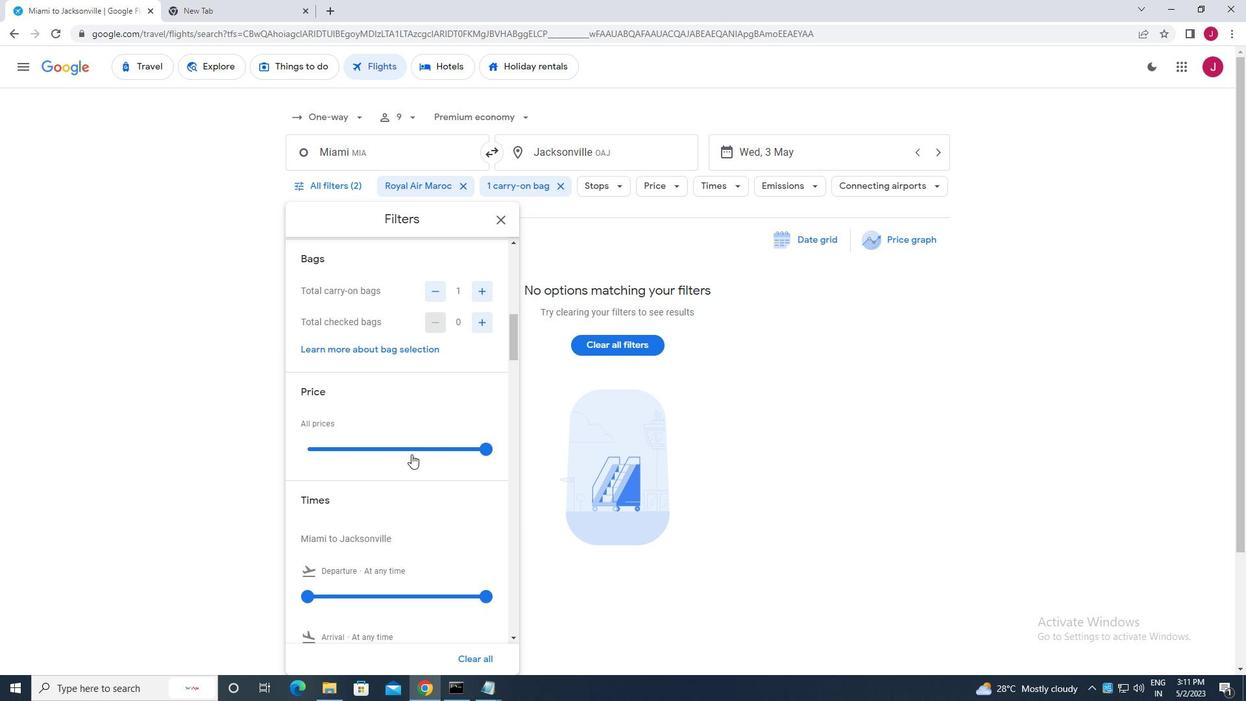 
Action: Mouse moved to (309, 465)
Screenshot: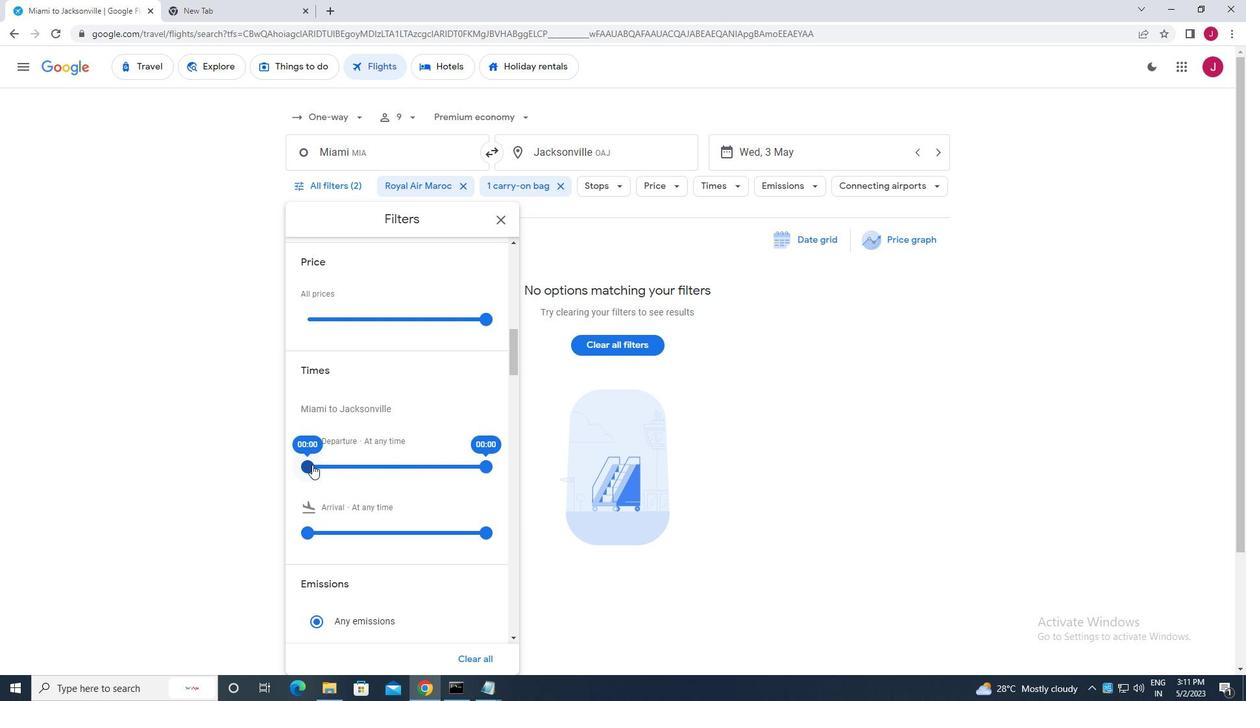 
Action: Mouse pressed left at (309, 465)
Screenshot: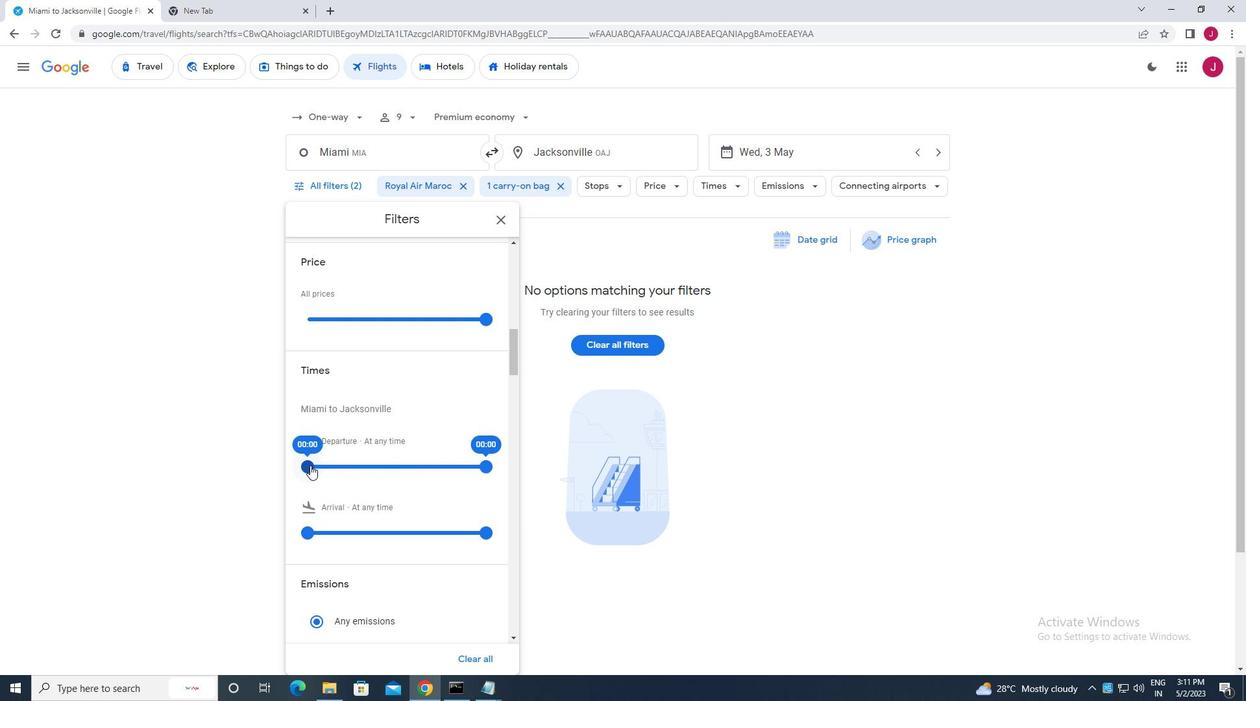 
Action: Mouse moved to (490, 468)
Screenshot: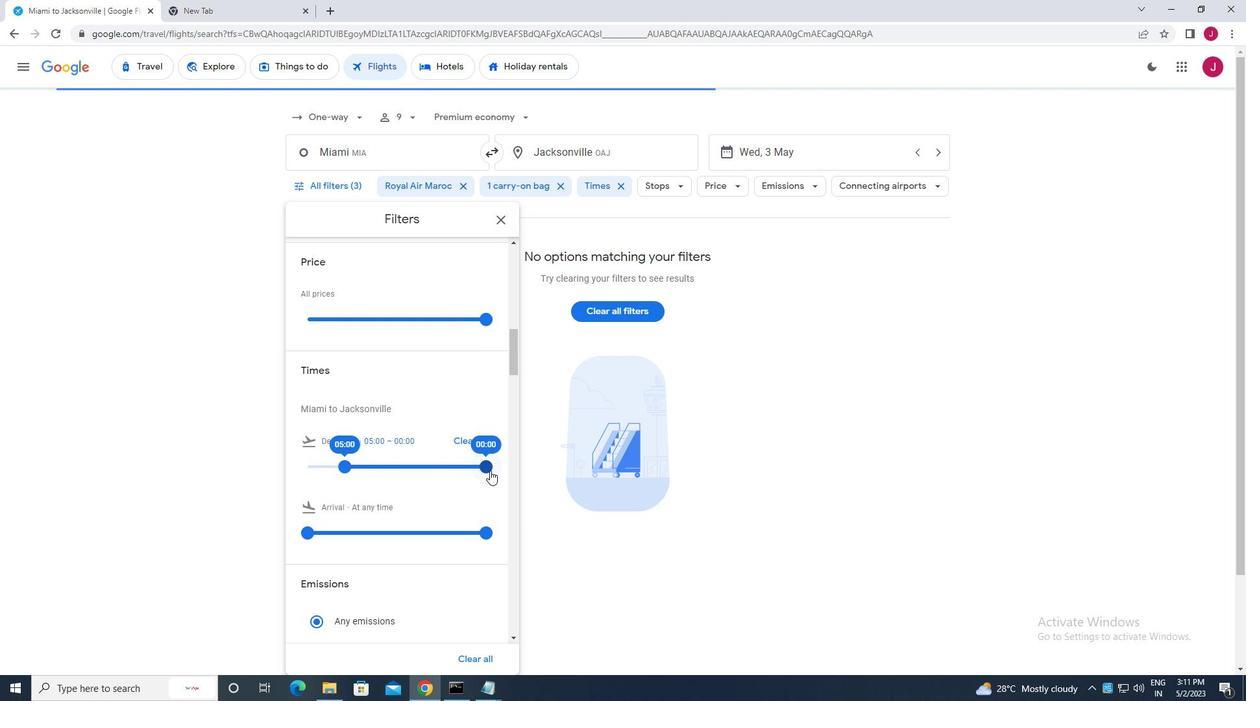 
Action: Mouse pressed left at (490, 468)
Screenshot: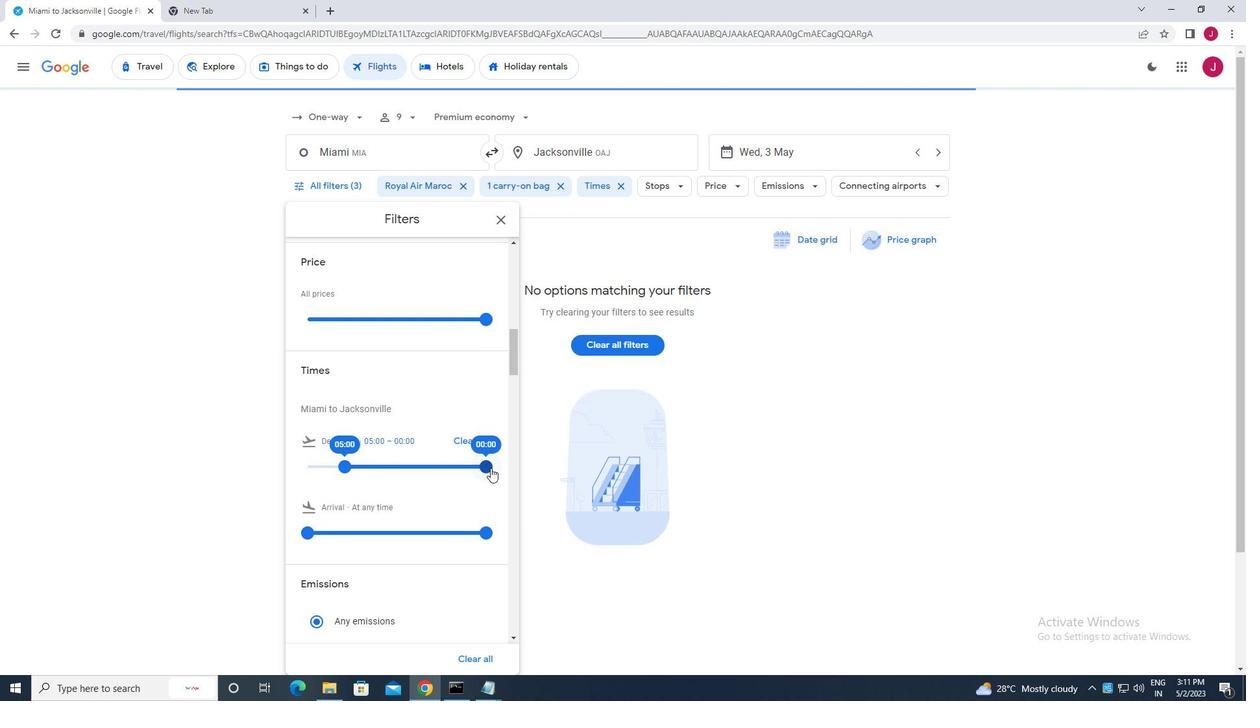 
Action: Mouse moved to (498, 222)
Screenshot: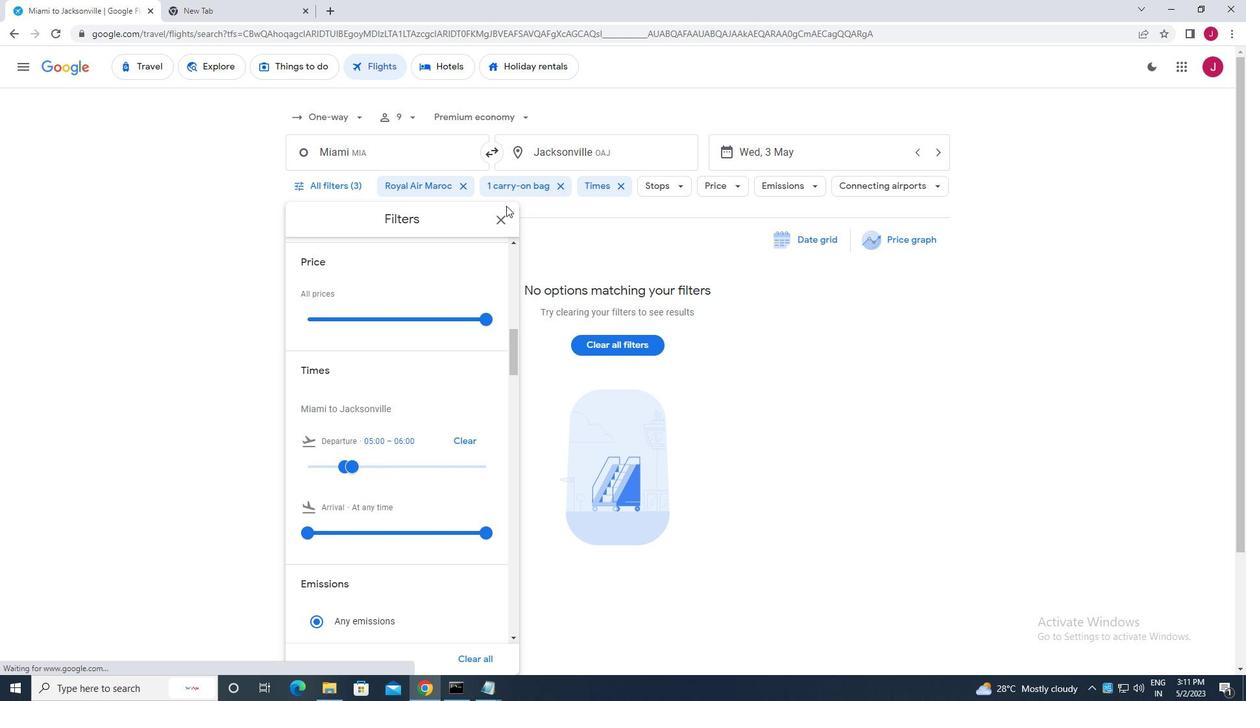 
Action: Mouse pressed left at (498, 222)
Screenshot: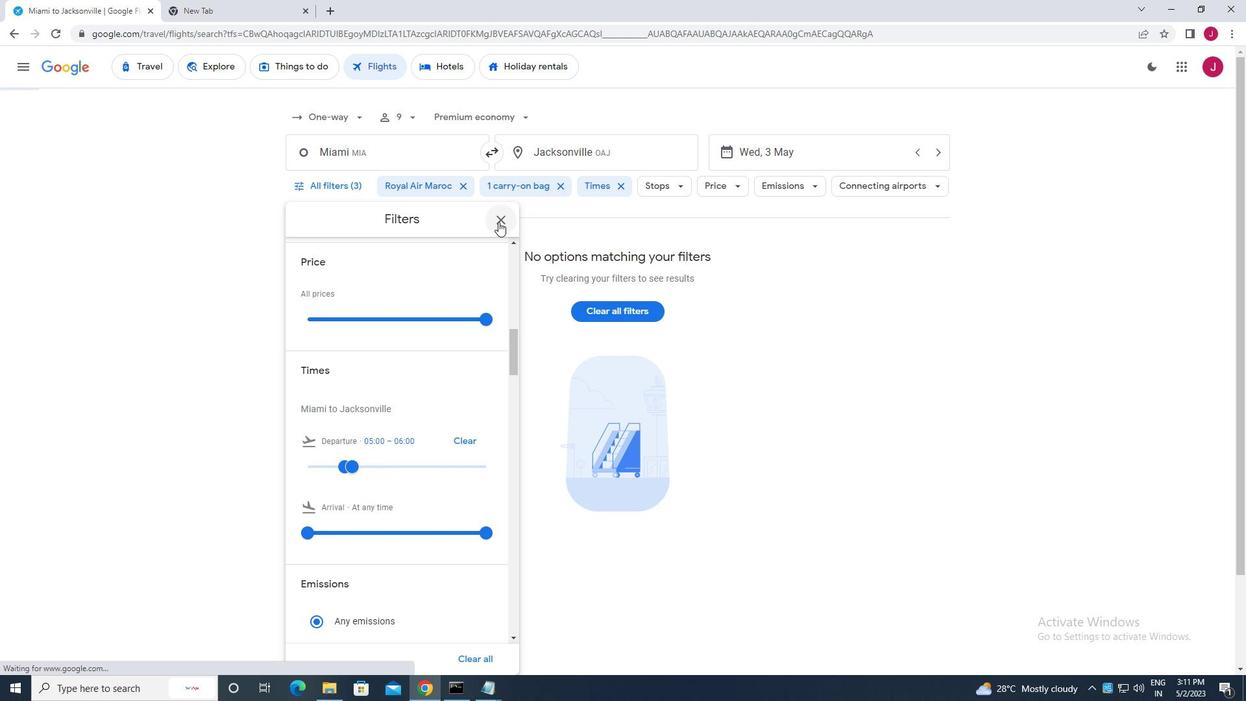 
Action: Mouse moved to (498, 218)
Screenshot: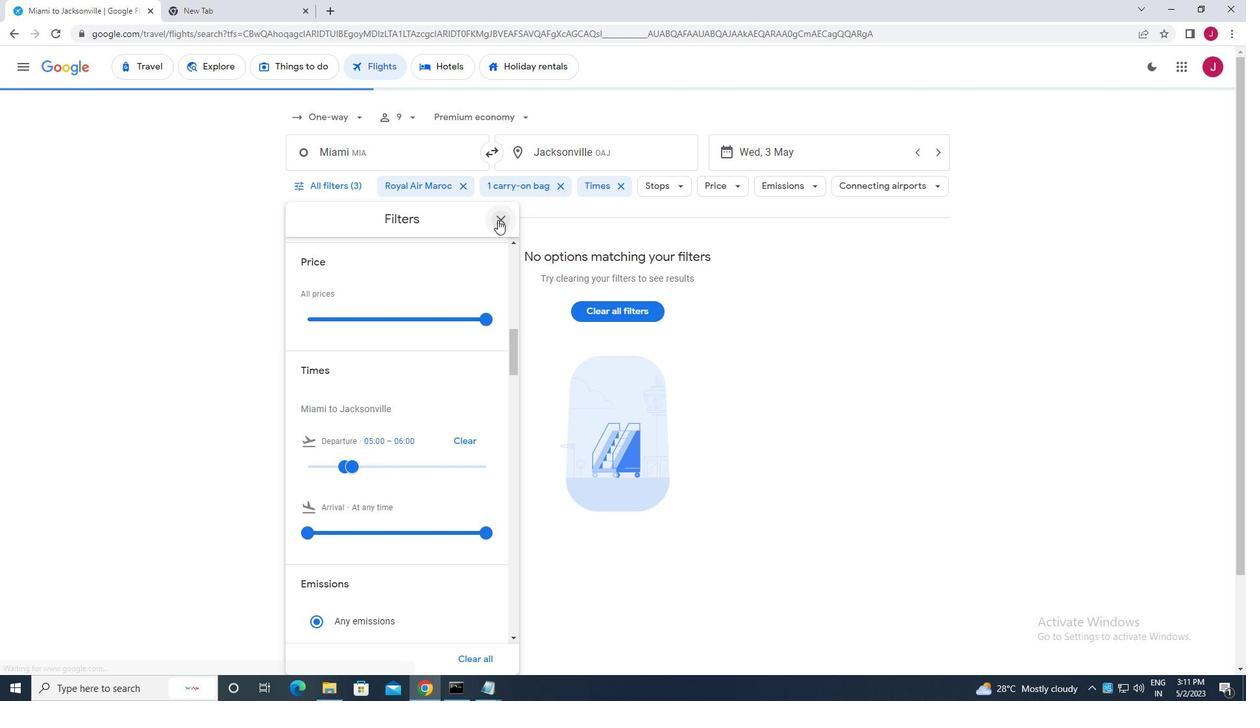 
